 Task: Find connections with filter location Bejucal with filter topic #Designwith filter profile language Spanish with filter current company Uplers with filter school Saintgits College of Engineering (Autonomous) with filter industry Law Practice with filter service category Financial Analysis with filter keywords title Taper
Action: Mouse moved to (661, 79)
Screenshot: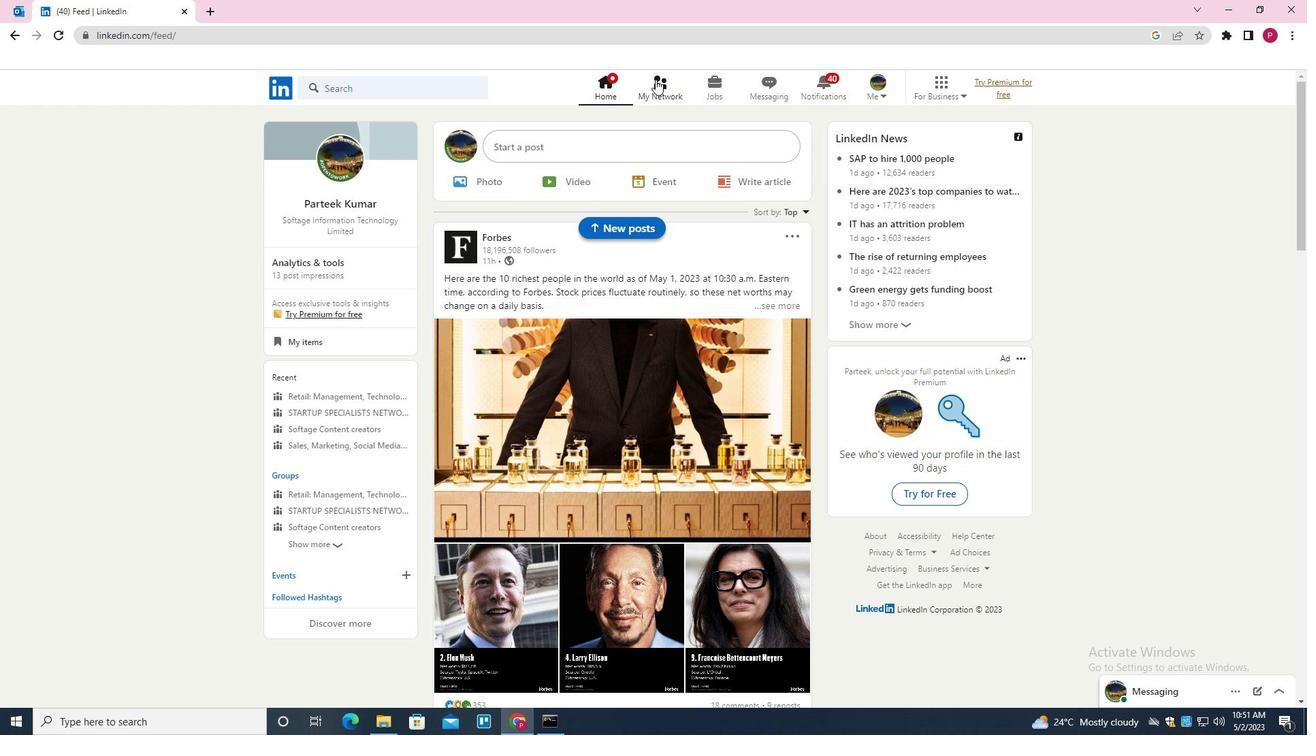 
Action: Mouse pressed left at (661, 79)
Screenshot: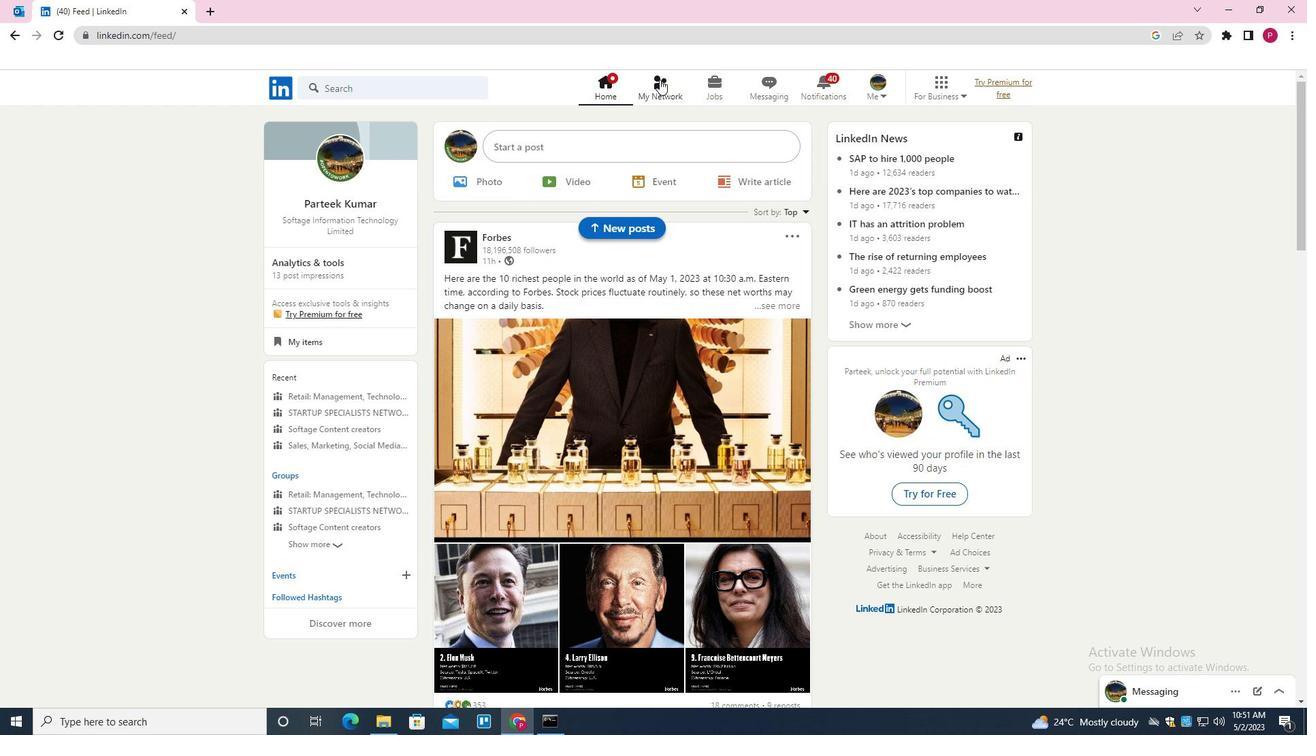 
Action: Mouse moved to (415, 163)
Screenshot: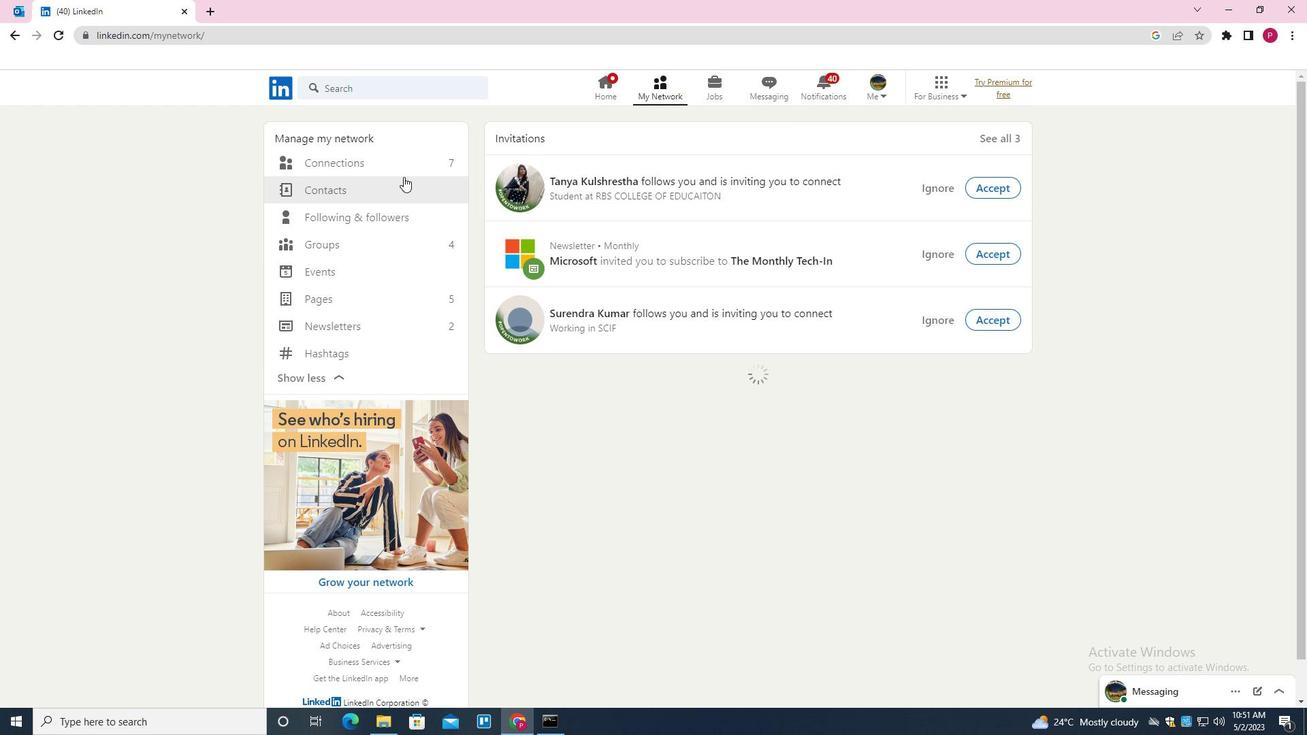 
Action: Mouse pressed left at (415, 163)
Screenshot: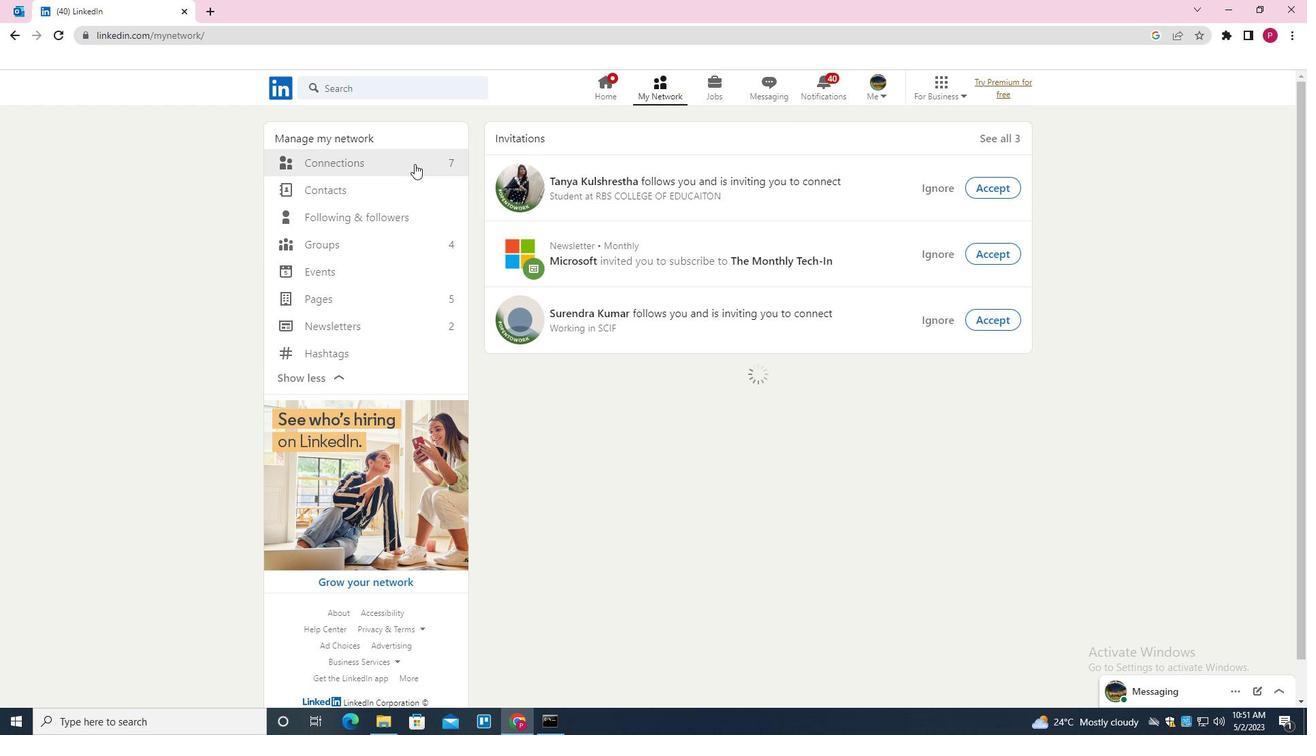 
Action: Mouse moved to (735, 162)
Screenshot: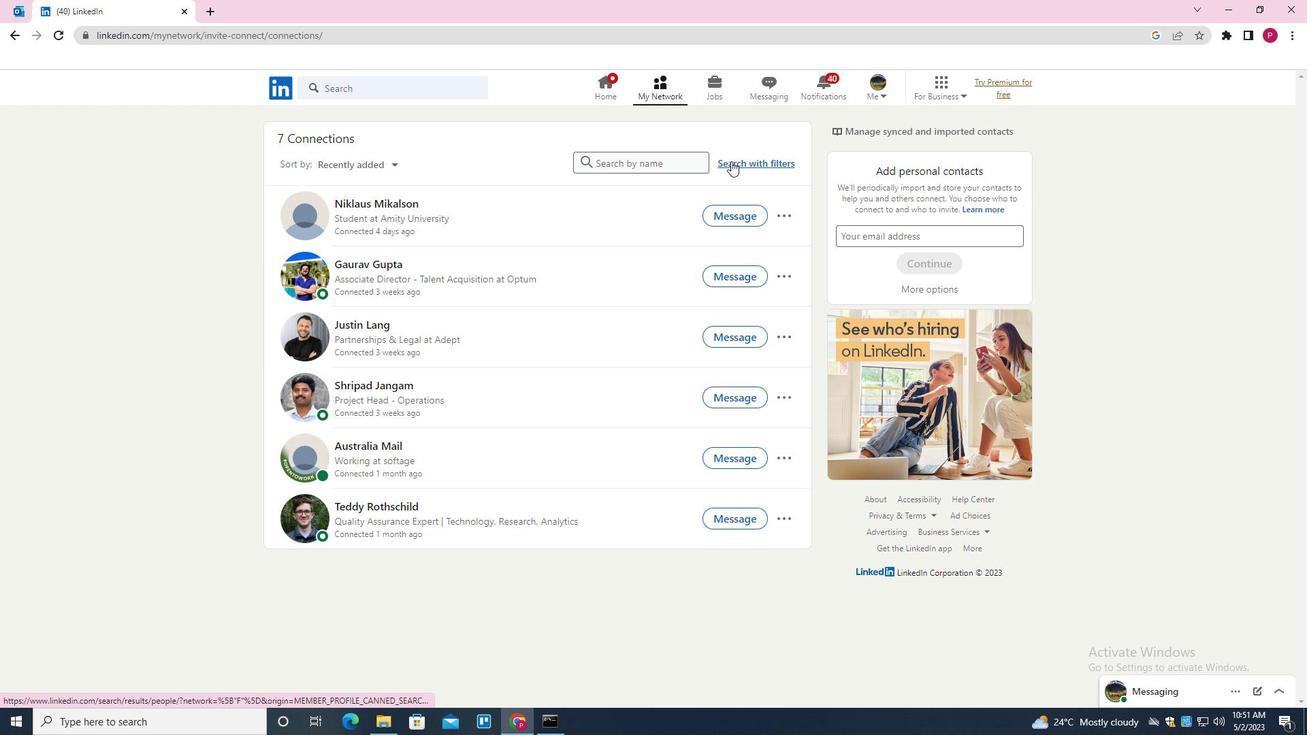 
Action: Mouse pressed left at (735, 162)
Screenshot: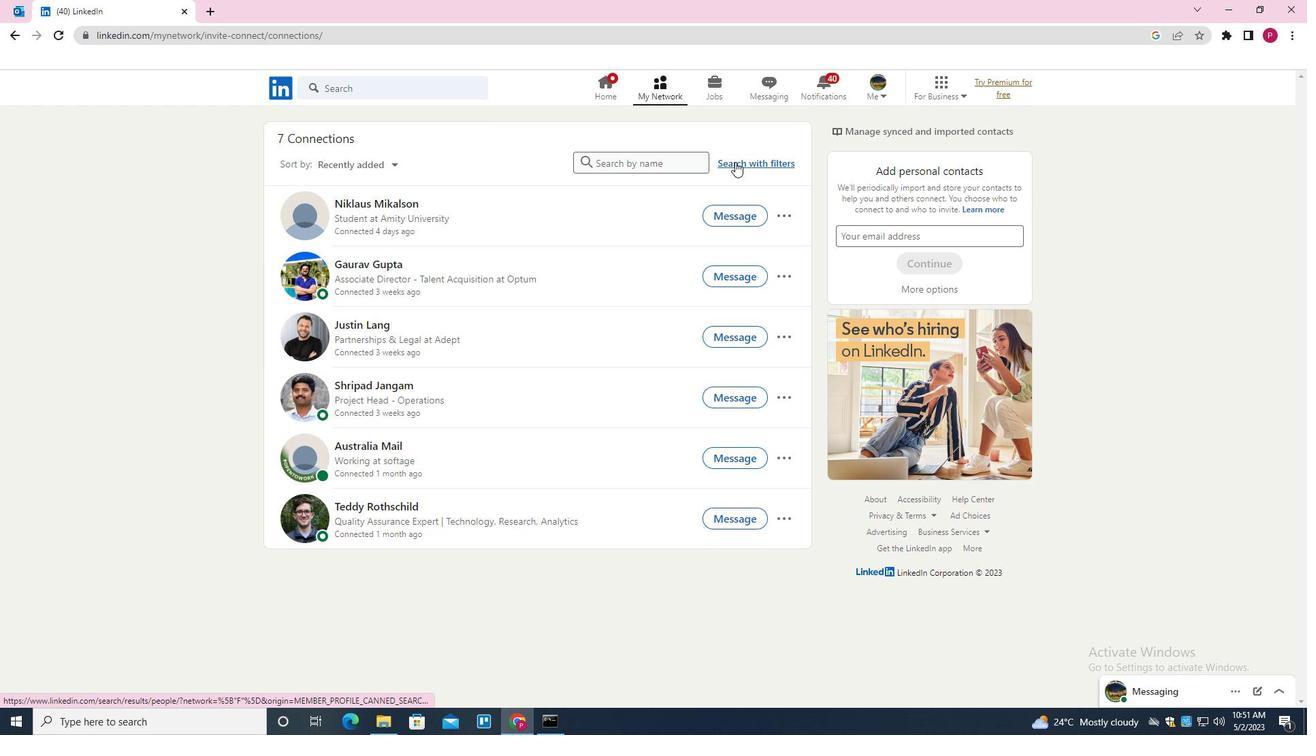 
Action: Mouse moved to (702, 127)
Screenshot: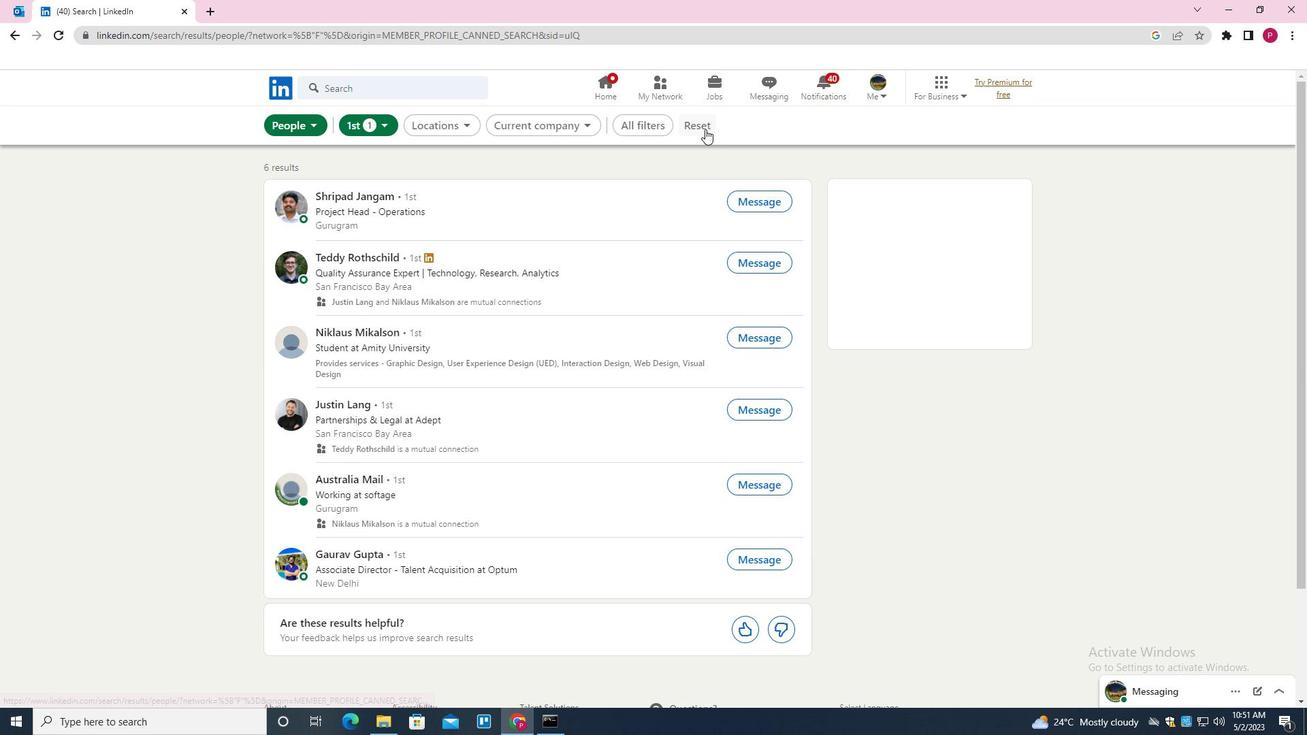 
Action: Mouse pressed left at (702, 127)
Screenshot: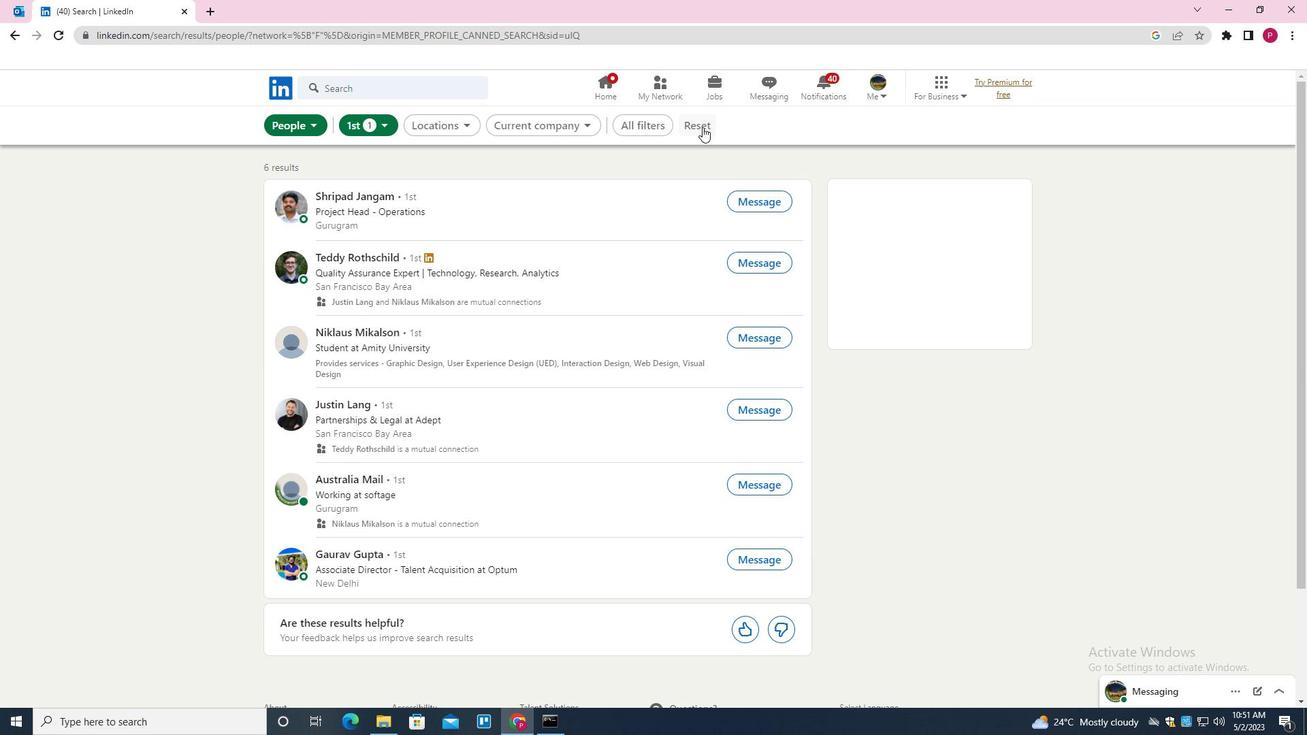 
Action: Mouse moved to (684, 125)
Screenshot: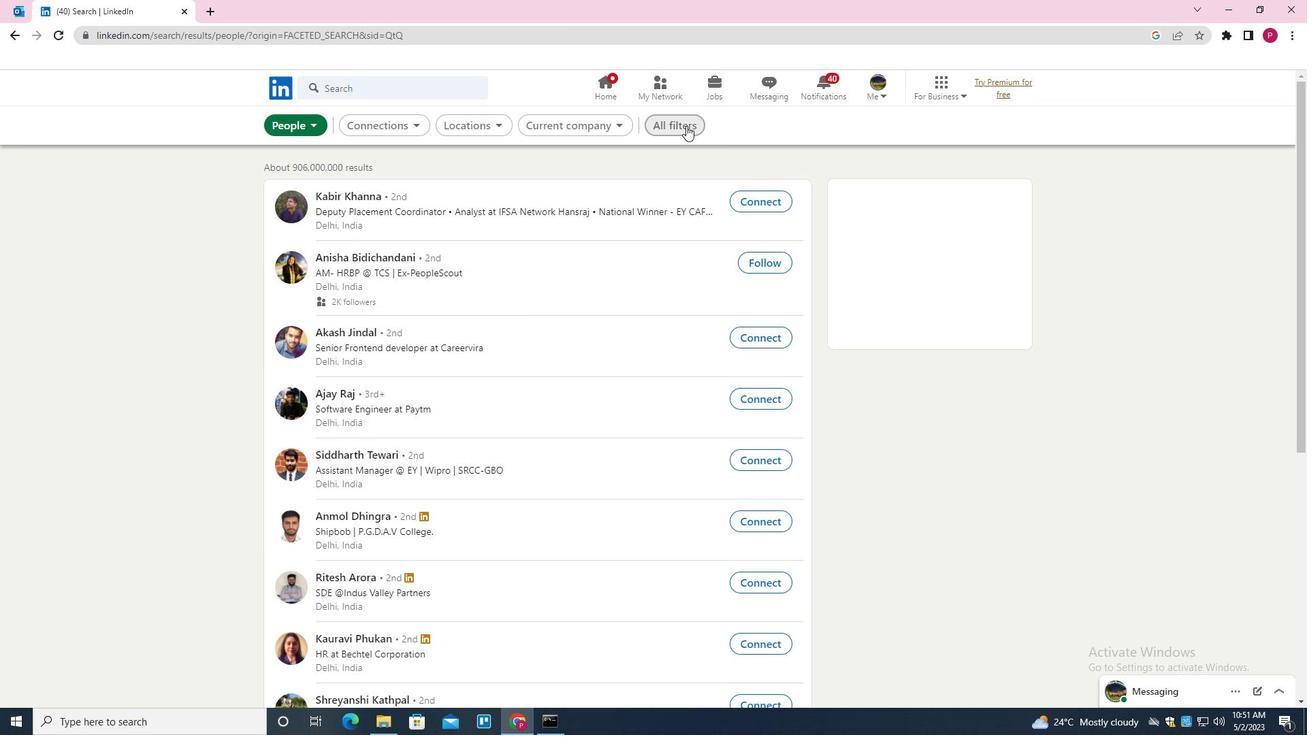 
Action: Mouse pressed left at (684, 125)
Screenshot: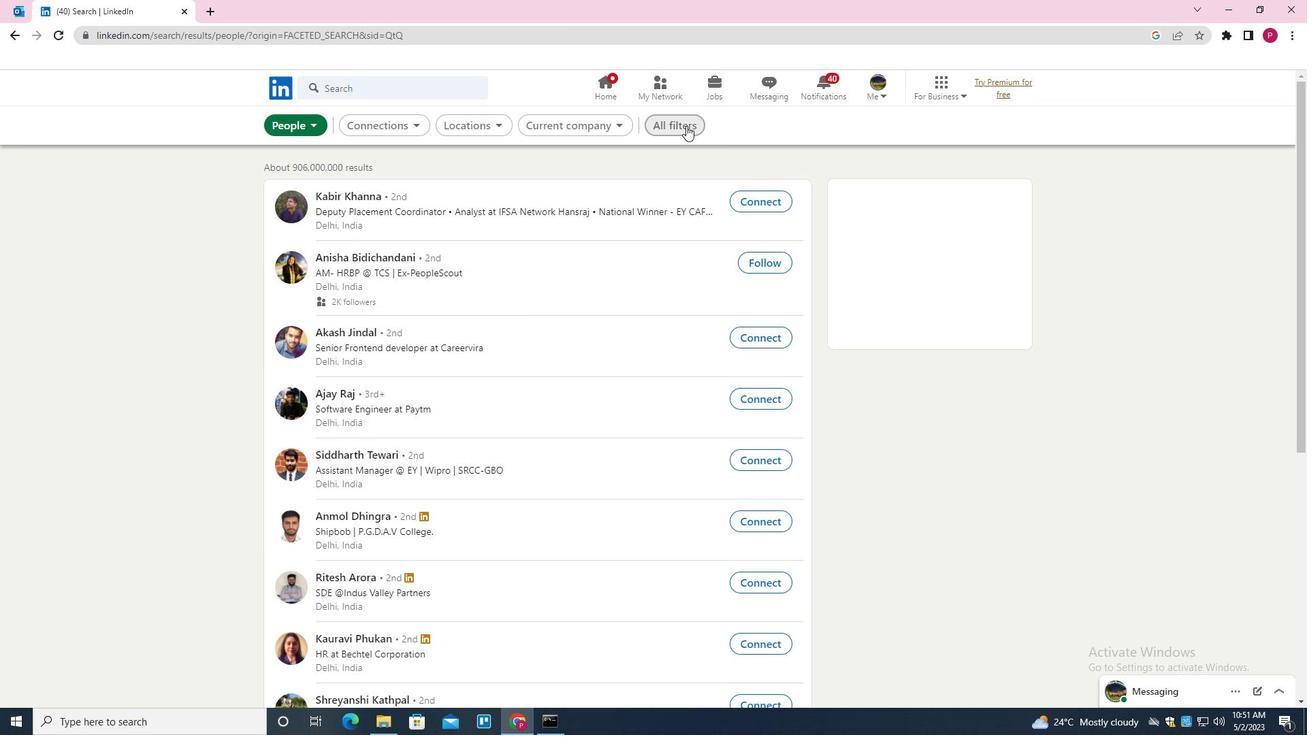 
Action: Mouse moved to (1175, 364)
Screenshot: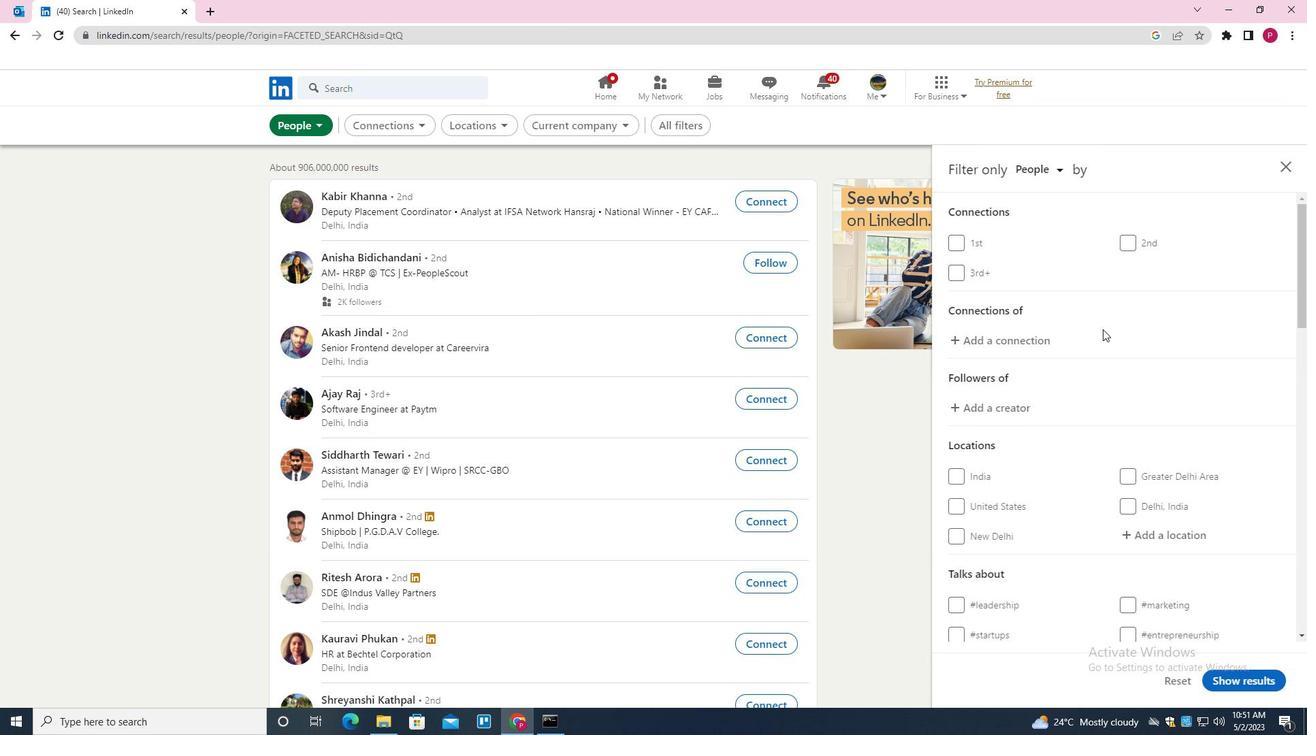 
Action: Mouse scrolled (1175, 364) with delta (0, 0)
Screenshot: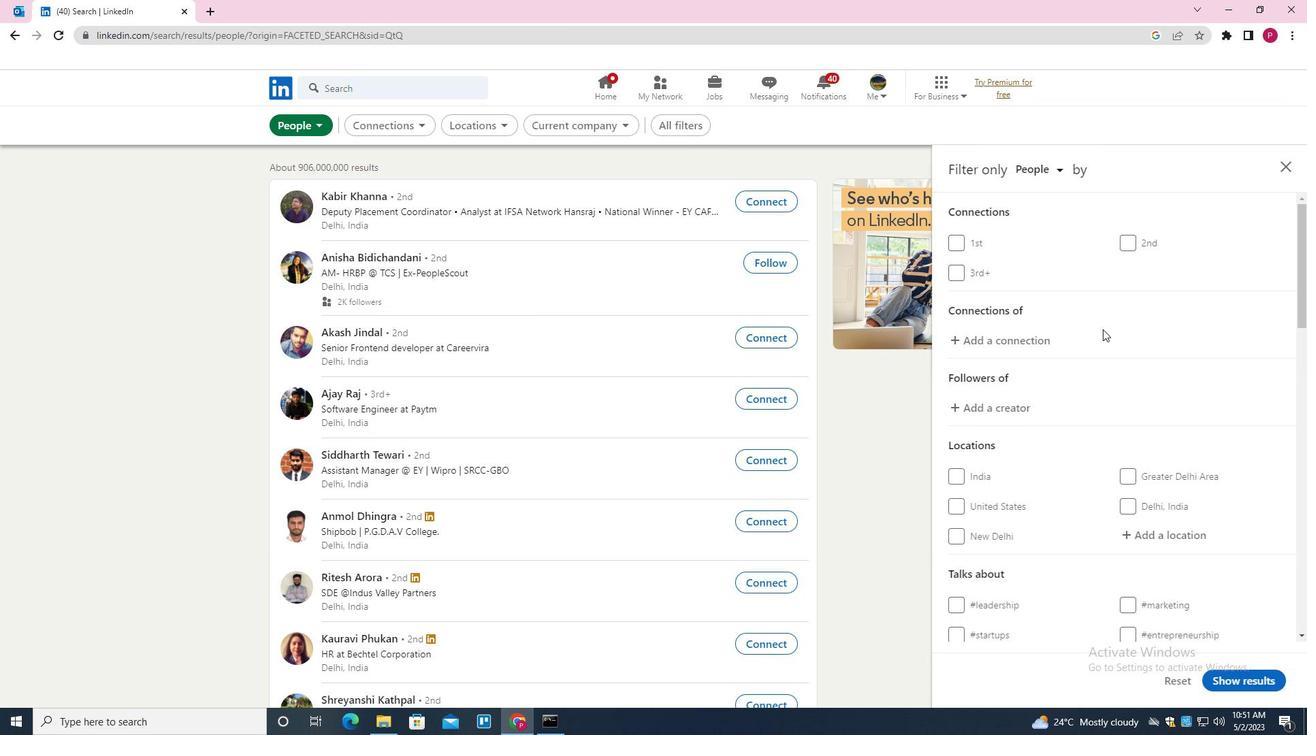
Action: Mouse moved to (1175, 366)
Screenshot: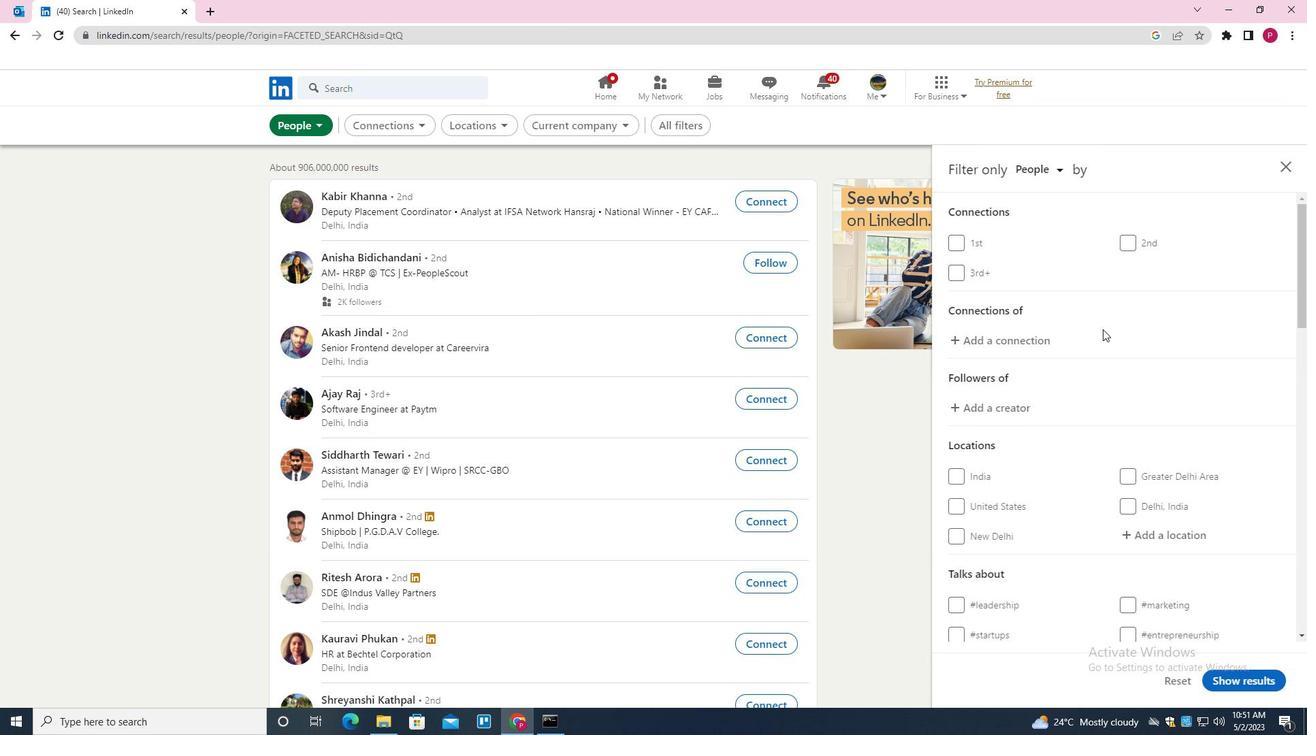 
Action: Mouse scrolled (1175, 365) with delta (0, 0)
Screenshot: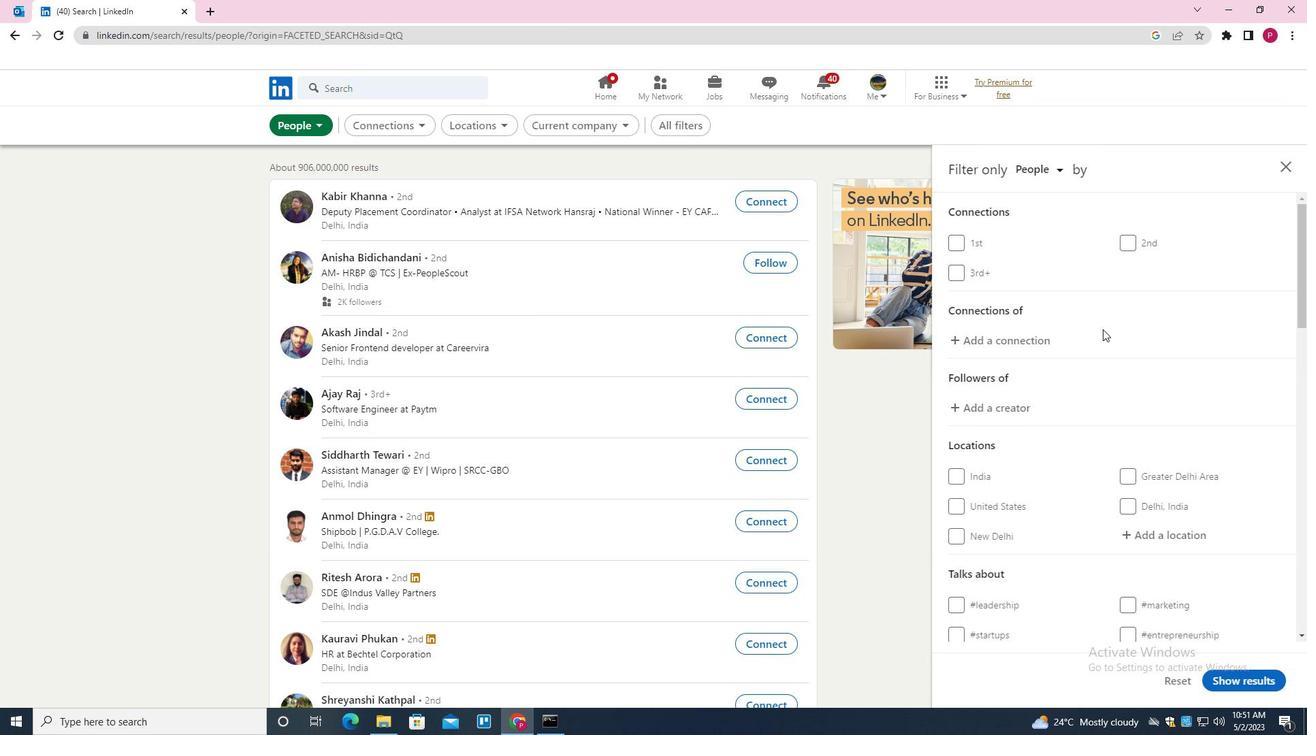 
Action: Mouse moved to (1162, 393)
Screenshot: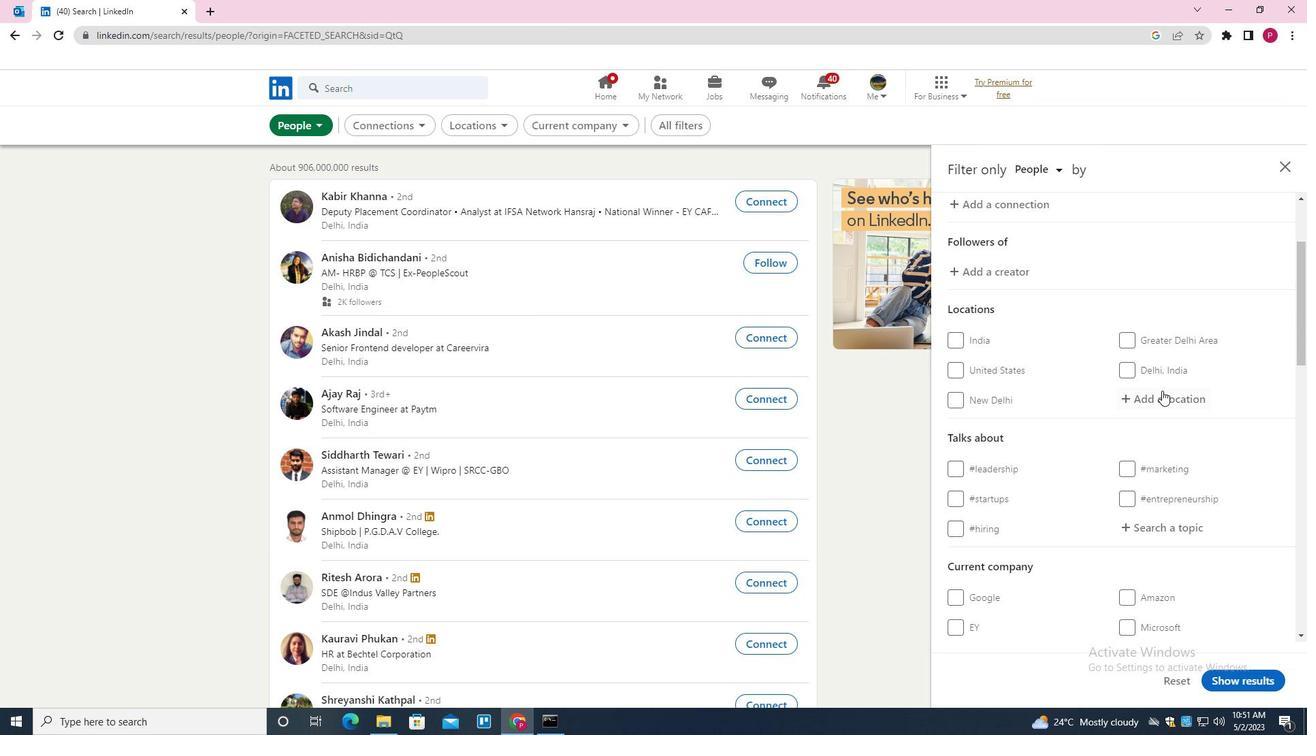 
Action: Mouse pressed left at (1162, 393)
Screenshot: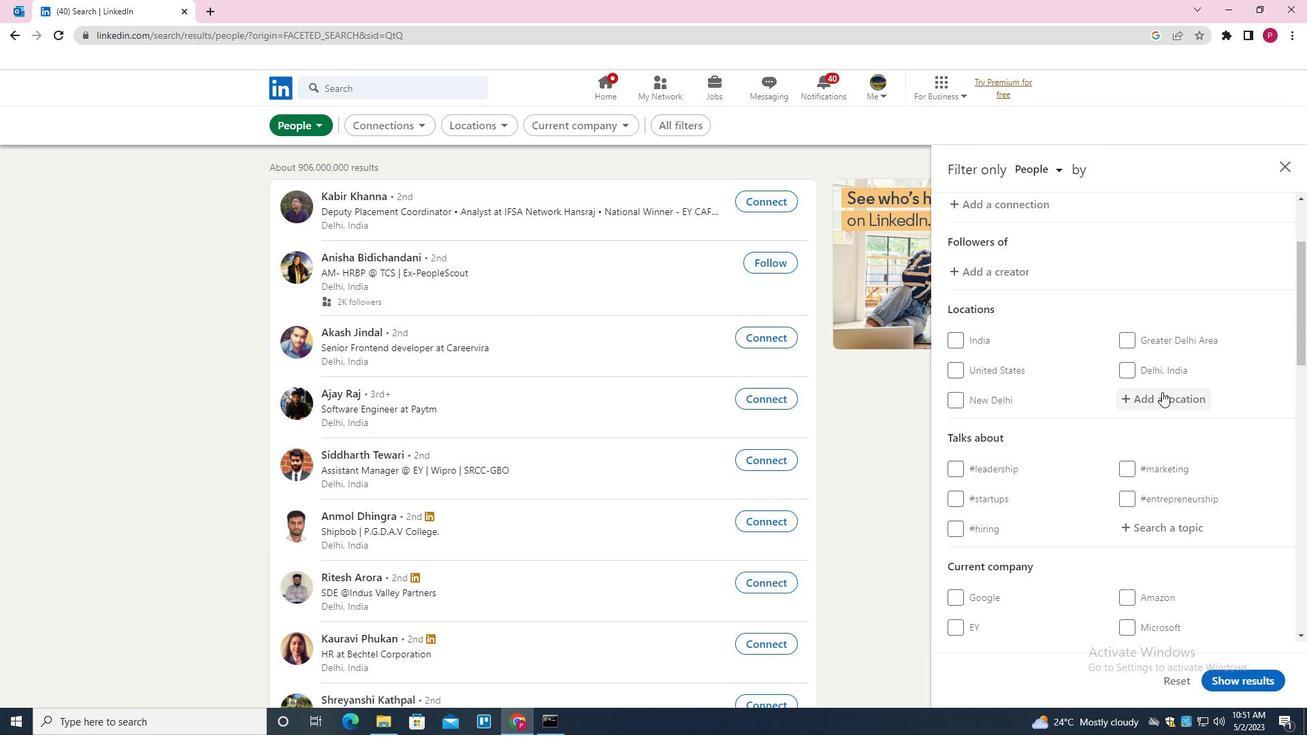 
Action: Mouse moved to (1123, 401)
Screenshot: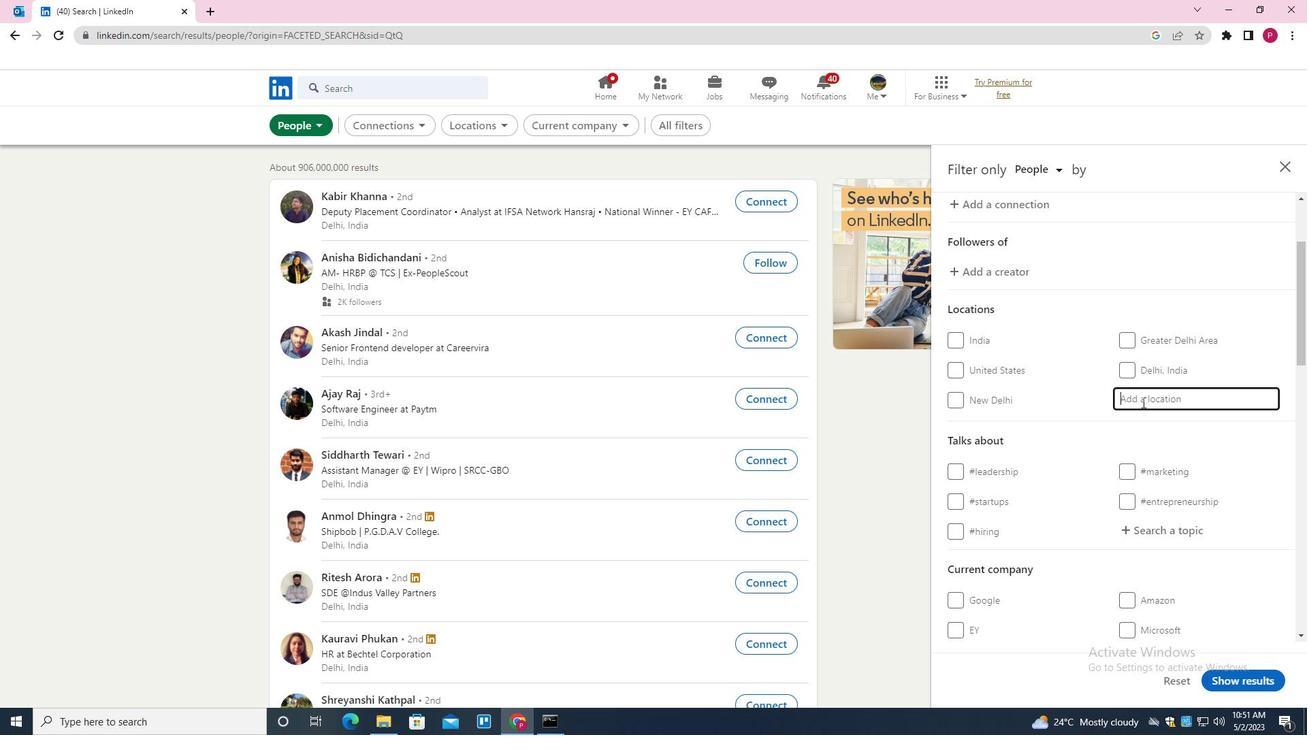 
Action: Key pressed <Key.shift>BEJI<Key.backspace>U
Screenshot: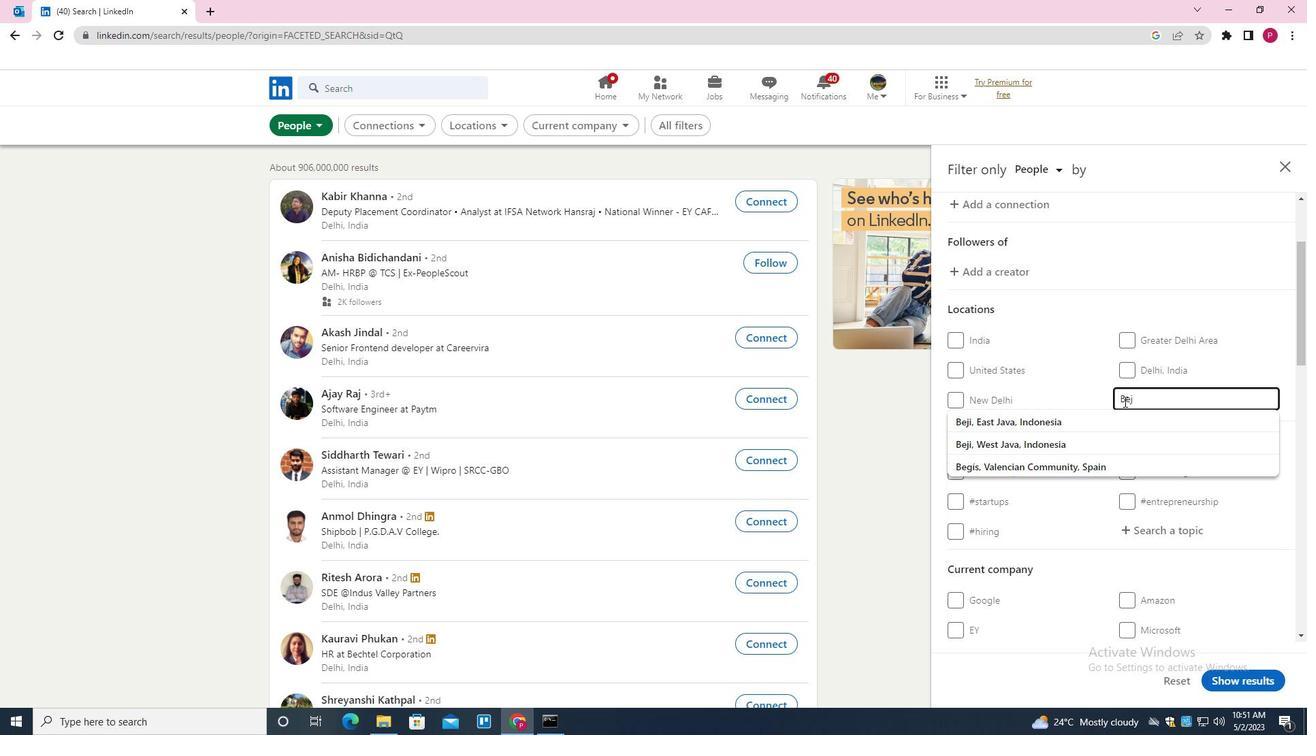 
Action: Mouse moved to (1123, 401)
Screenshot: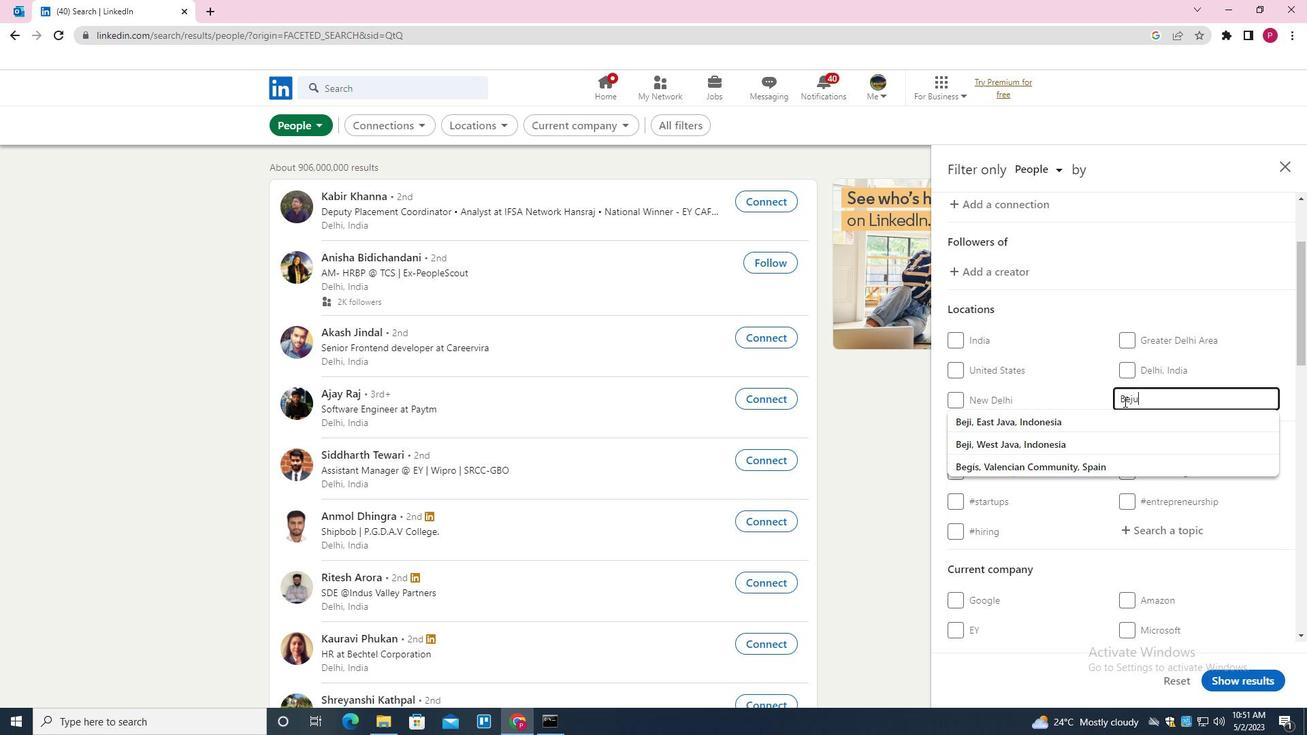 
Action: Key pressed CAL<Key.down><Key.enter>
Screenshot: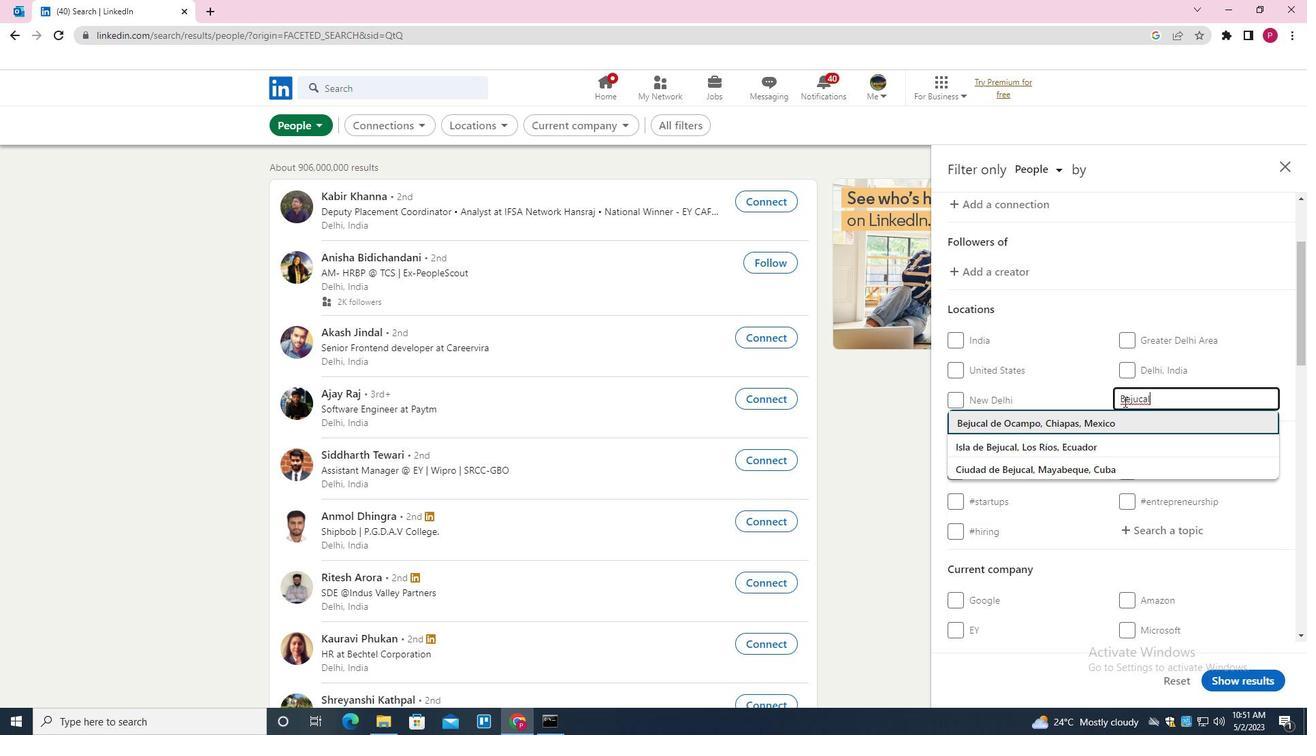 
Action: Mouse moved to (1106, 412)
Screenshot: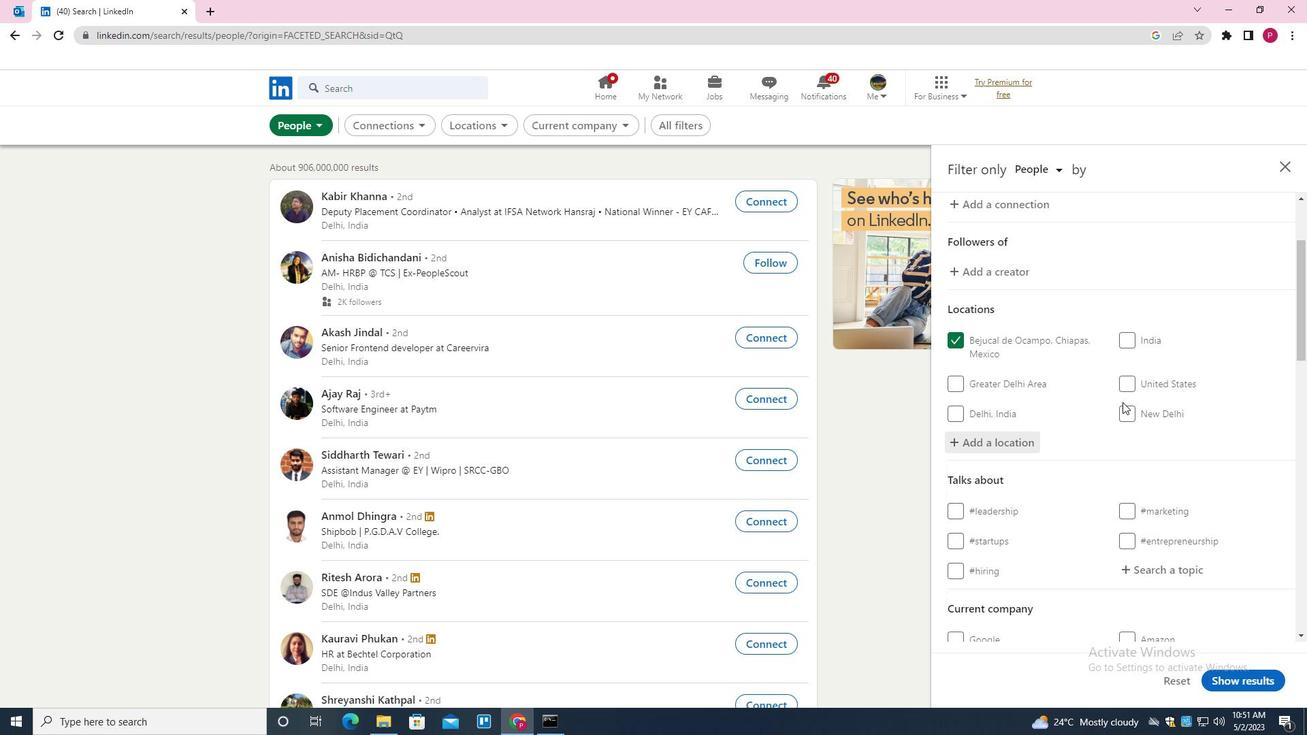 
Action: Mouse scrolled (1106, 411) with delta (0, 0)
Screenshot: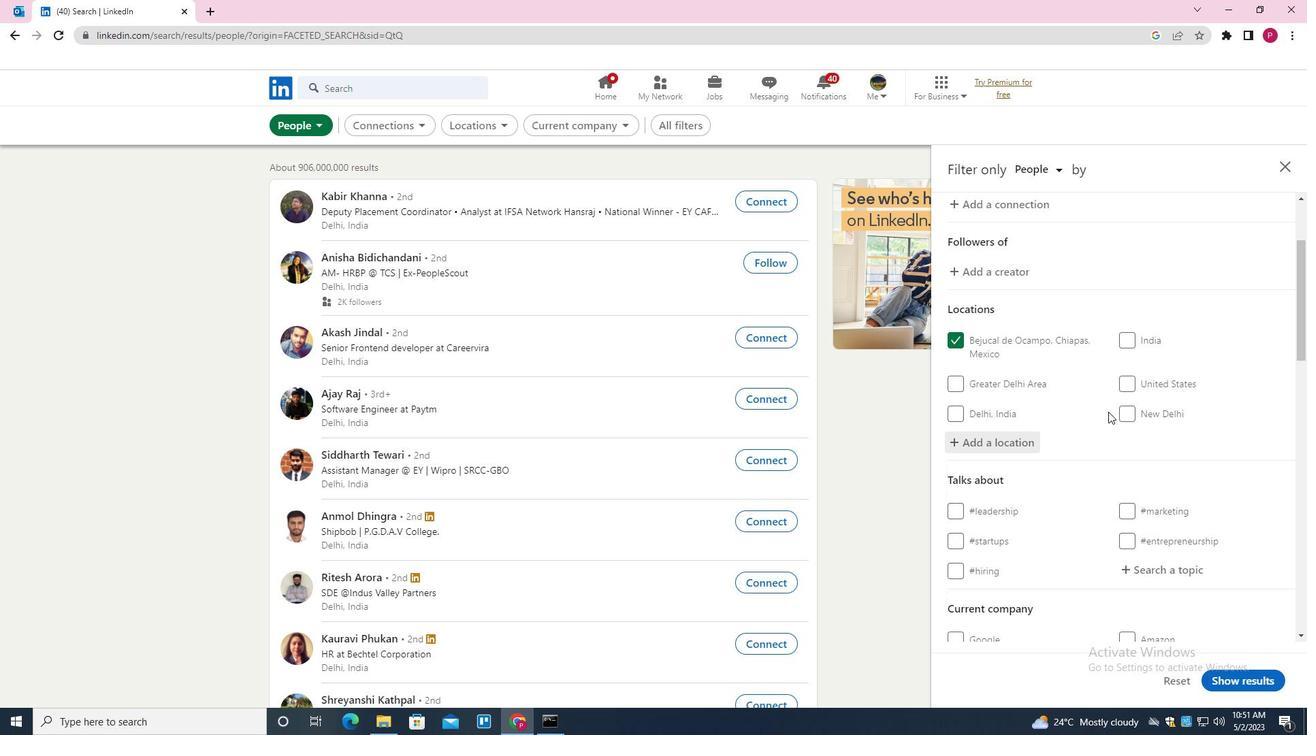 
Action: Mouse scrolled (1106, 411) with delta (0, 0)
Screenshot: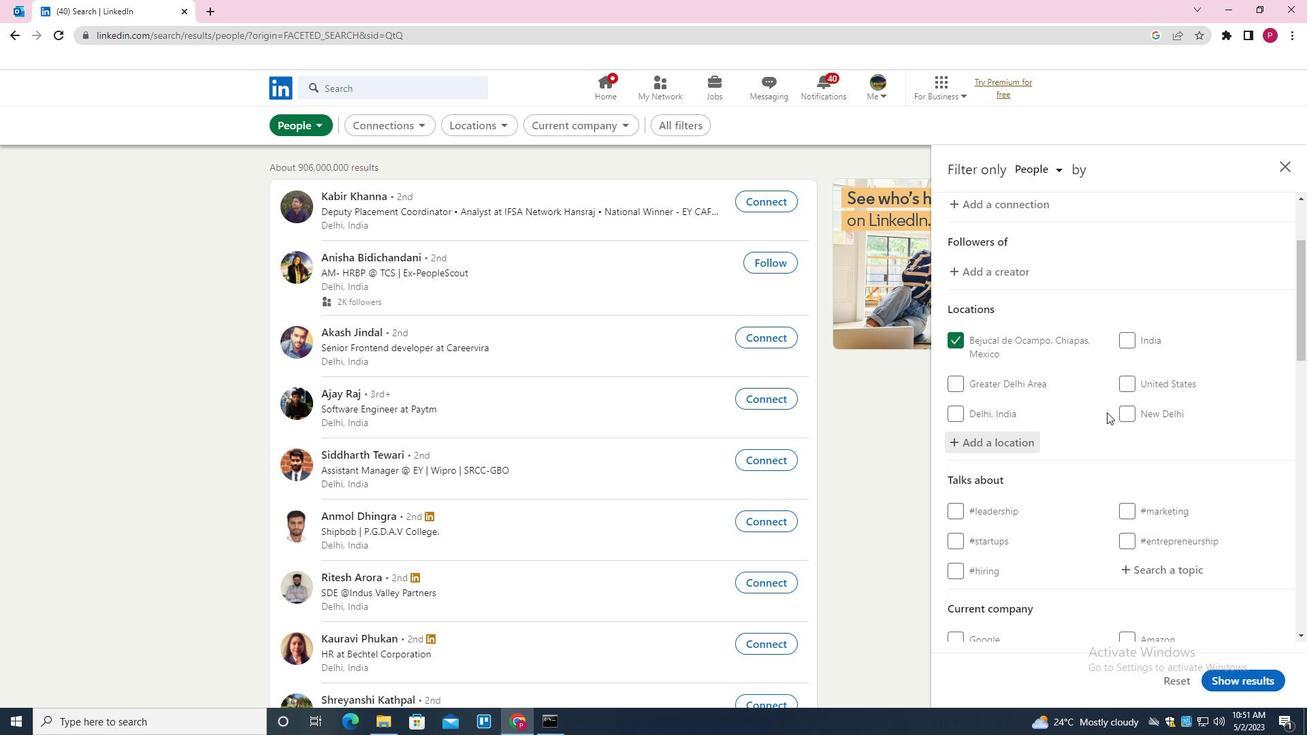 
Action: Mouse scrolled (1106, 411) with delta (0, 0)
Screenshot: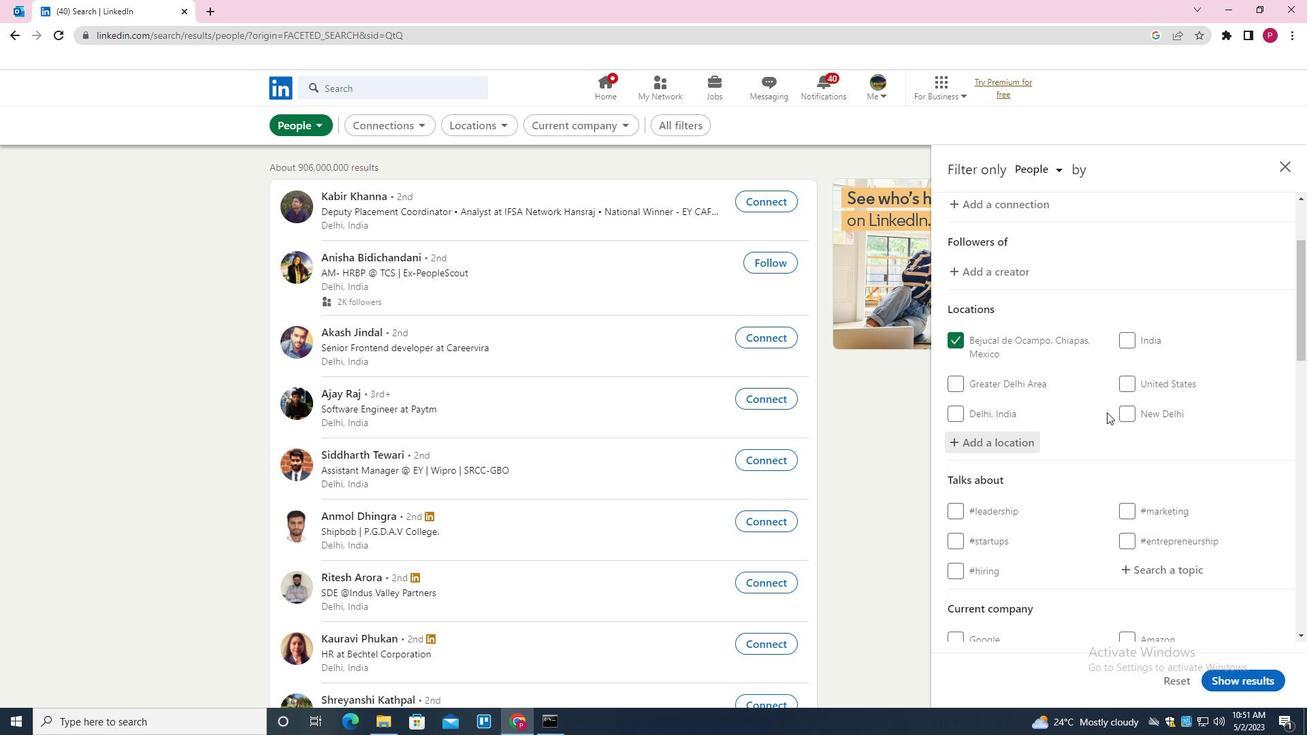 
Action: Mouse moved to (1185, 360)
Screenshot: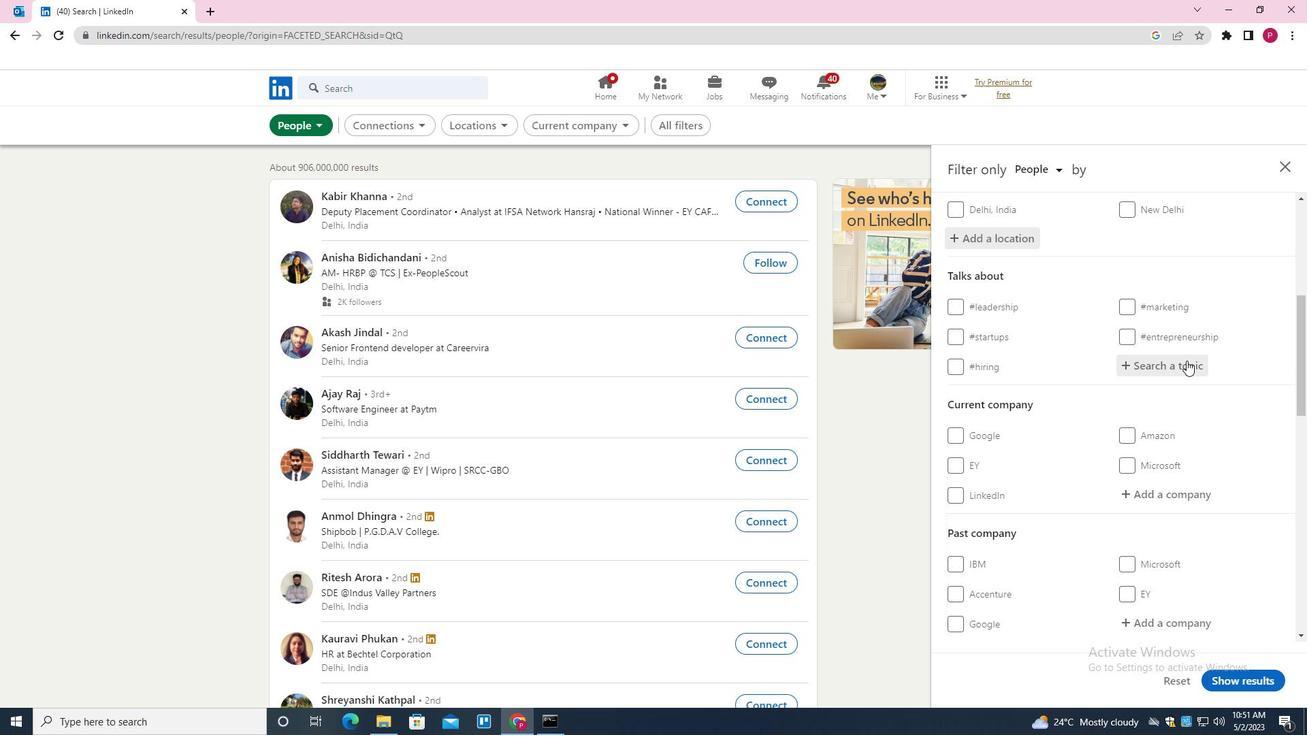 
Action: Mouse pressed left at (1185, 360)
Screenshot: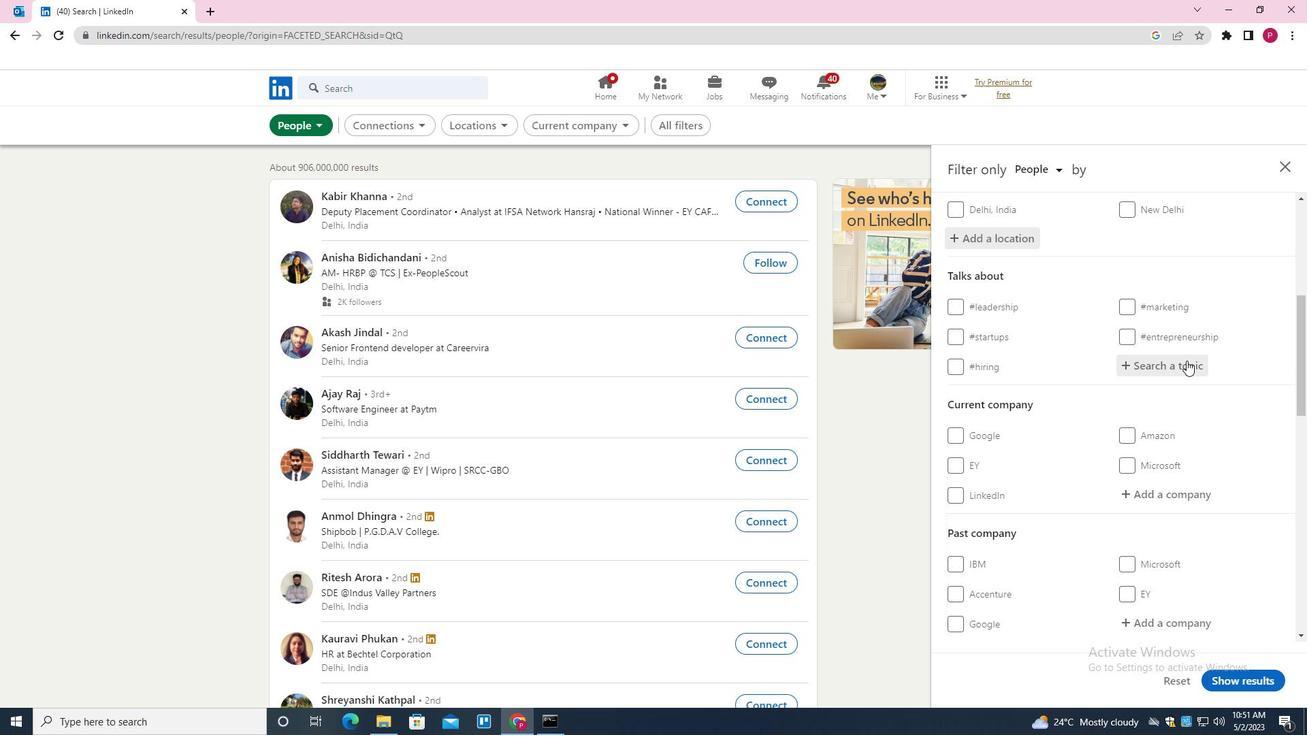 
Action: Mouse moved to (1169, 368)
Screenshot: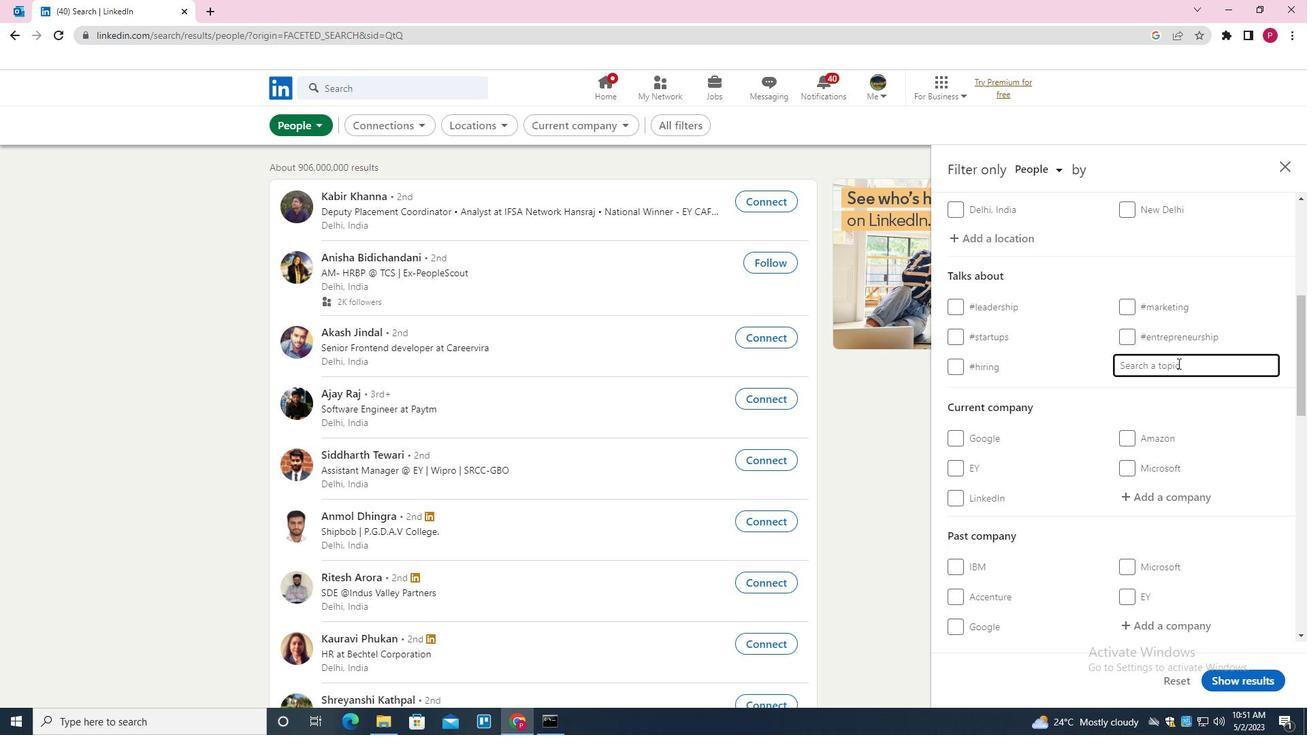 
Action: Key pressed DESIGN<Key.down><Key.enter>
Screenshot: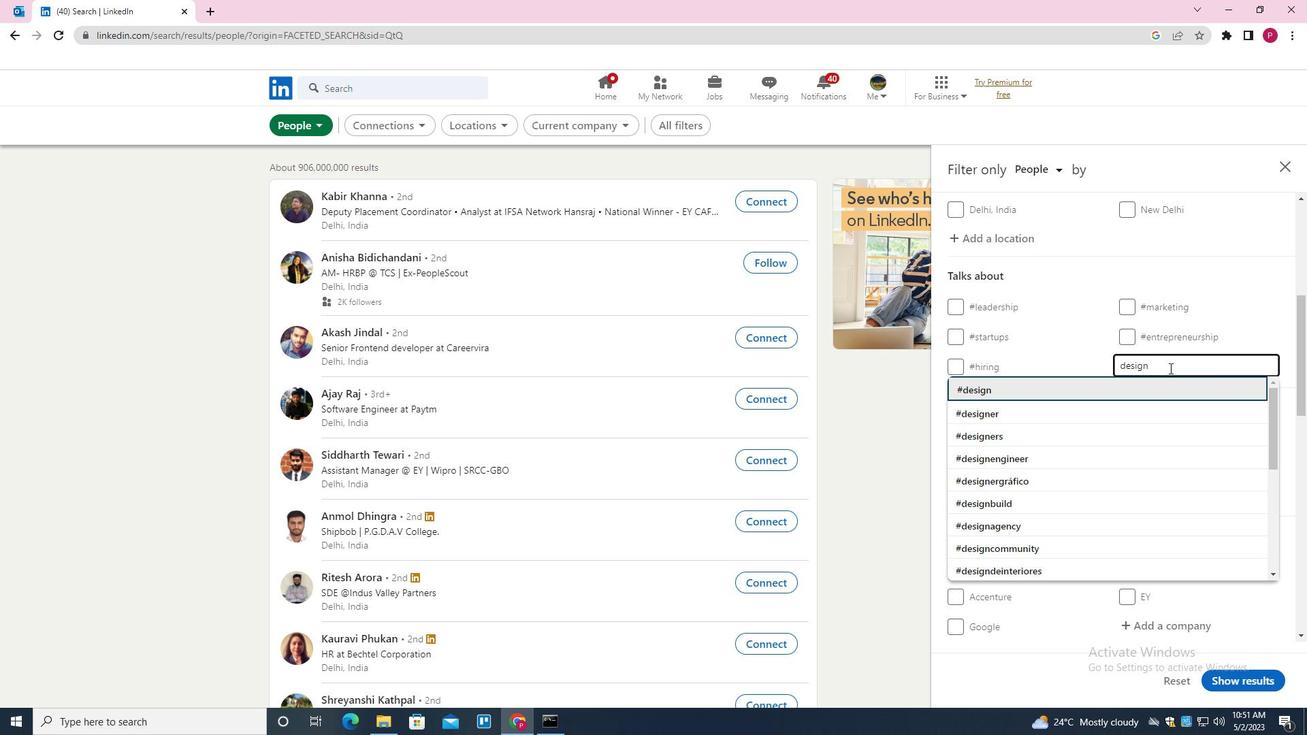 
Action: Mouse moved to (1153, 378)
Screenshot: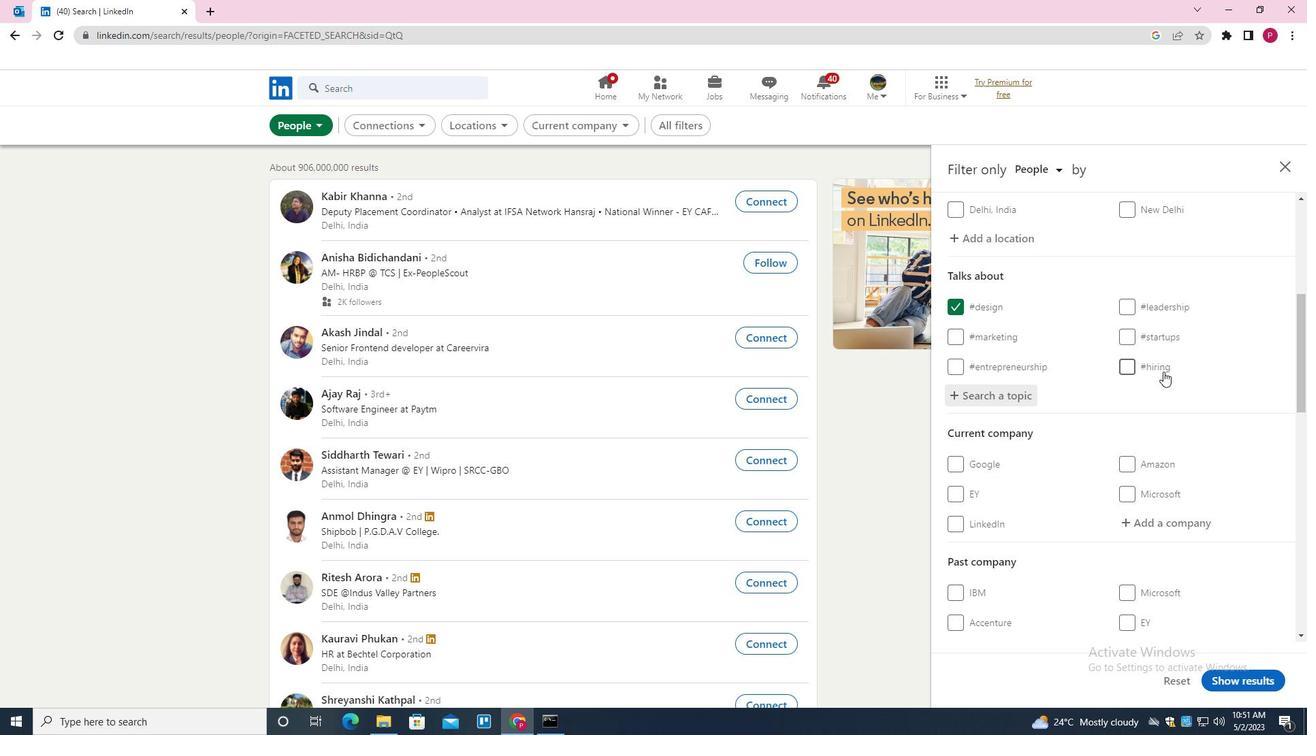 
Action: Mouse scrolled (1153, 377) with delta (0, 0)
Screenshot: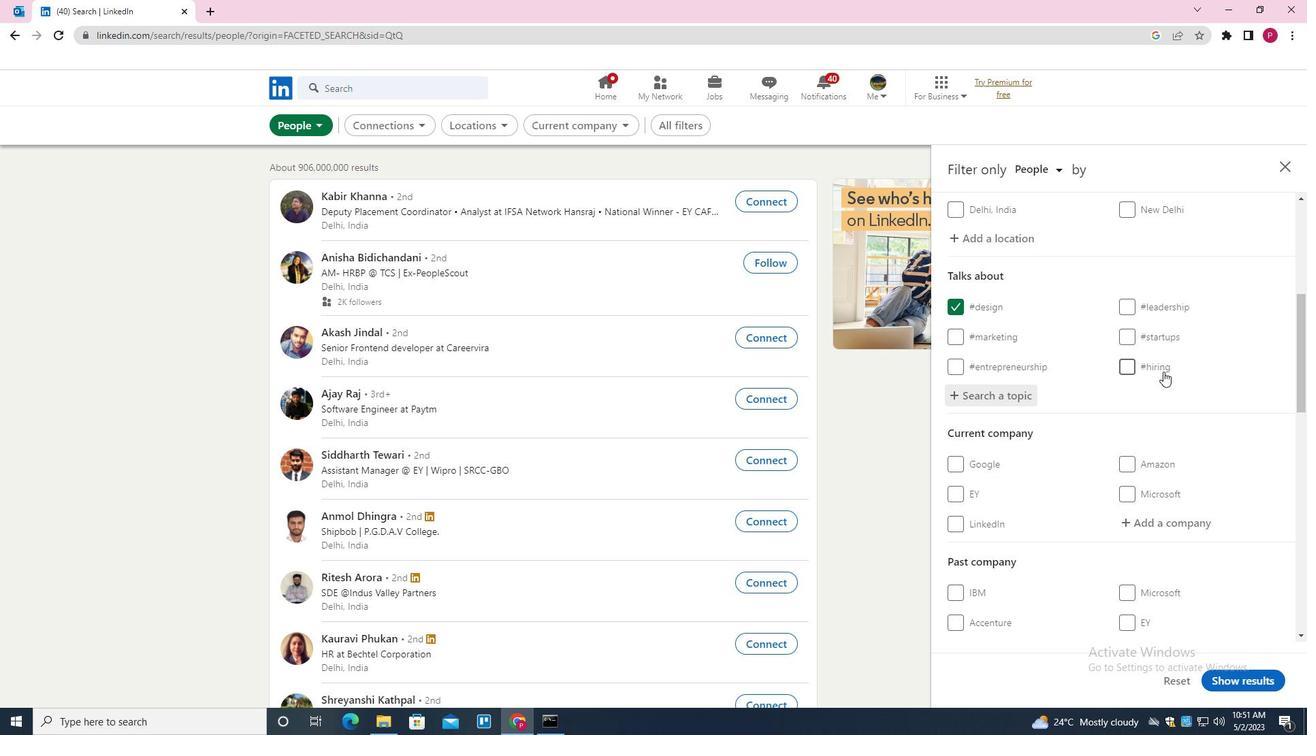 
Action: Mouse moved to (1153, 379)
Screenshot: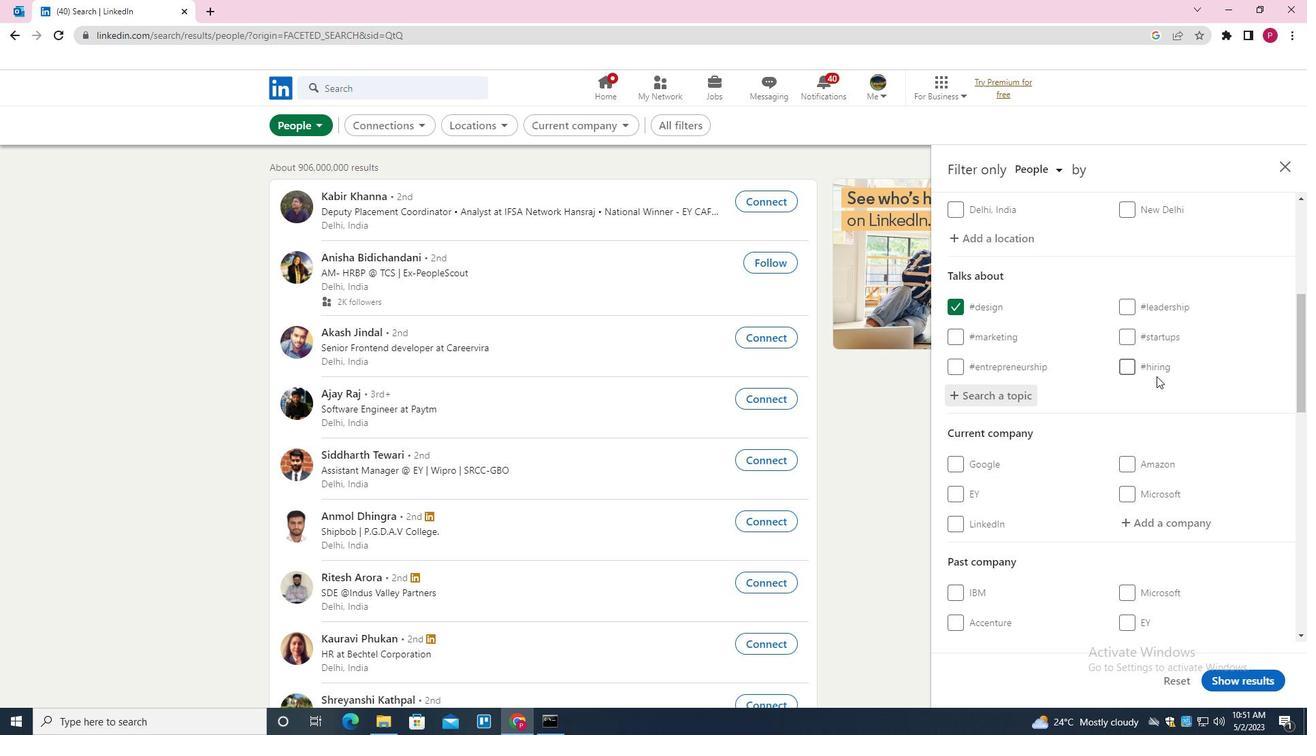 
Action: Mouse scrolled (1153, 378) with delta (0, 0)
Screenshot: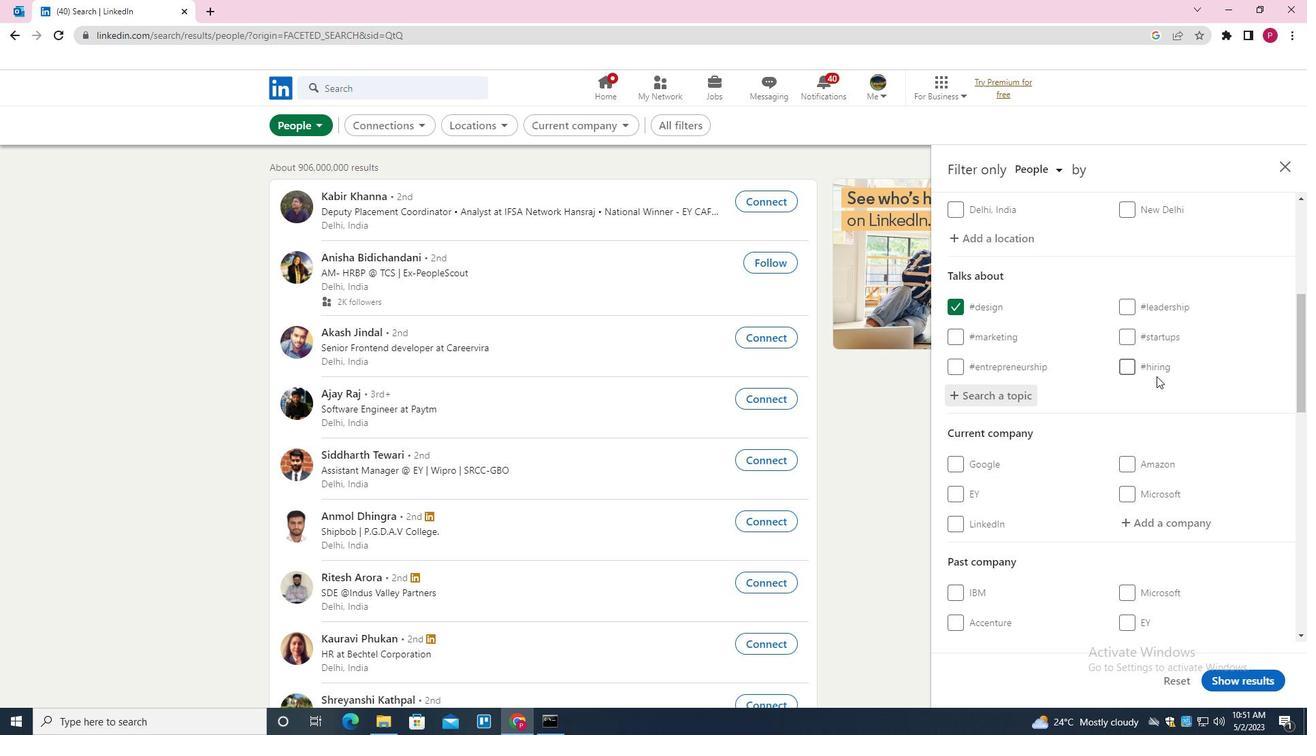 
Action: Mouse scrolled (1153, 378) with delta (0, 0)
Screenshot: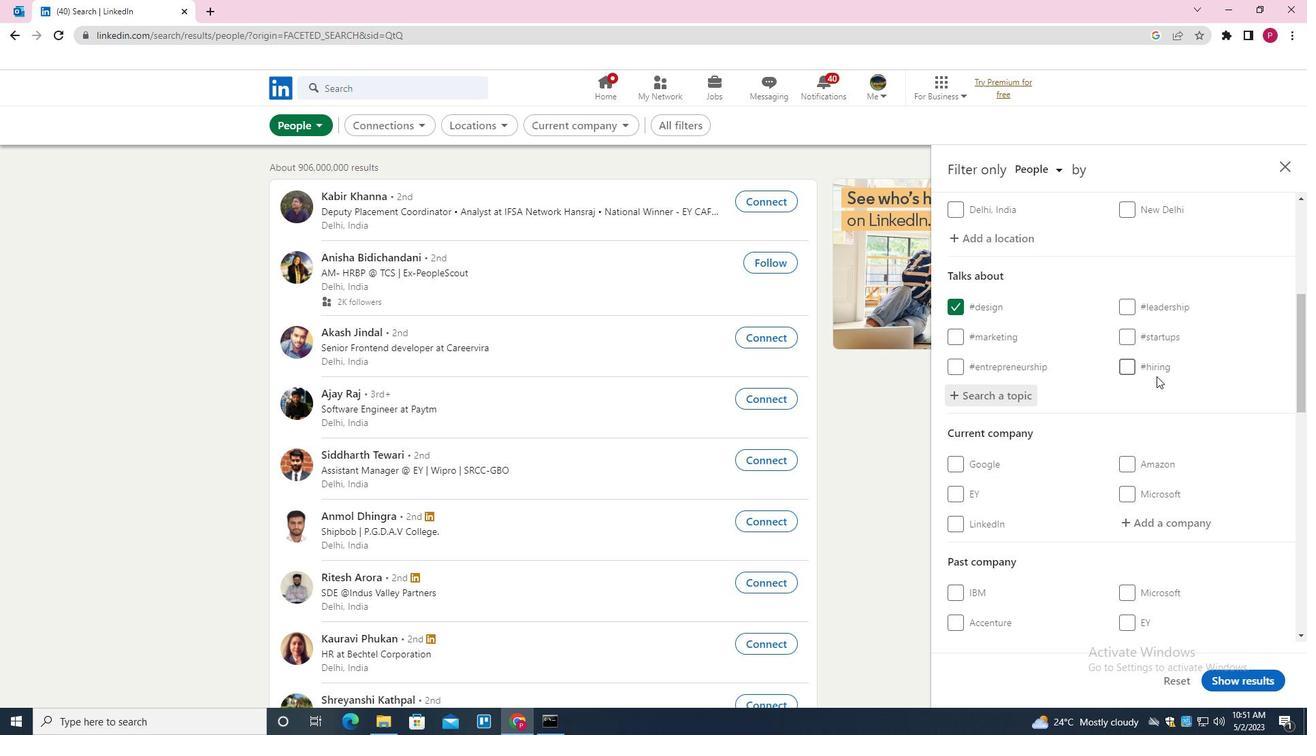 
Action: Mouse moved to (1153, 379)
Screenshot: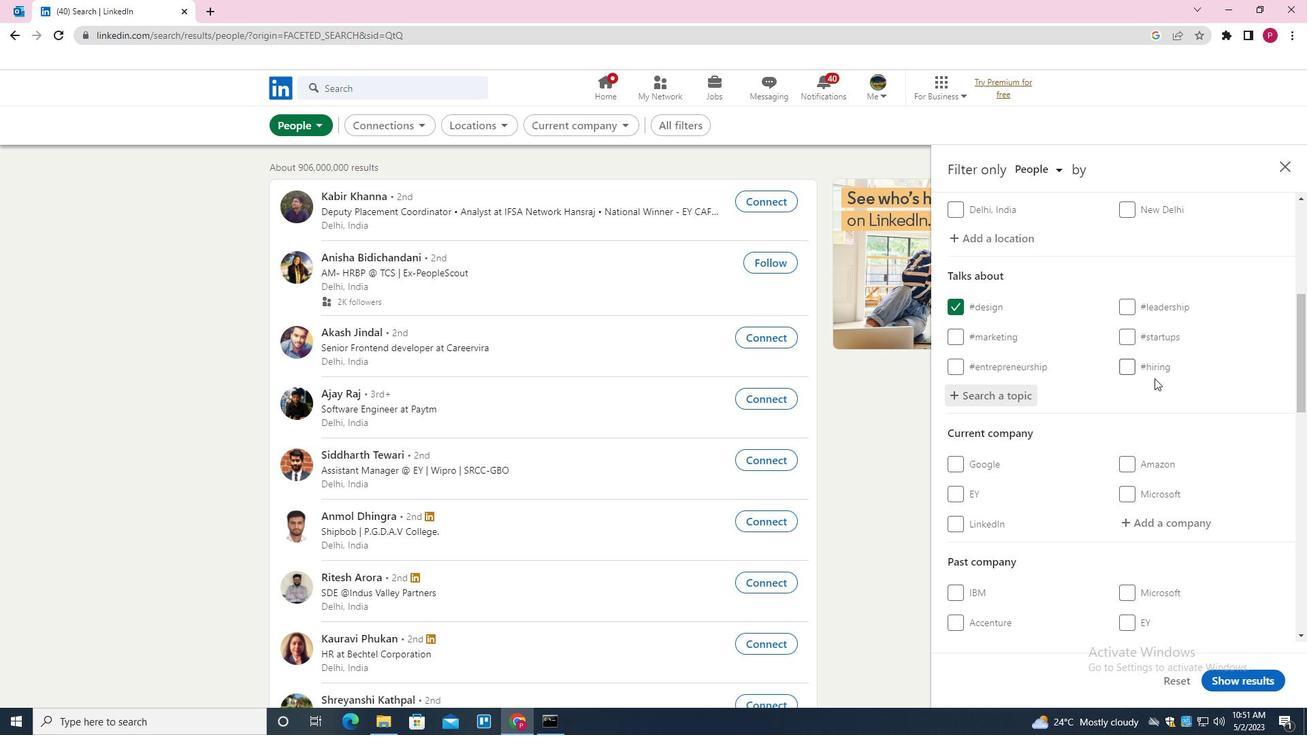 
Action: Mouse scrolled (1153, 378) with delta (0, 0)
Screenshot: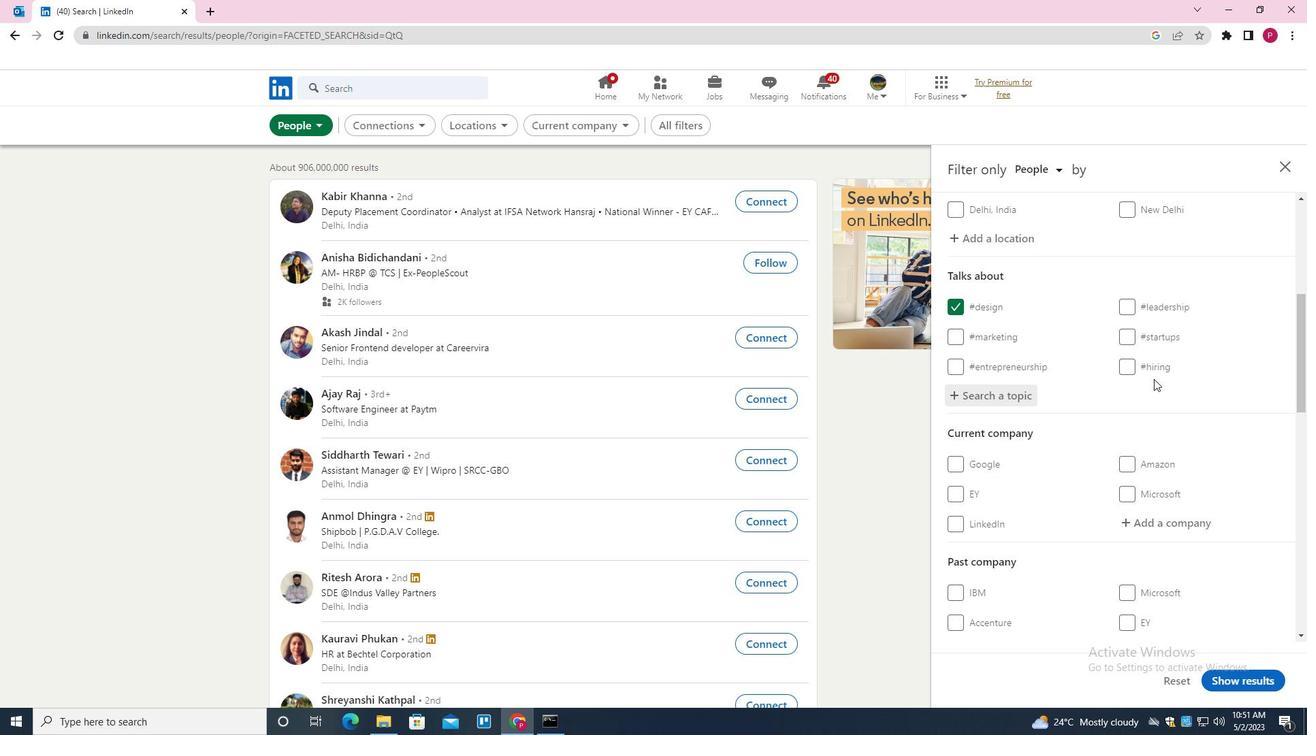 
Action: Mouse moved to (1015, 408)
Screenshot: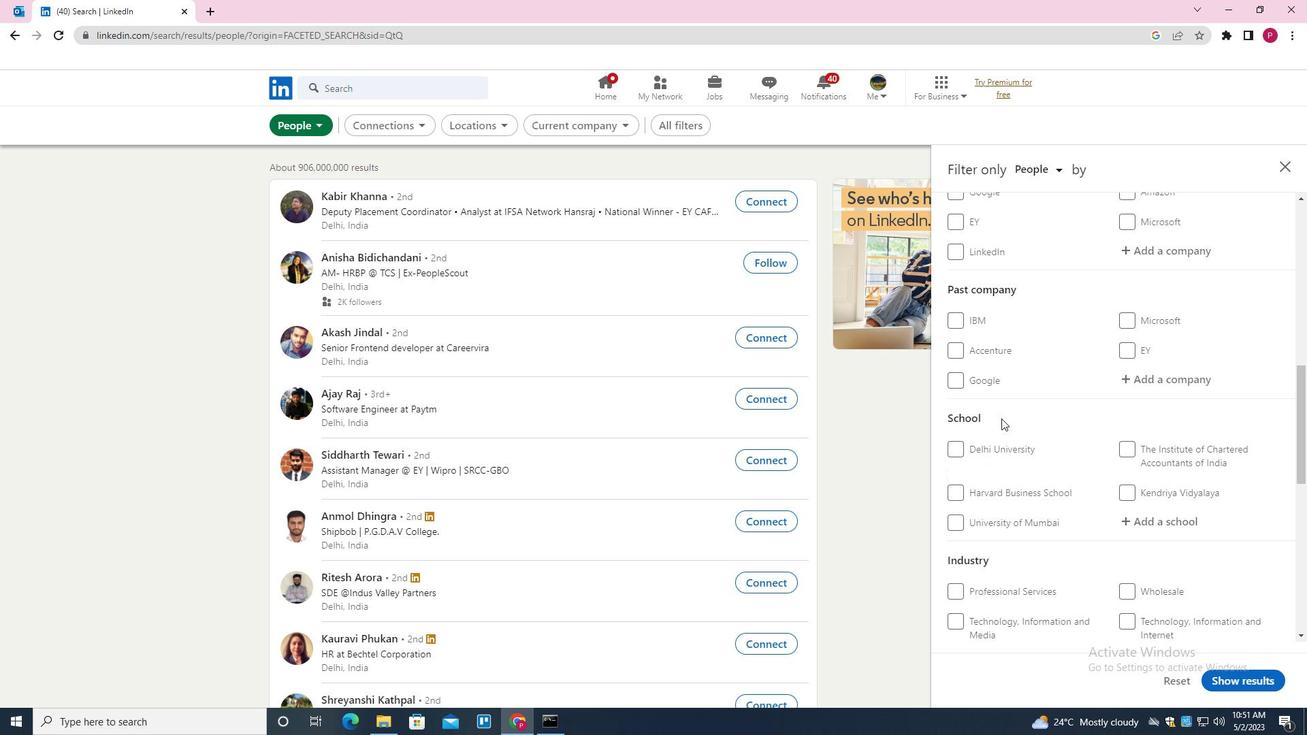 
Action: Mouse scrolled (1015, 407) with delta (0, 0)
Screenshot: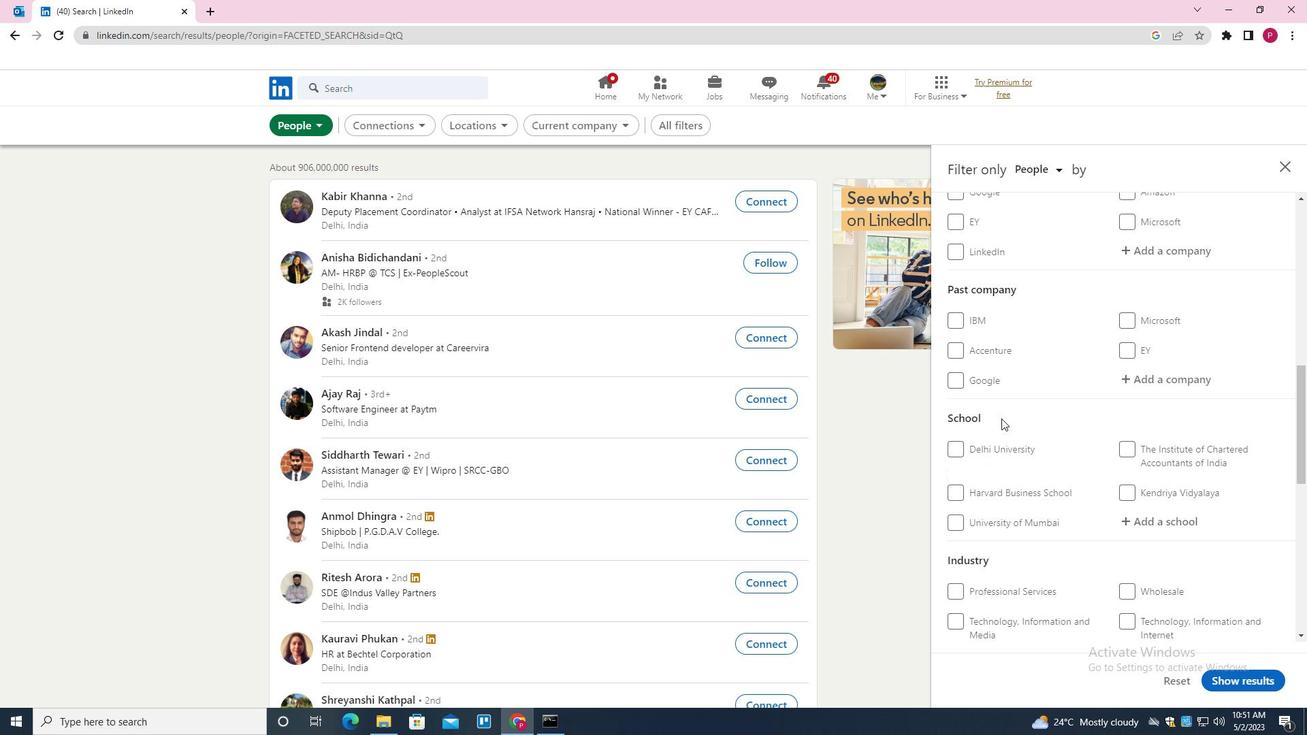 
Action: Mouse moved to (1017, 406)
Screenshot: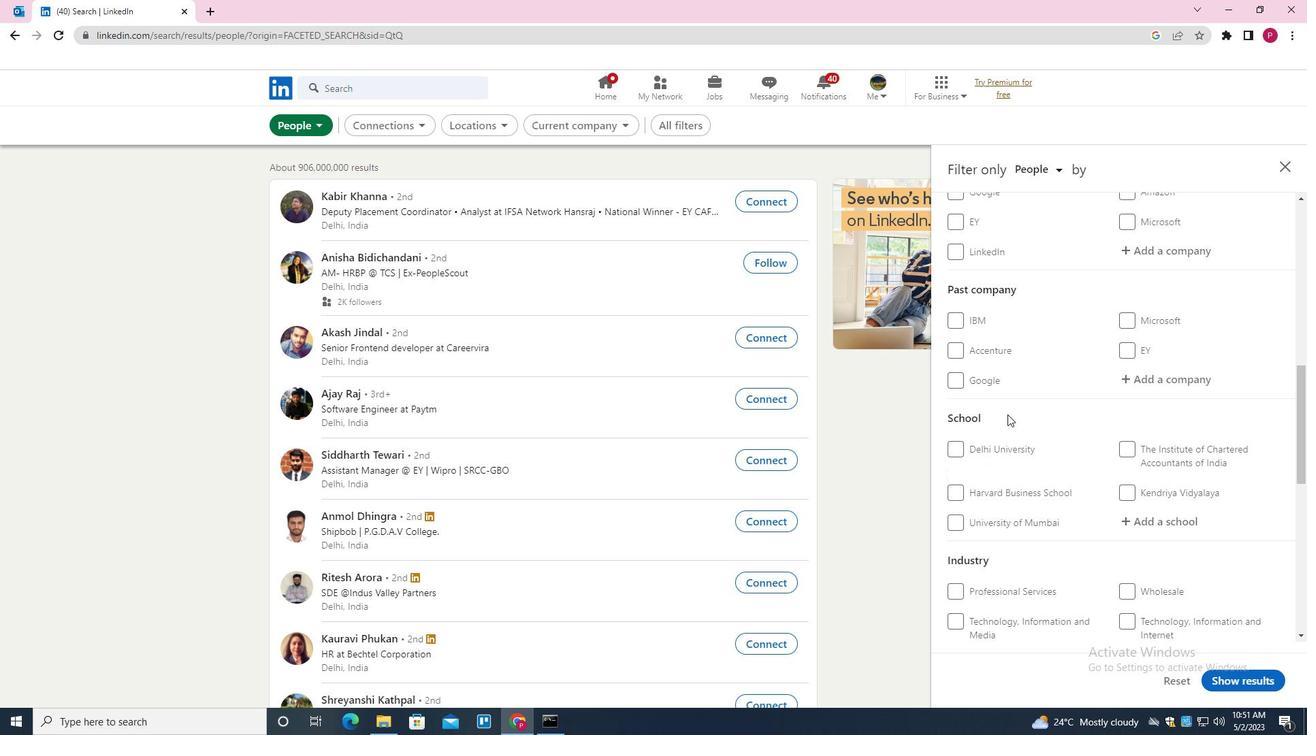 
Action: Mouse scrolled (1017, 405) with delta (0, 0)
Screenshot: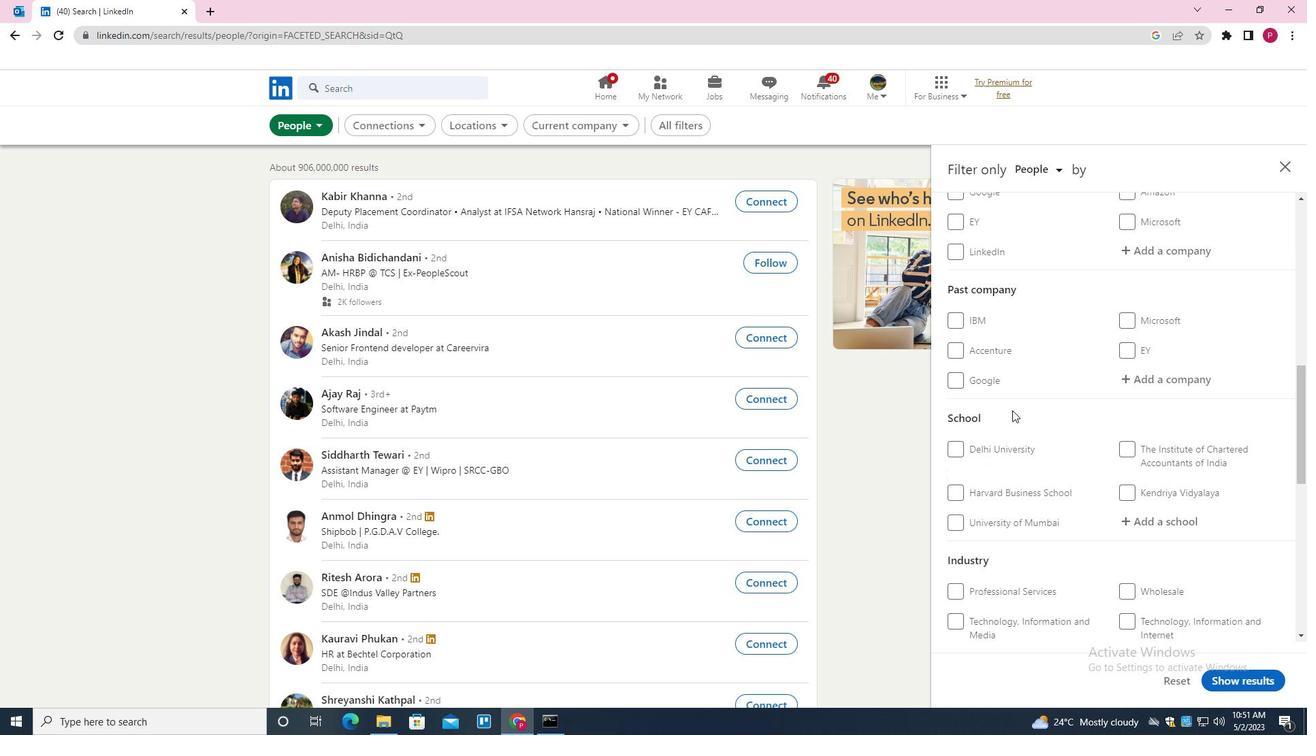 
Action: Mouse moved to (1019, 405)
Screenshot: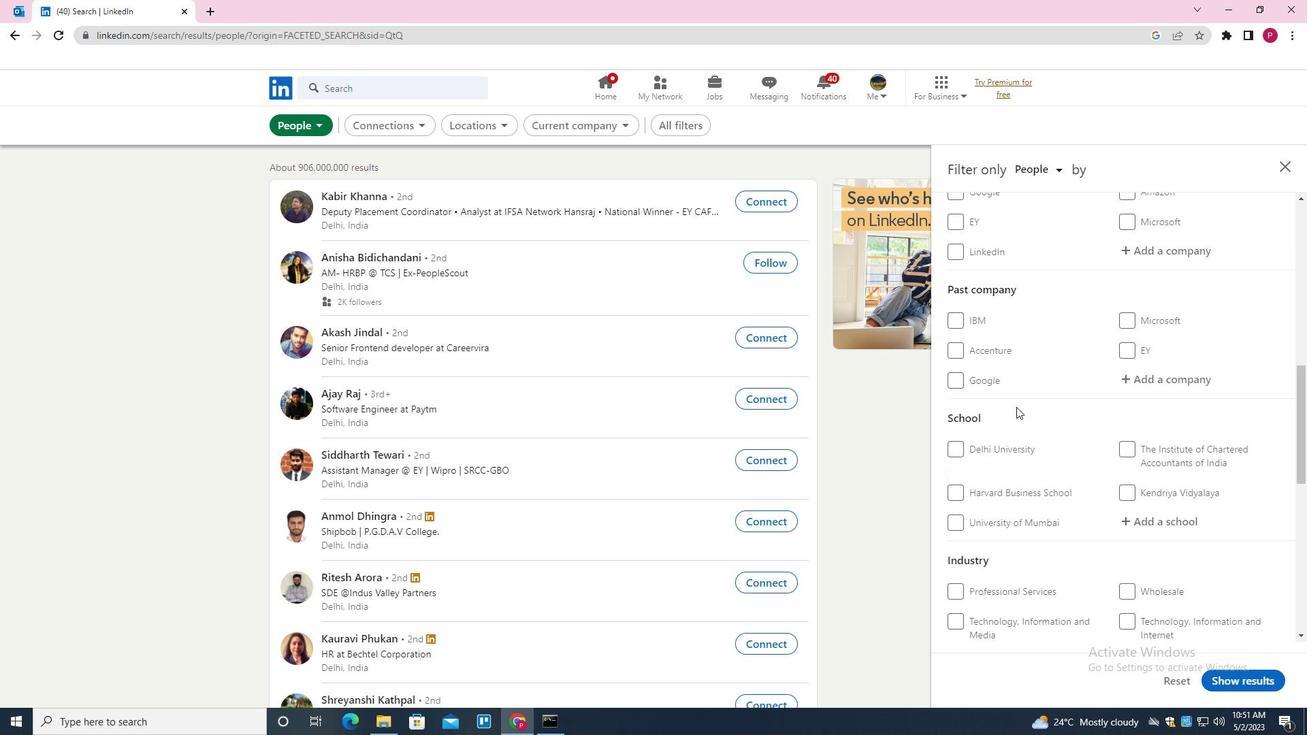 
Action: Mouse scrolled (1019, 405) with delta (0, 0)
Screenshot: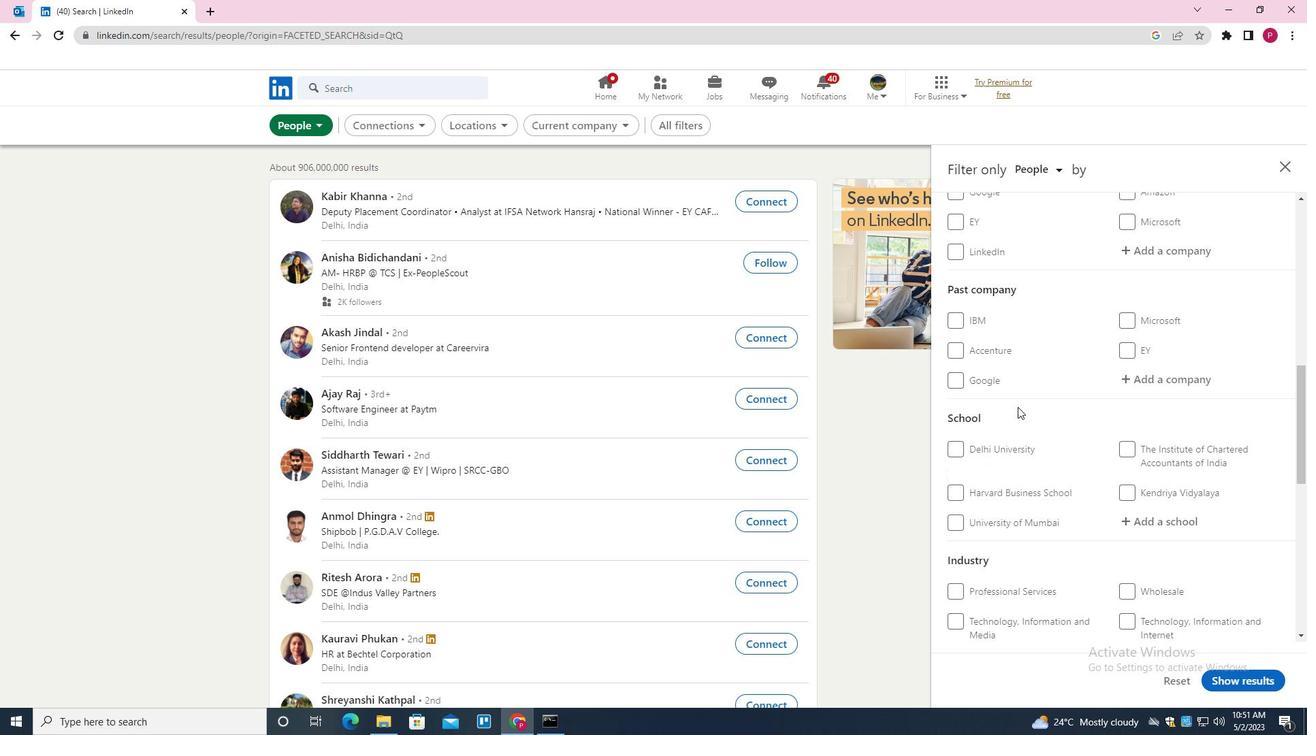 
Action: Mouse moved to (1023, 402)
Screenshot: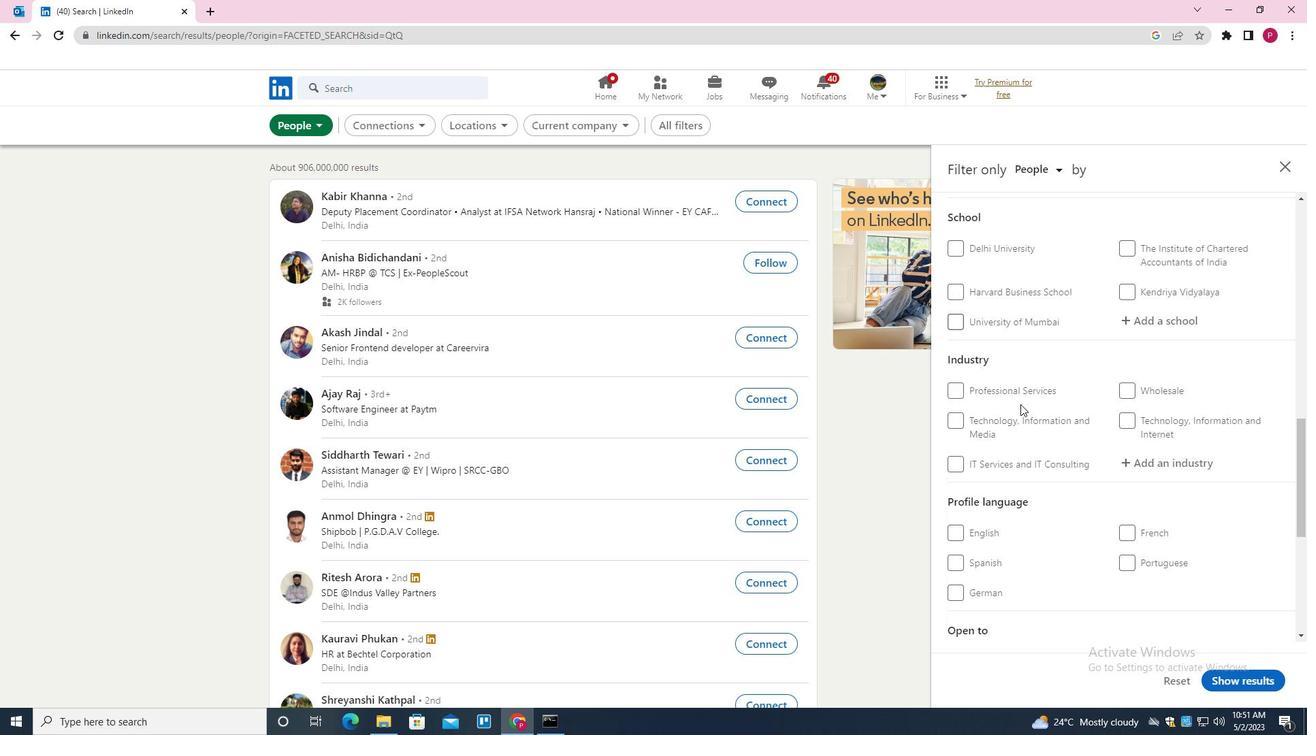 
Action: Mouse scrolled (1023, 401) with delta (0, 0)
Screenshot: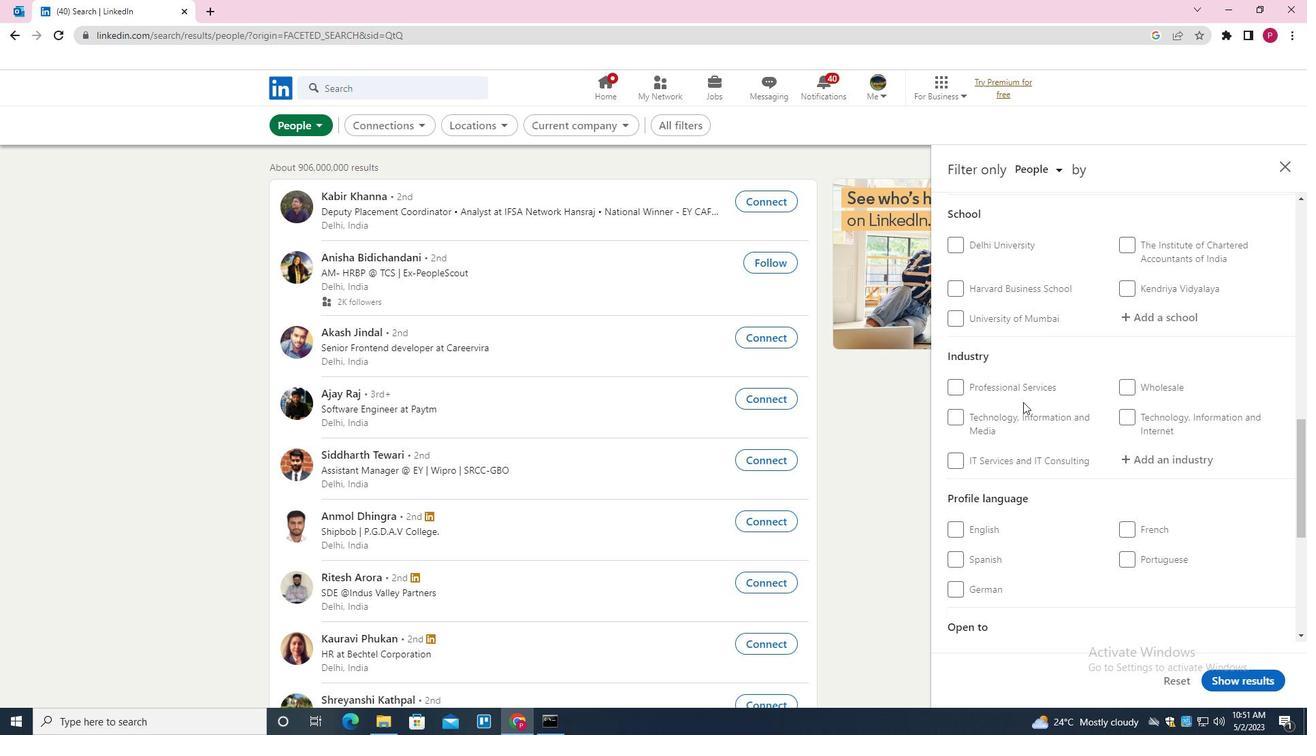 
Action: Mouse scrolled (1023, 401) with delta (0, 0)
Screenshot: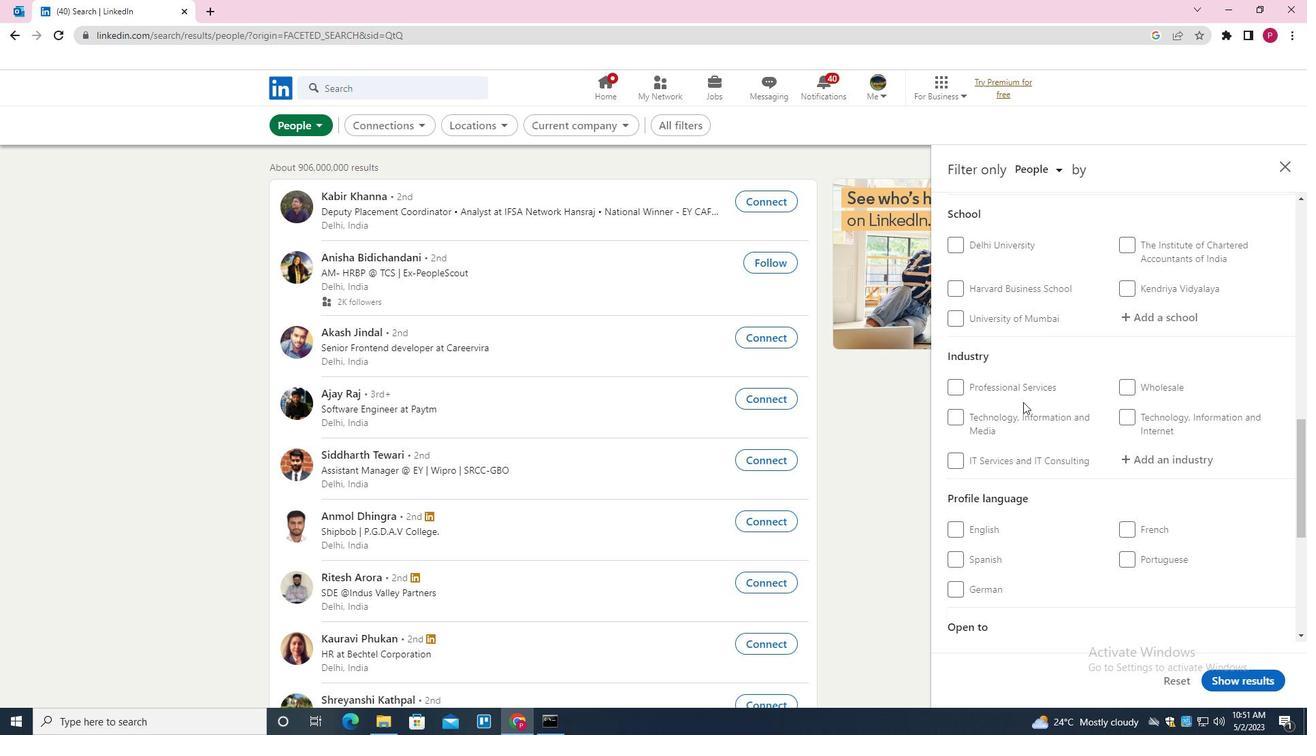 
Action: Mouse scrolled (1023, 401) with delta (0, 0)
Screenshot: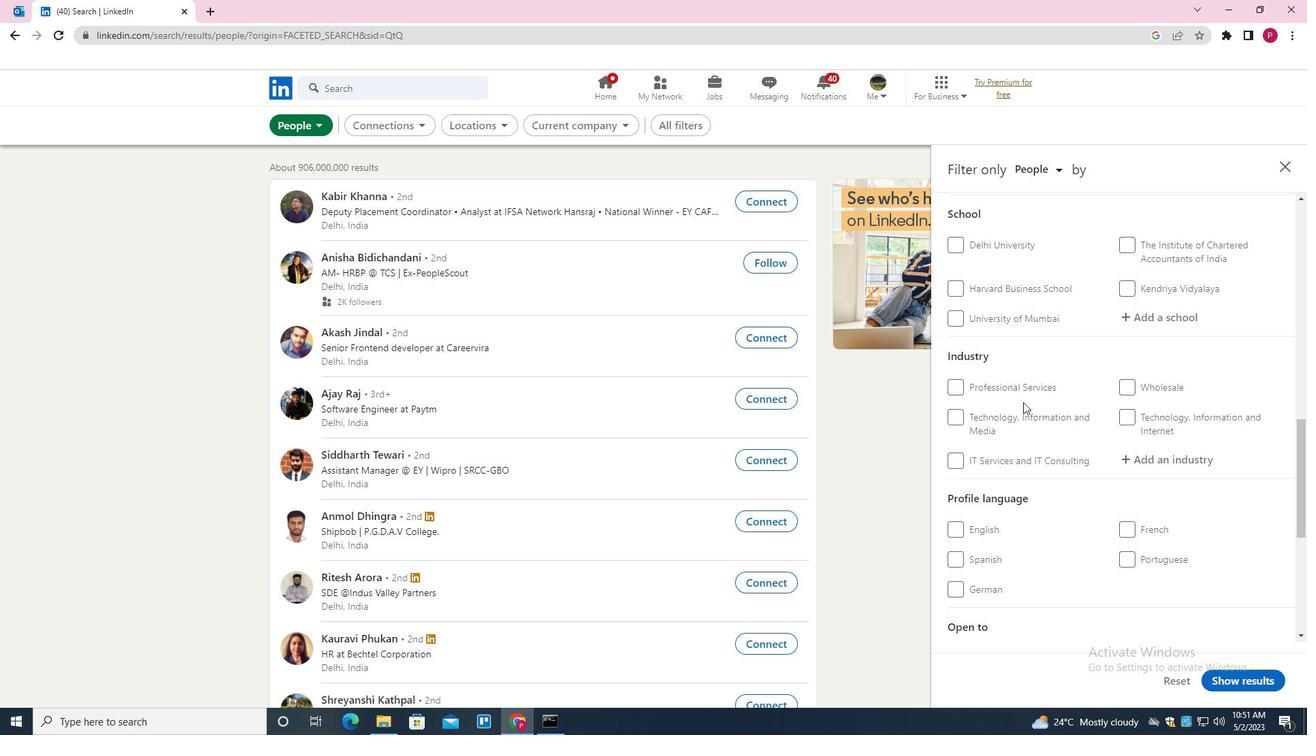 
Action: Mouse scrolled (1023, 401) with delta (0, 0)
Screenshot: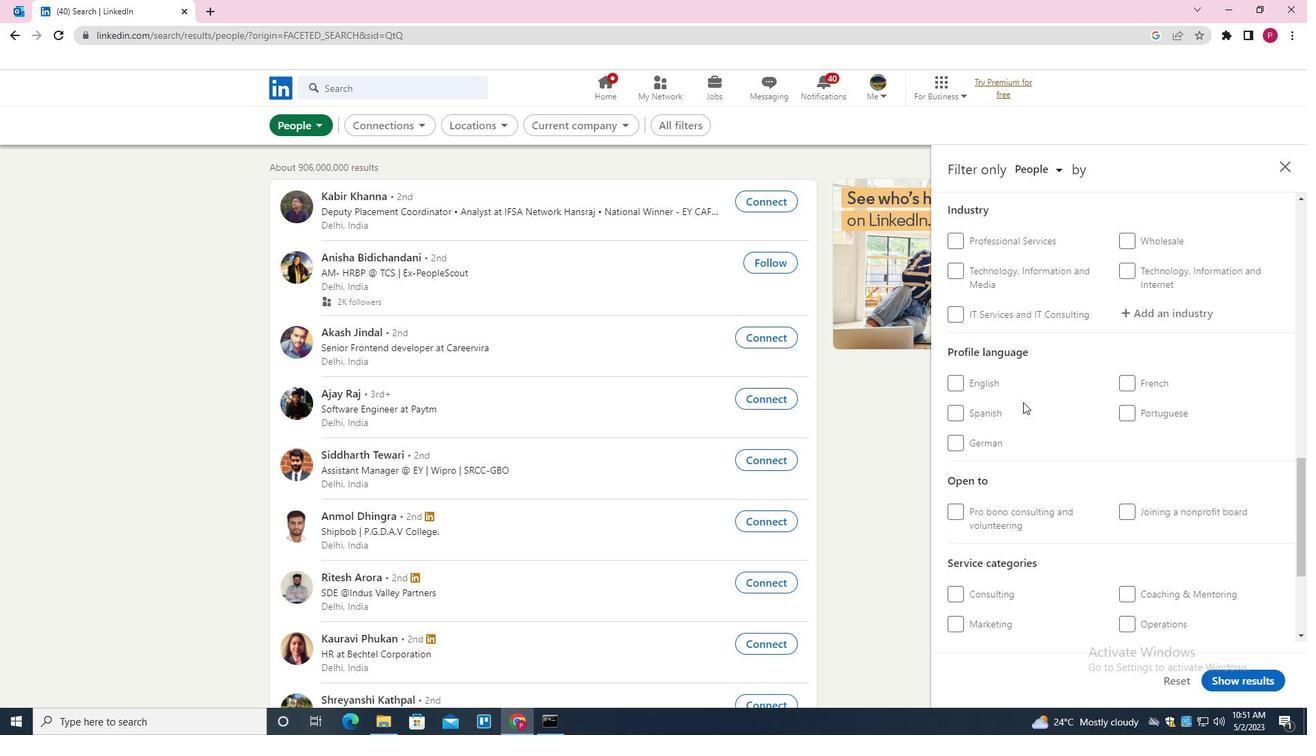 
Action: Mouse moved to (993, 287)
Screenshot: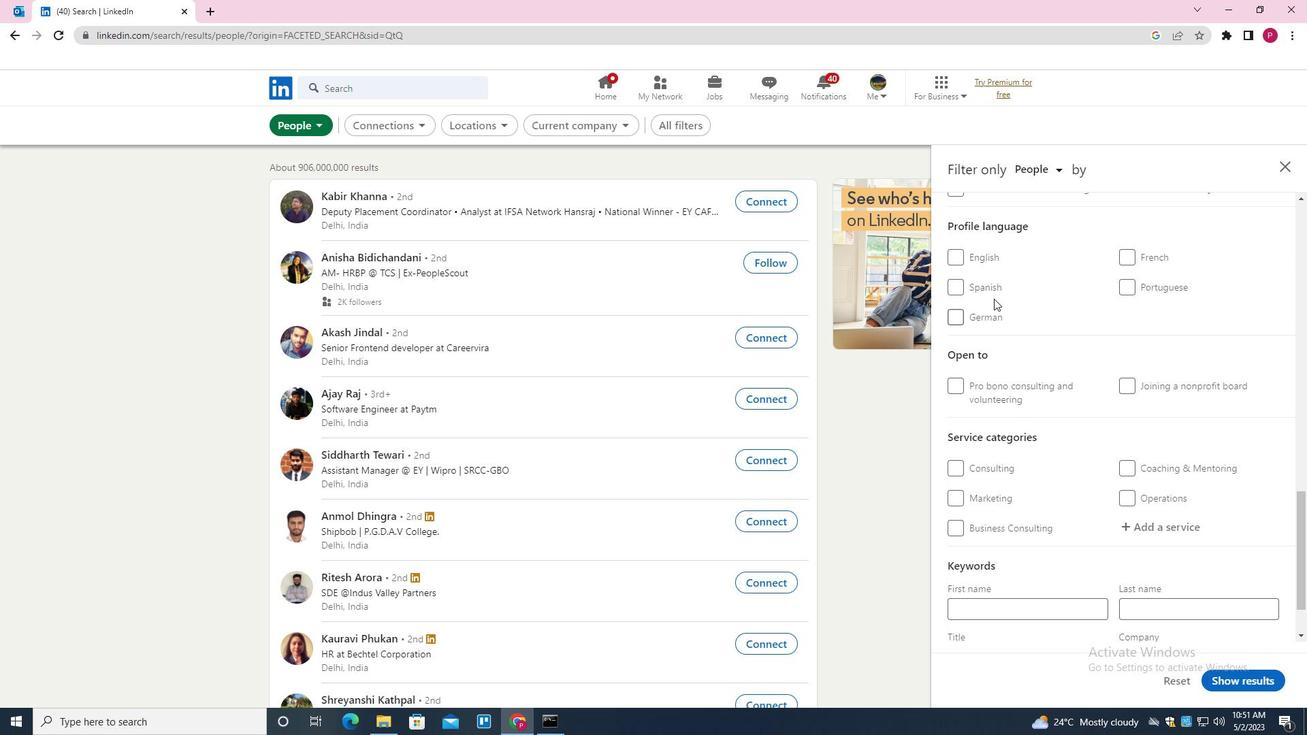 
Action: Mouse pressed left at (993, 287)
Screenshot: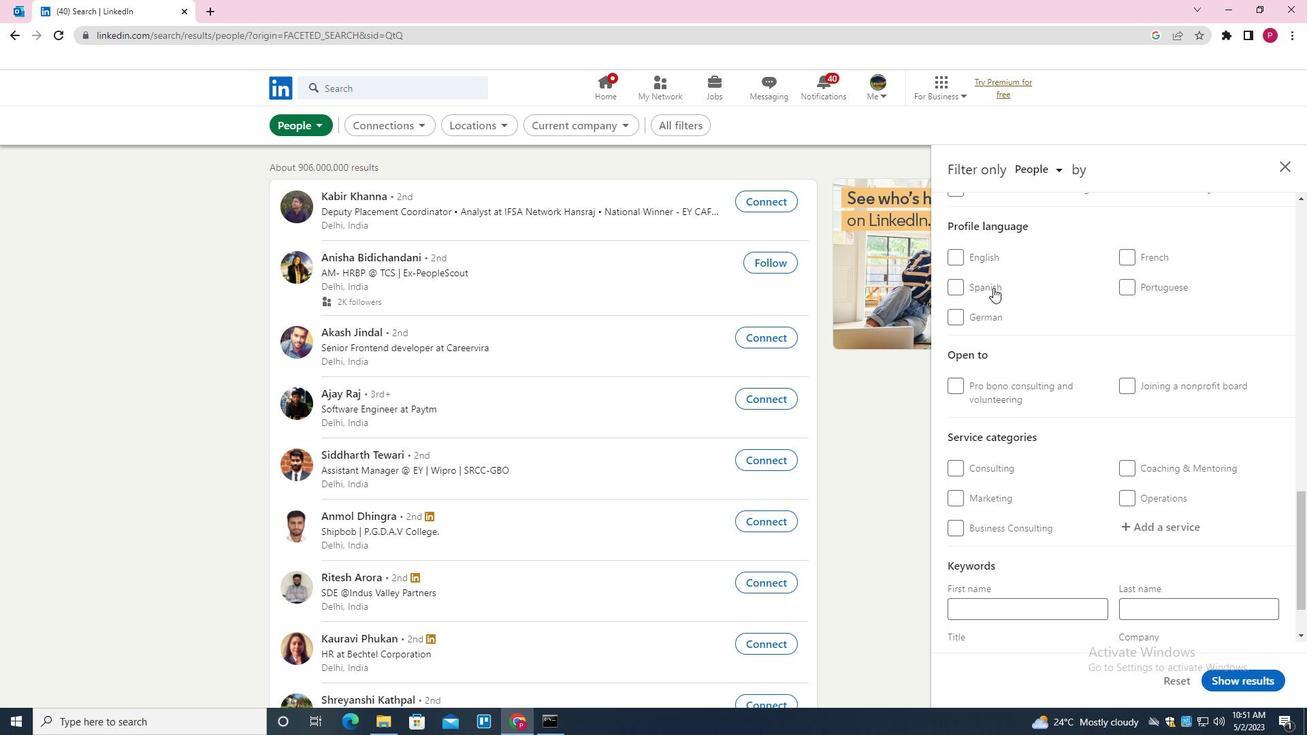 
Action: Mouse moved to (1003, 328)
Screenshot: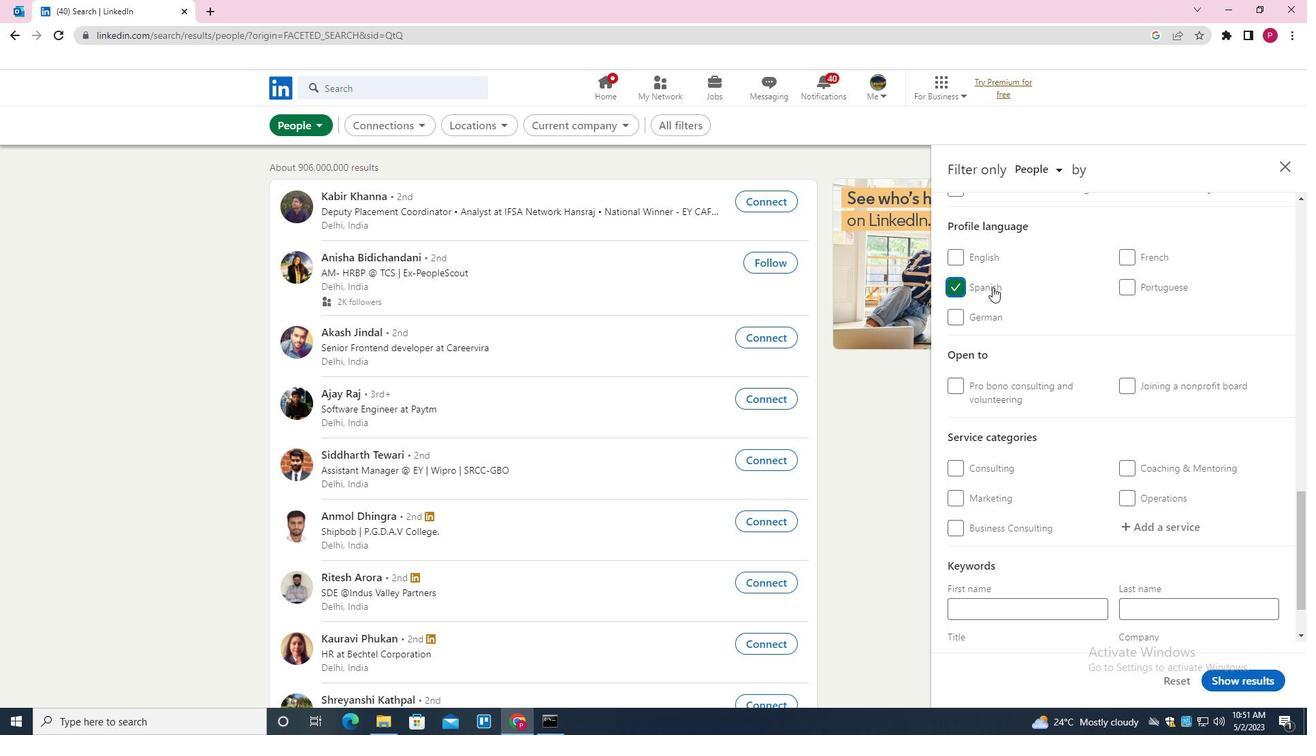 
Action: Mouse scrolled (1003, 329) with delta (0, 0)
Screenshot: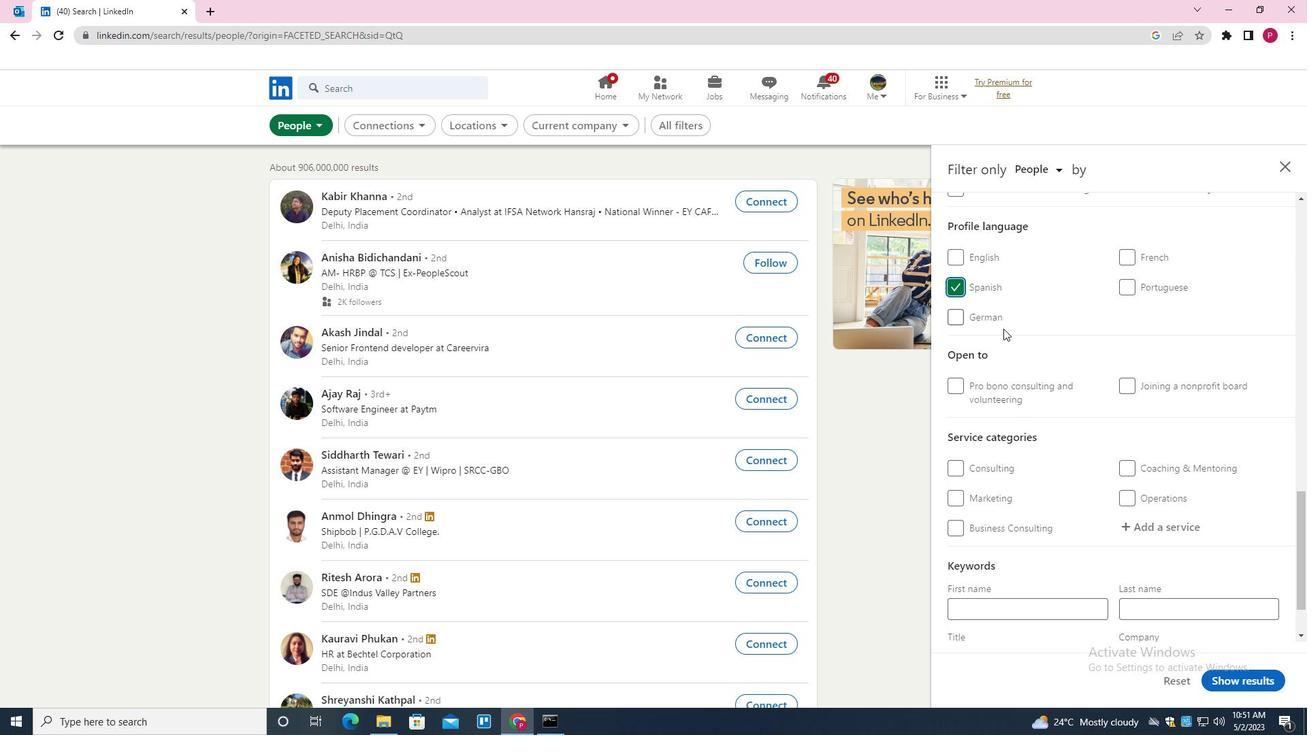 
Action: Mouse scrolled (1003, 329) with delta (0, 0)
Screenshot: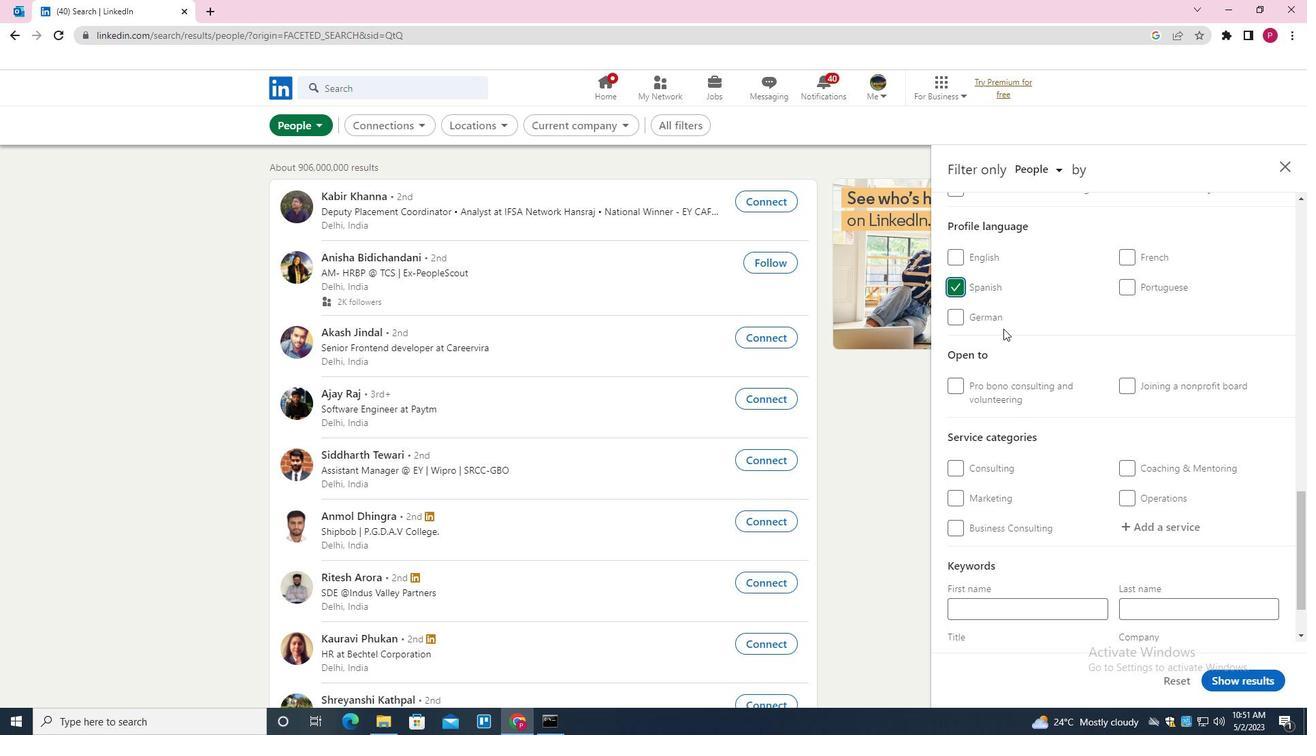 
Action: Mouse scrolled (1003, 329) with delta (0, 0)
Screenshot: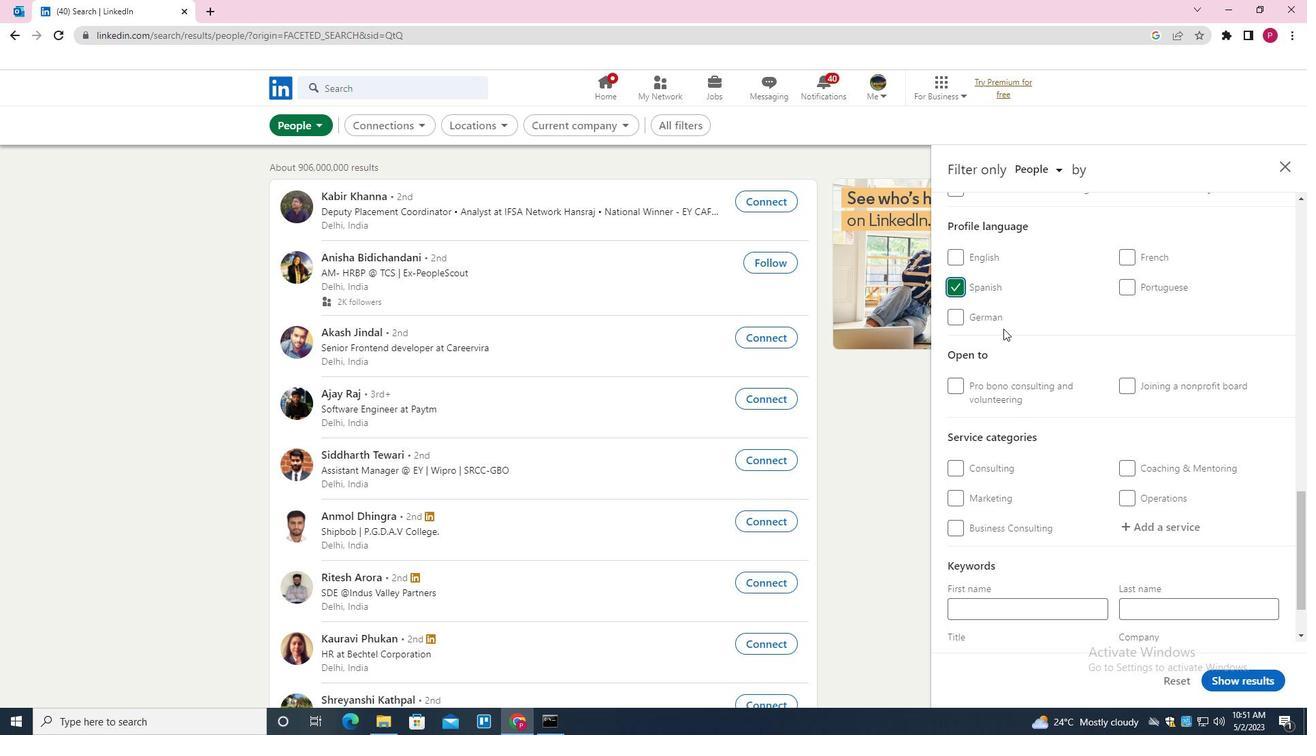 
Action: Mouse scrolled (1003, 329) with delta (0, 0)
Screenshot: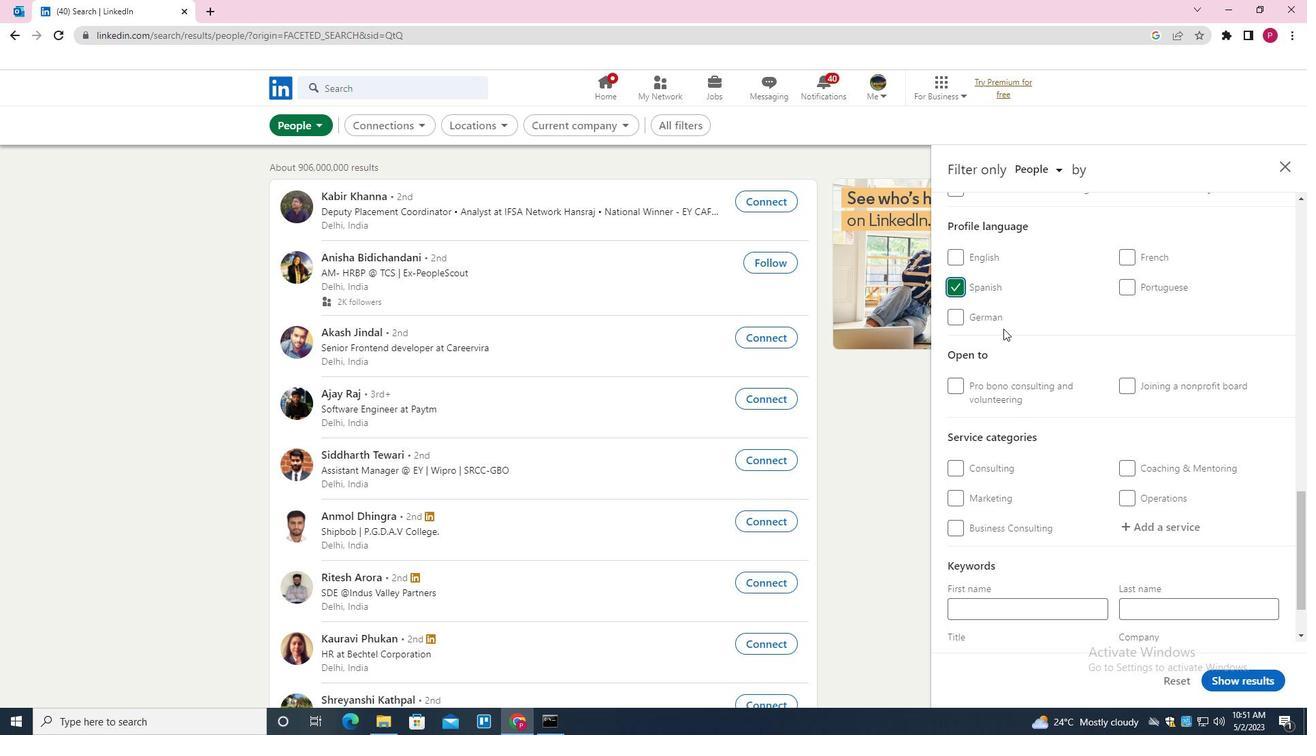 
Action: Mouse scrolled (1003, 329) with delta (0, 0)
Screenshot: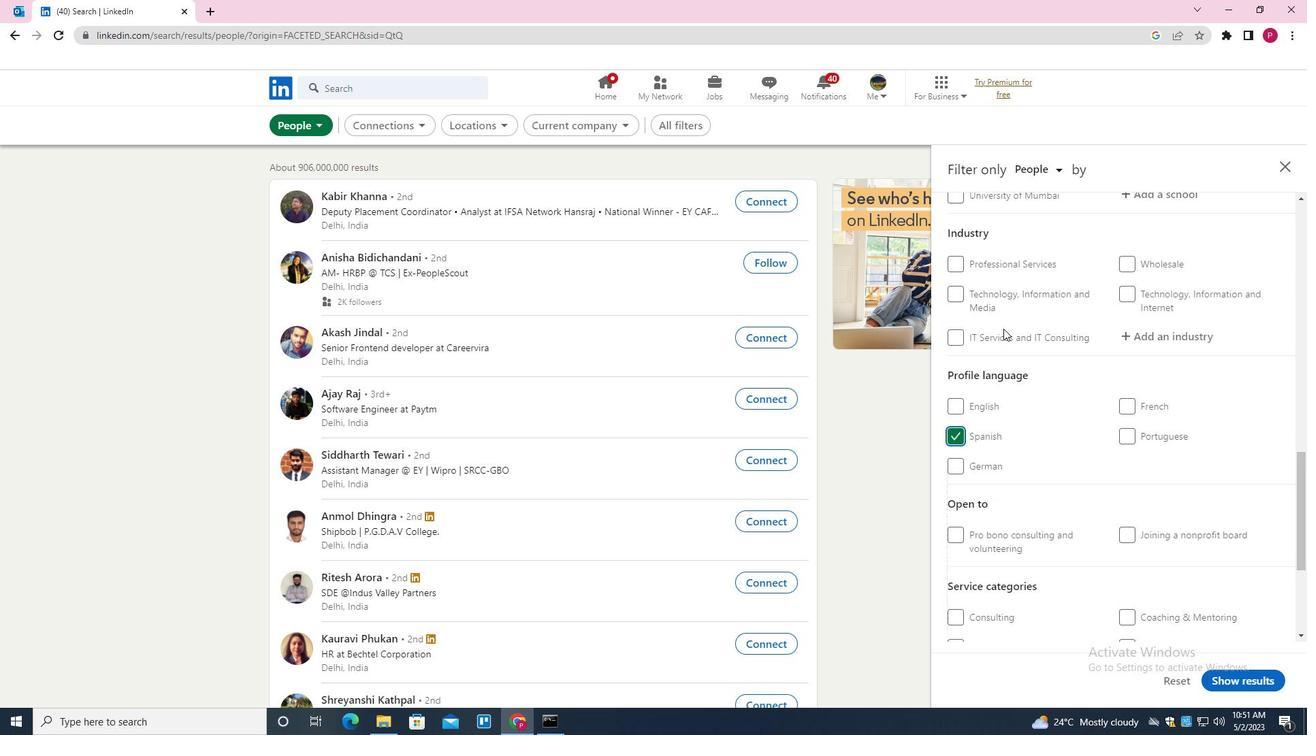 
Action: Mouse scrolled (1003, 329) with delta (0, 0)
Screenshot: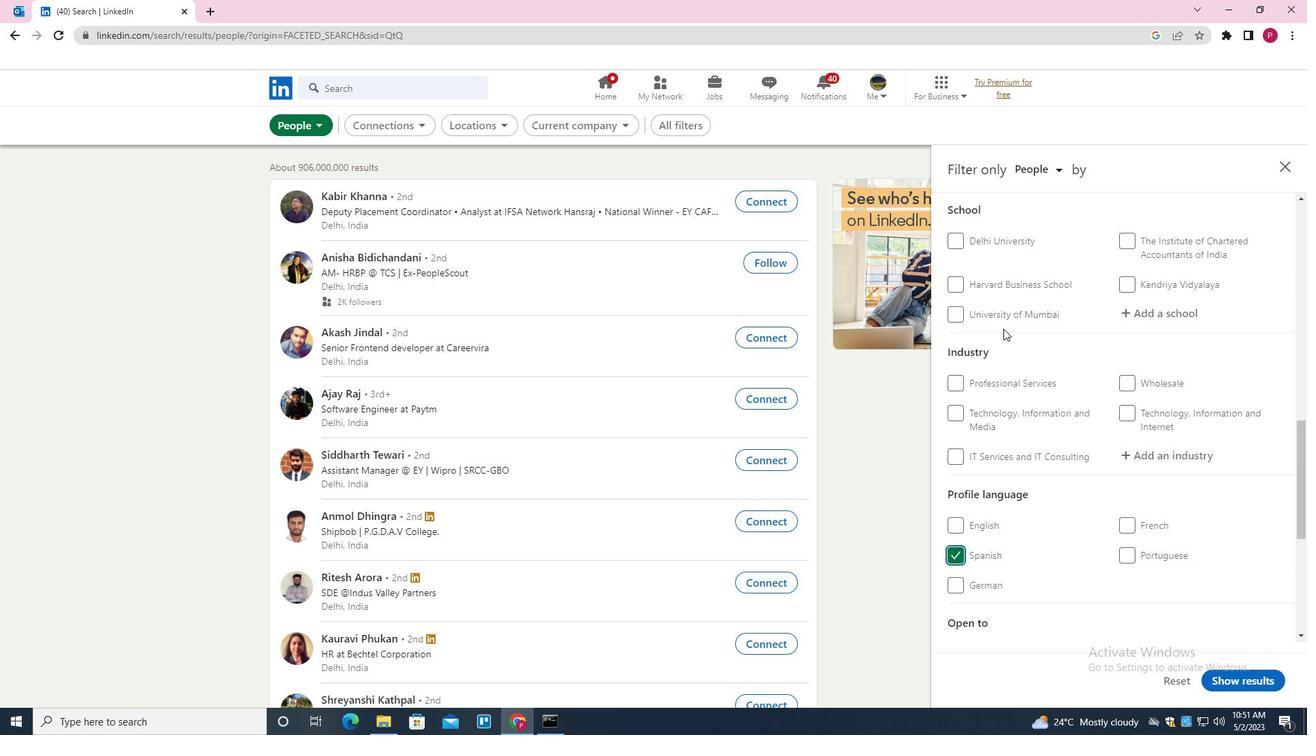 
Action: Mouse scrolled (1003, 329) with delta (0, 0)
Screenshot: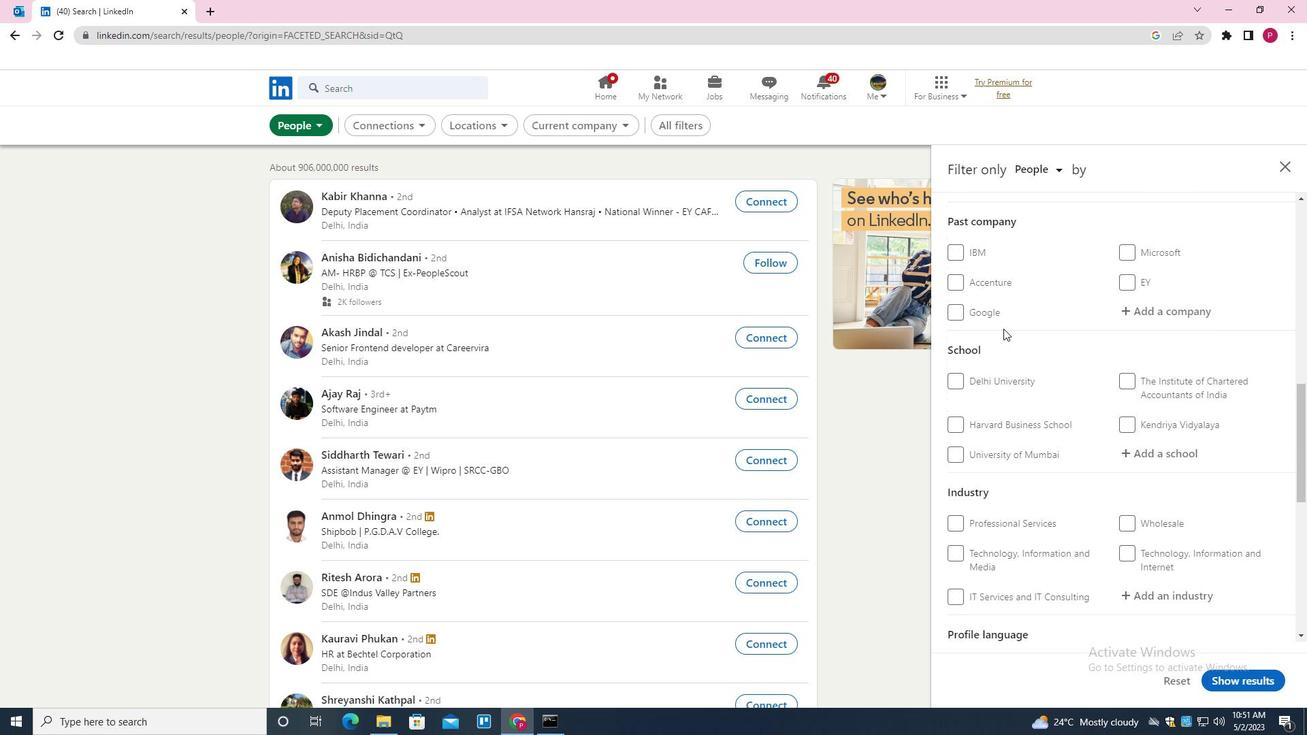 
Action: Mouse moved to (1197, 249)
Screenshot: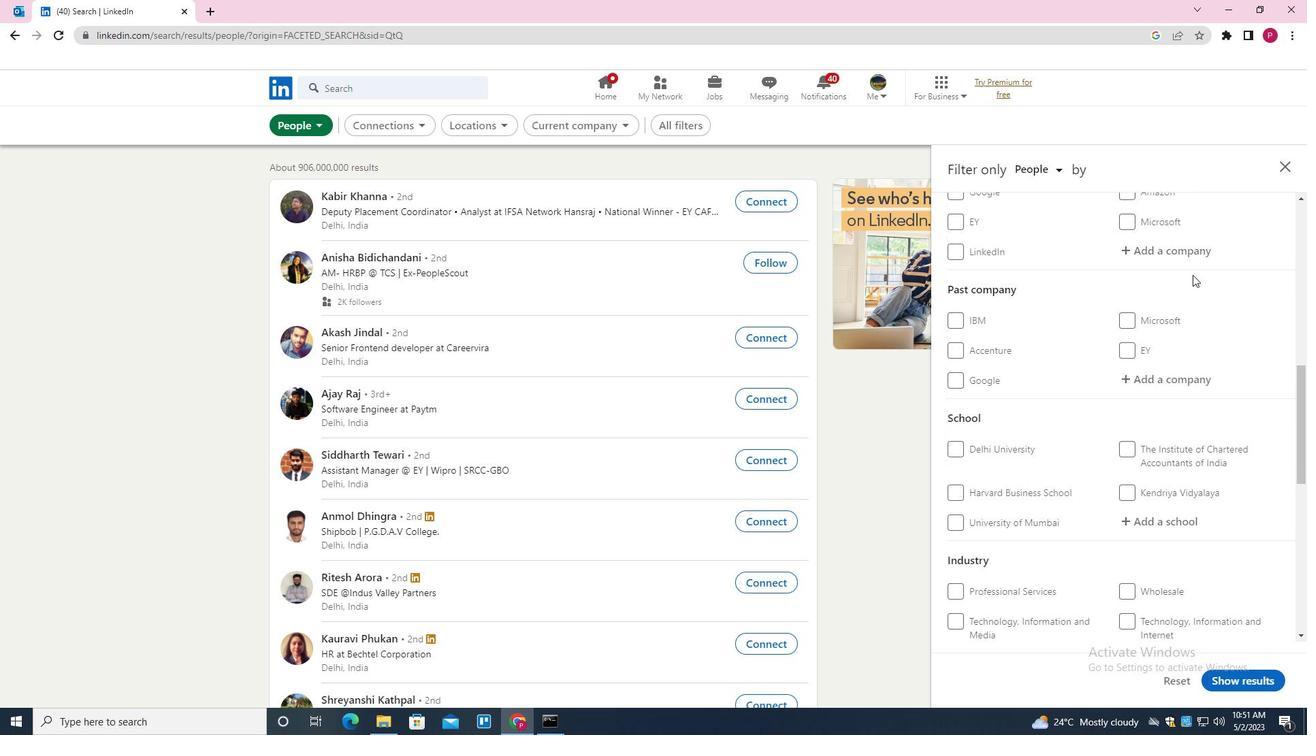 
Action: Mouse pressed left at (1197, 249)
Screenshot: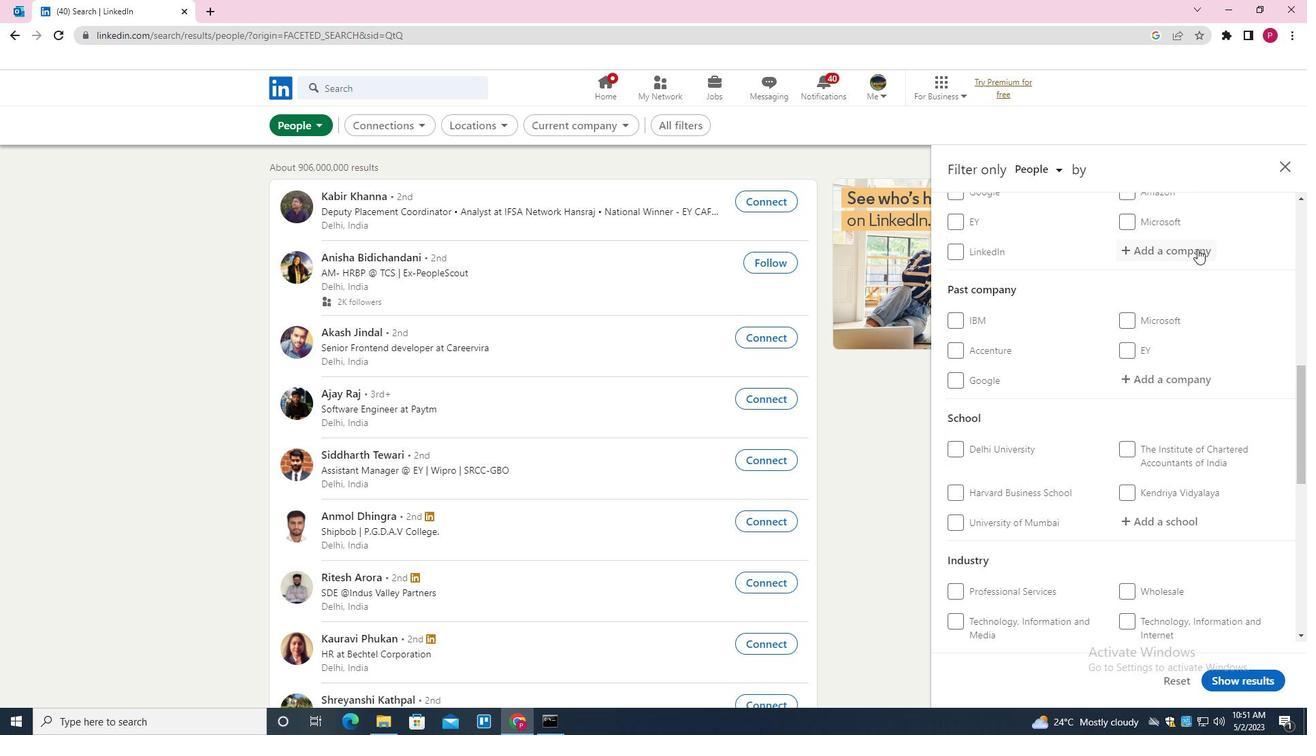 
Action: Mouse moved to (1170, 266)
Screenshot: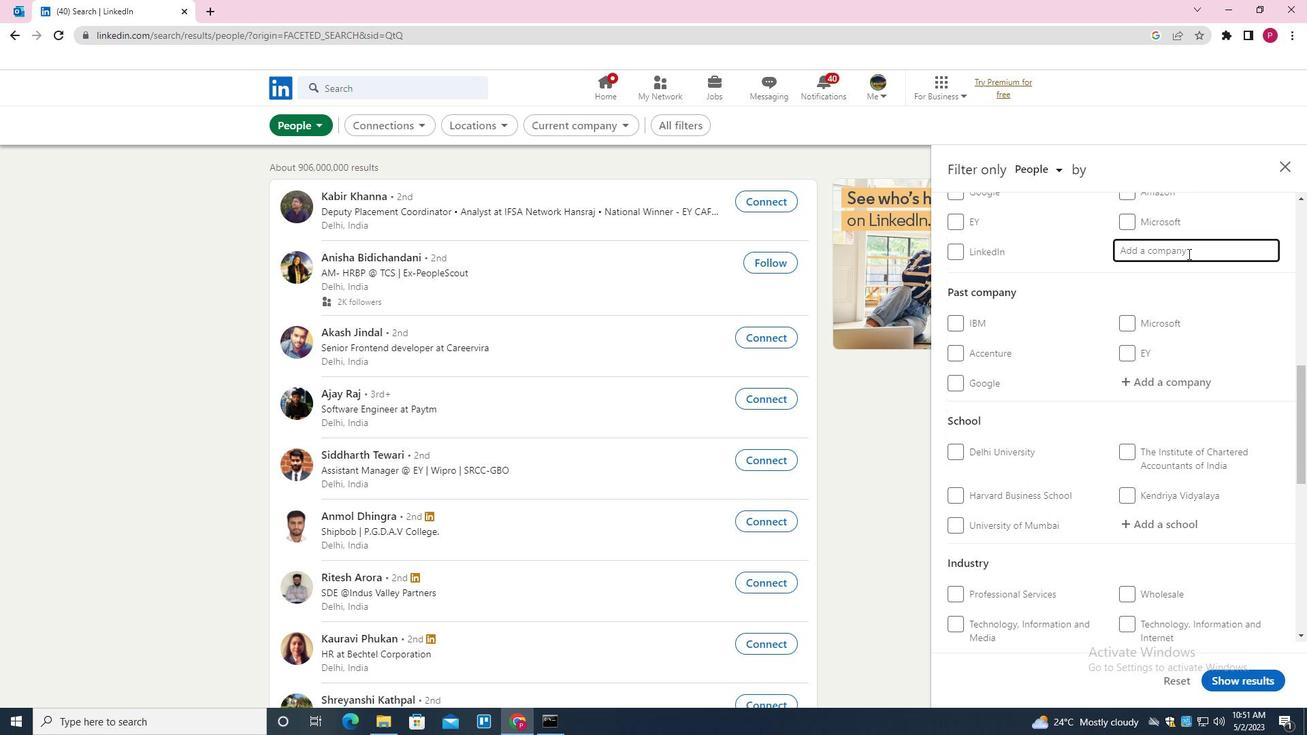 
Action: Key pressed <Key.shift><Key.shift><Key.shift>I<Key.backspace><Key.shift>UPLERS<Key.down><Key.enter>
Screenshot: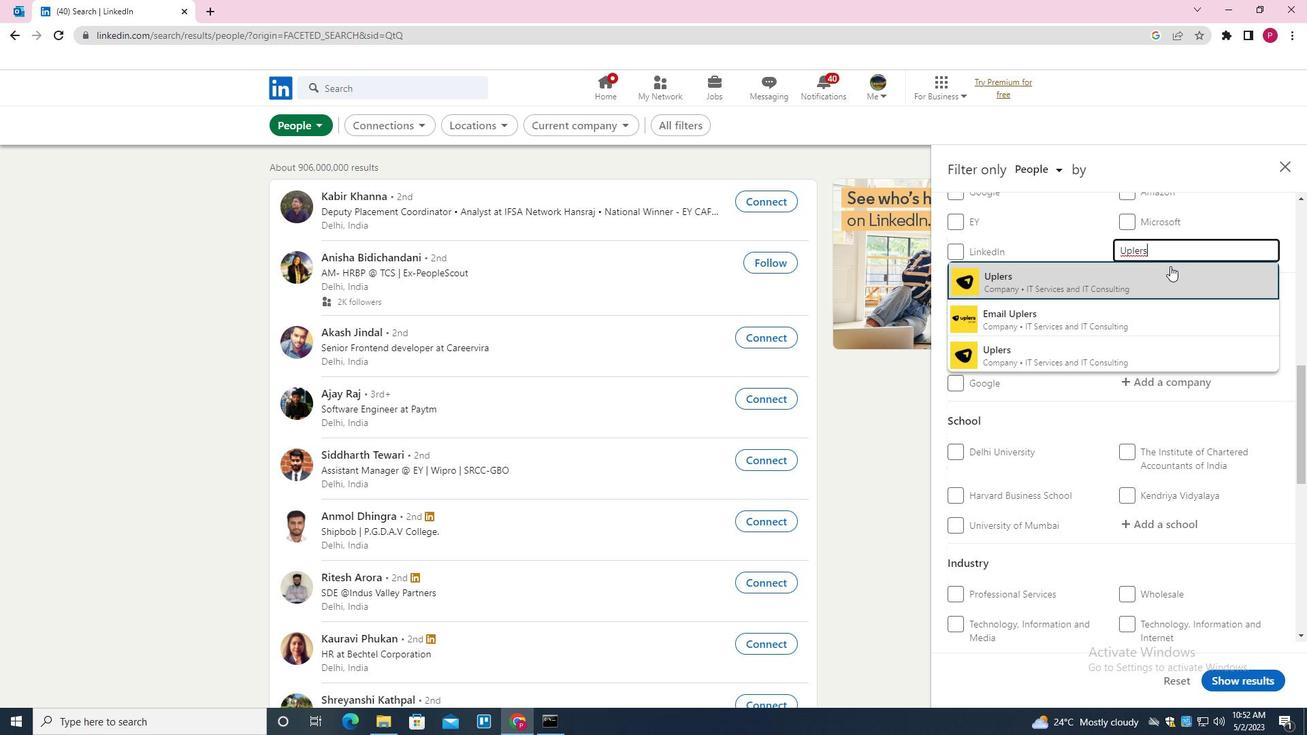 
Action: Mouse moved to (1103, 314)
Screenshot: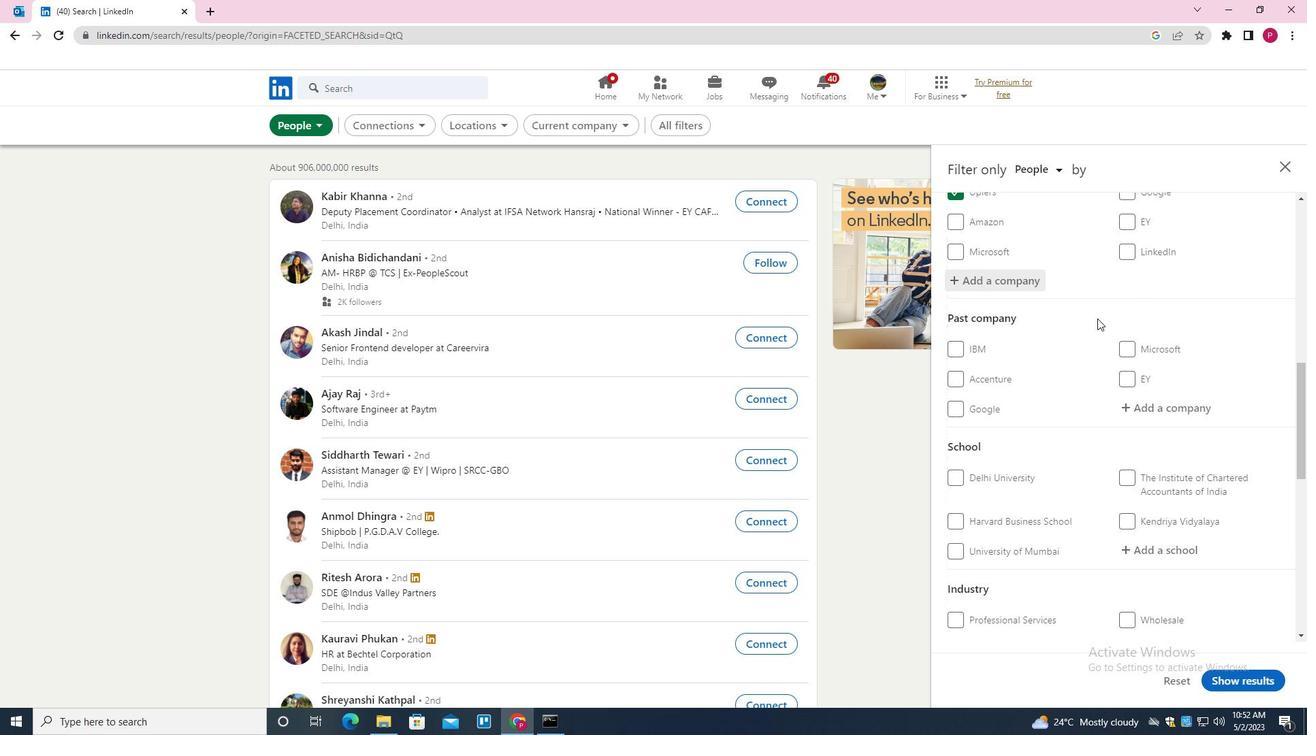 
Action: Mouse scrolled (1103, 313) with delta (0, 0)
Screenshot: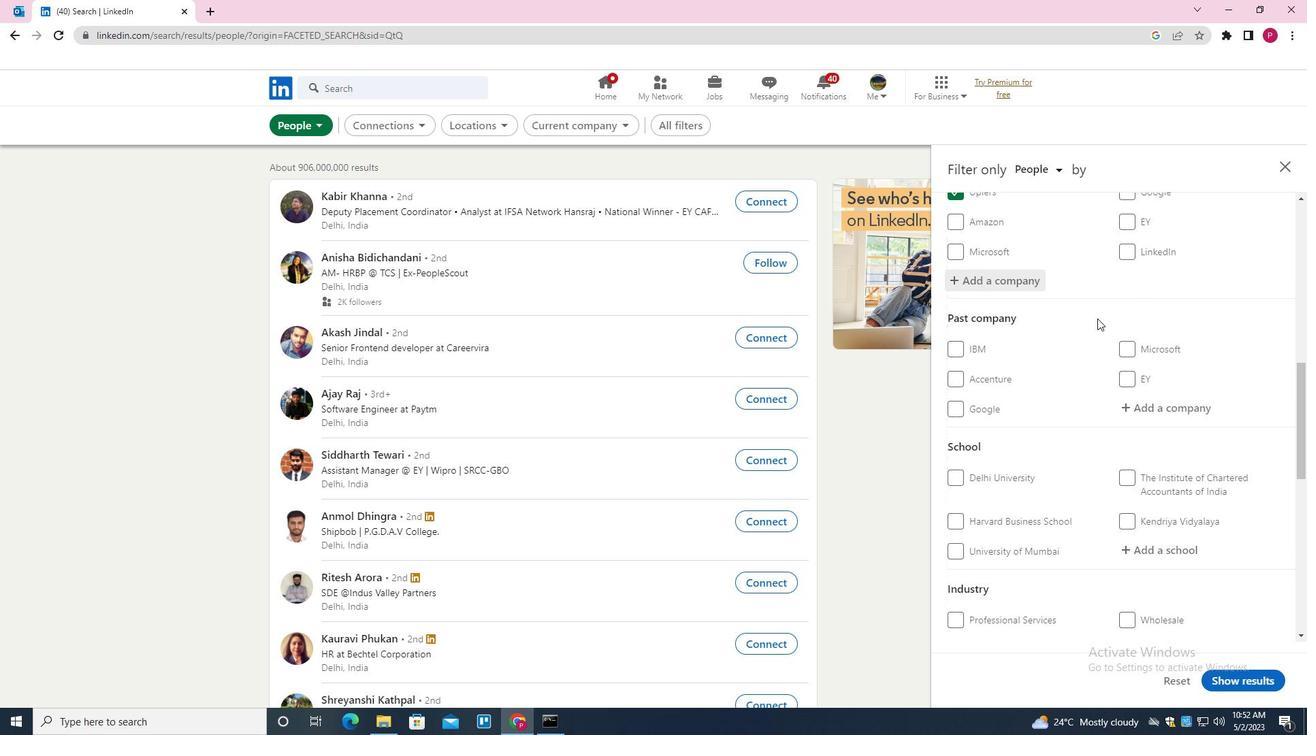 
Action: Mouse moved to (1118, 304)
Screenshot: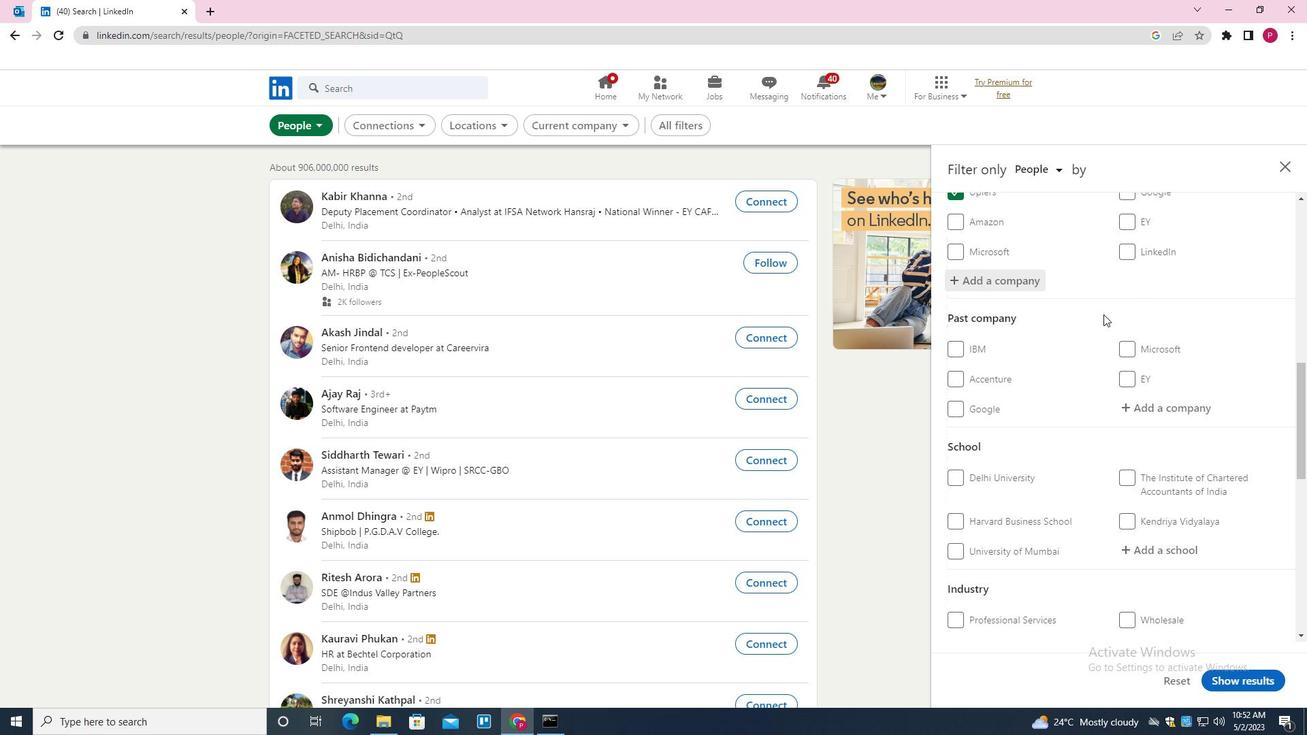 
Action: Mouse scrolled (1118, 304) with delta (0, 0)
Screenshot: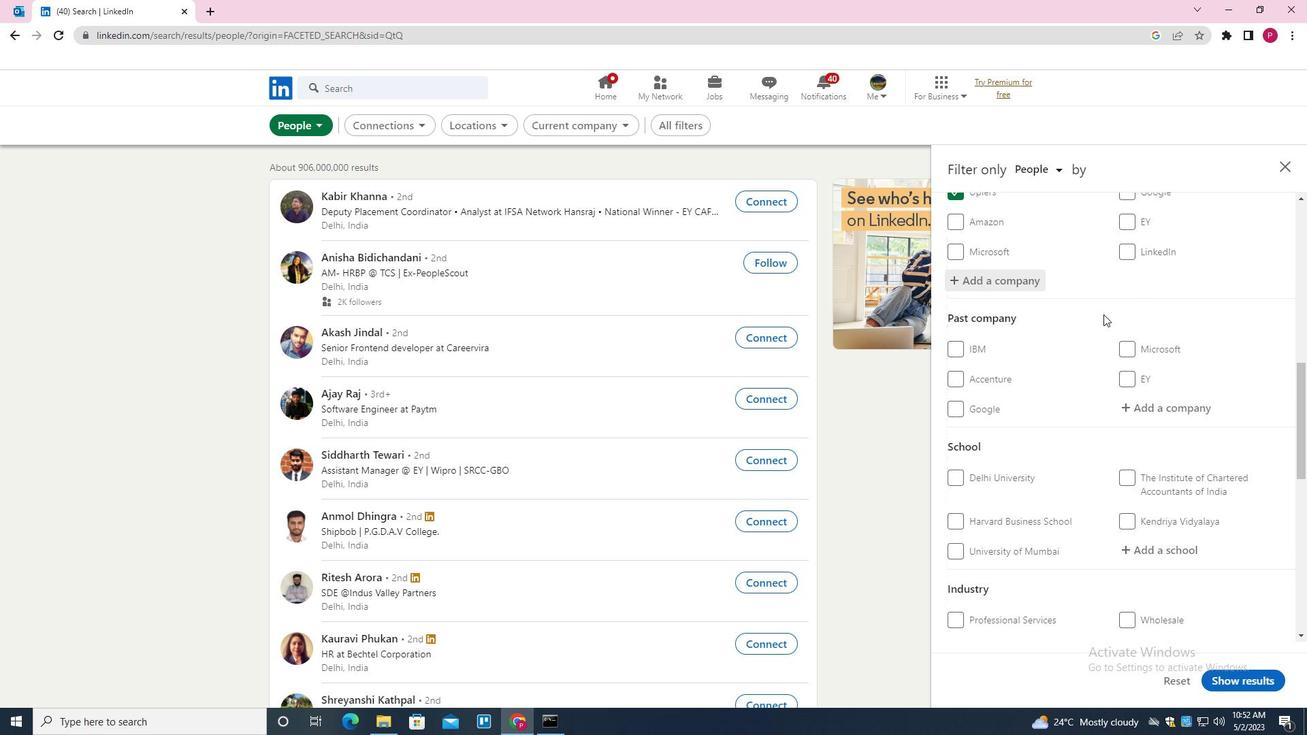
Action: Mouse moved to (1120, 302)
Screenshot: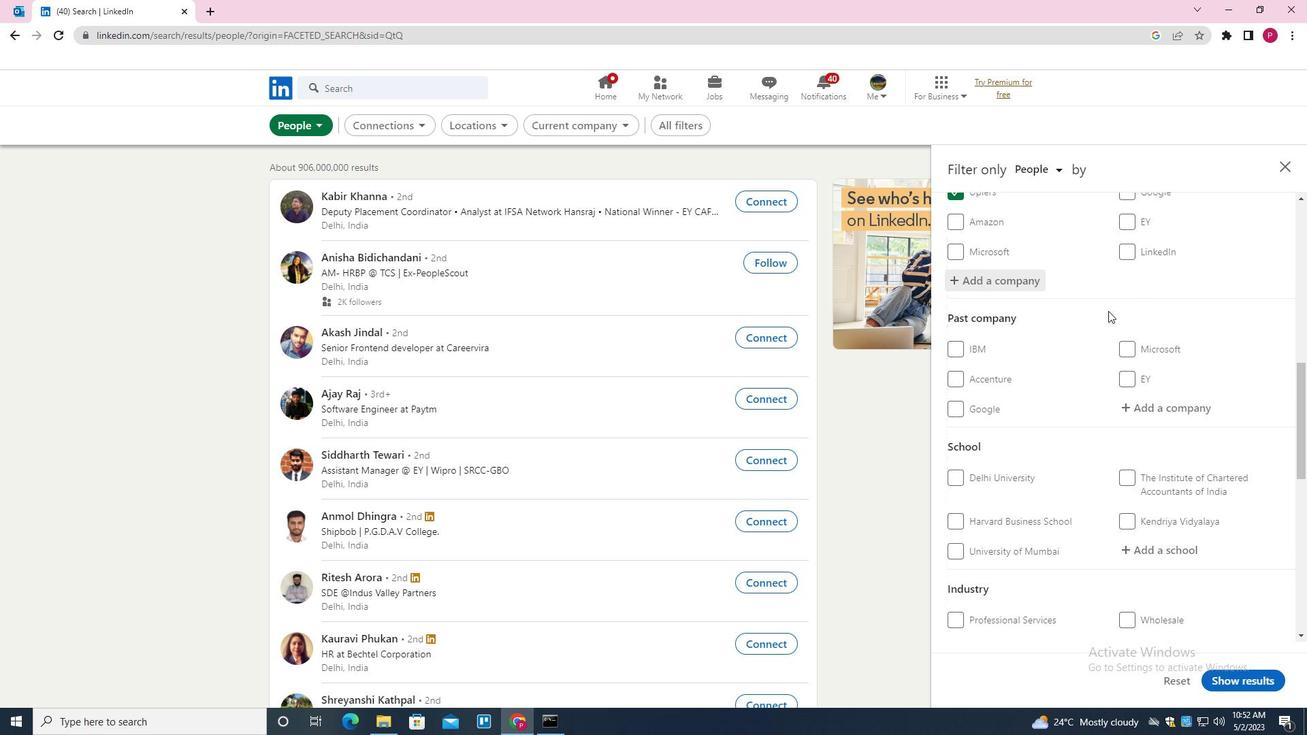 
Action: Mouse scrolled (1120, 302) with delta (0, 0)
Screenshot: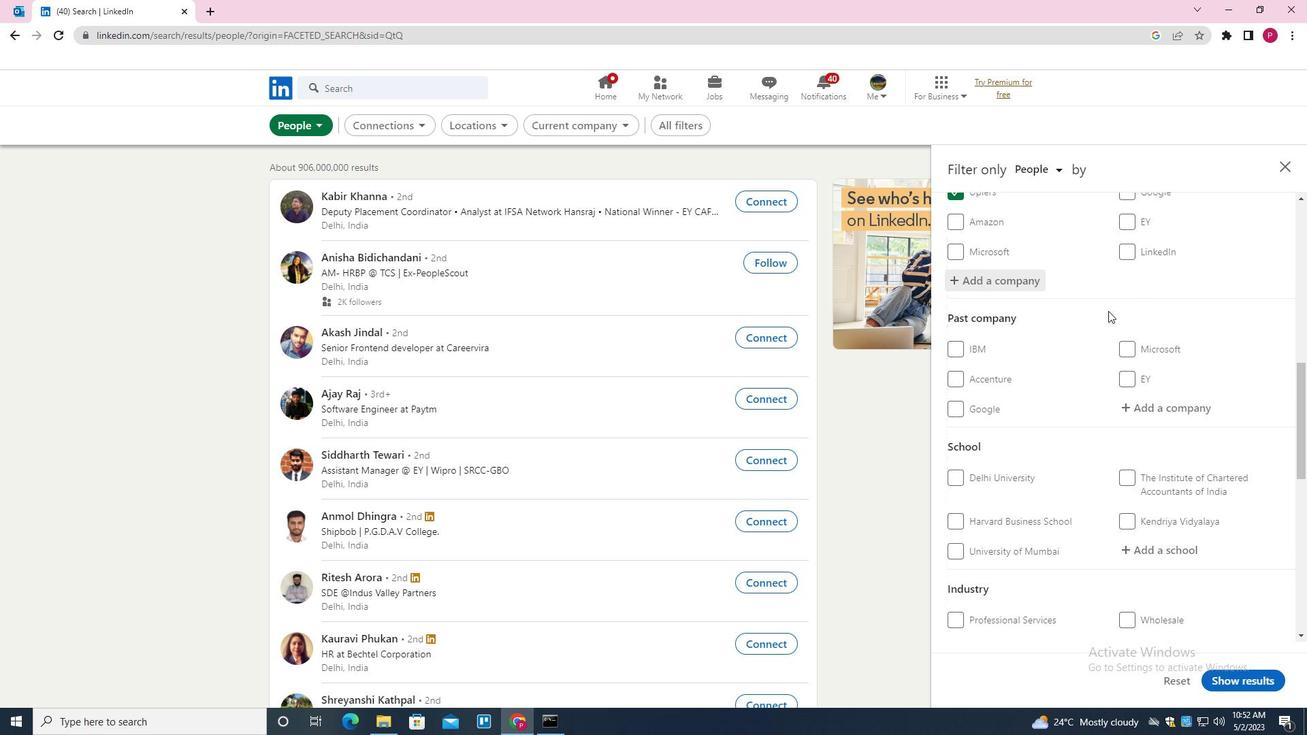 
Action: Mouse moved to (1129, 296)
Screenshot: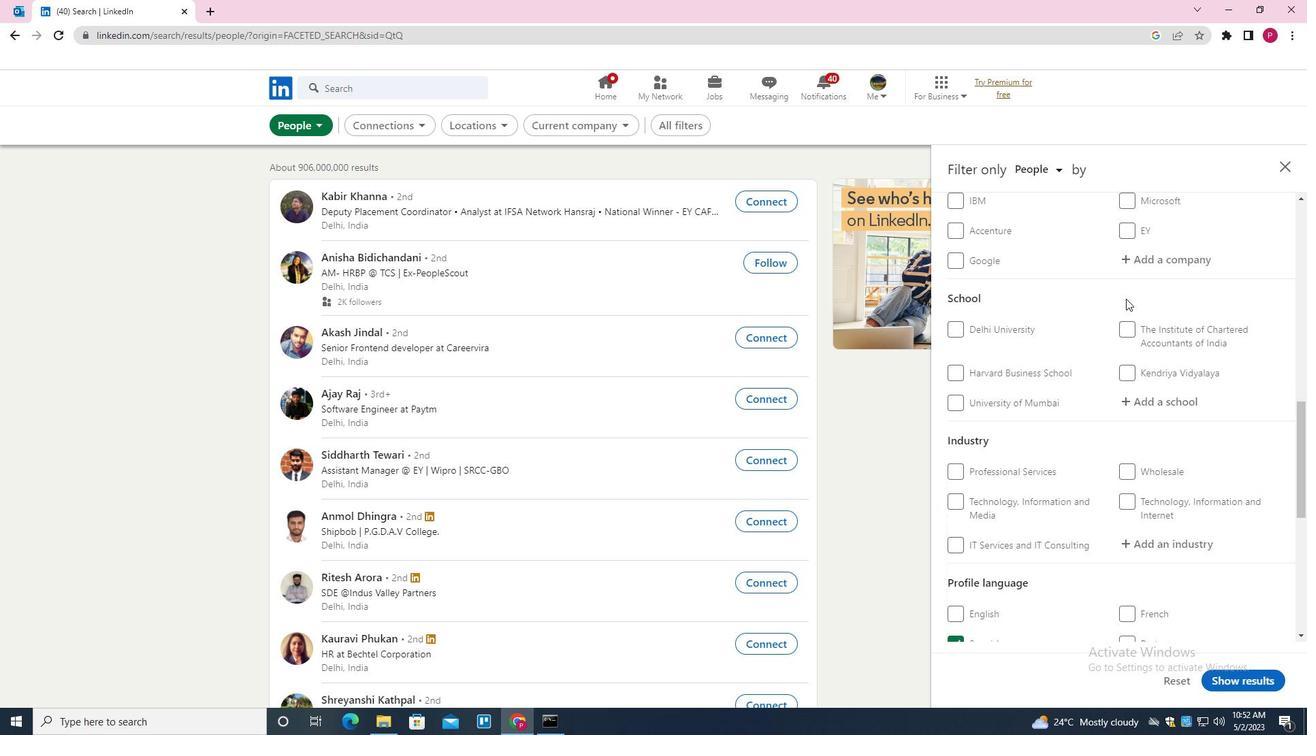 
Action: Mouse scrolled (1129, 296) with delta (0, 0)
Screenshot: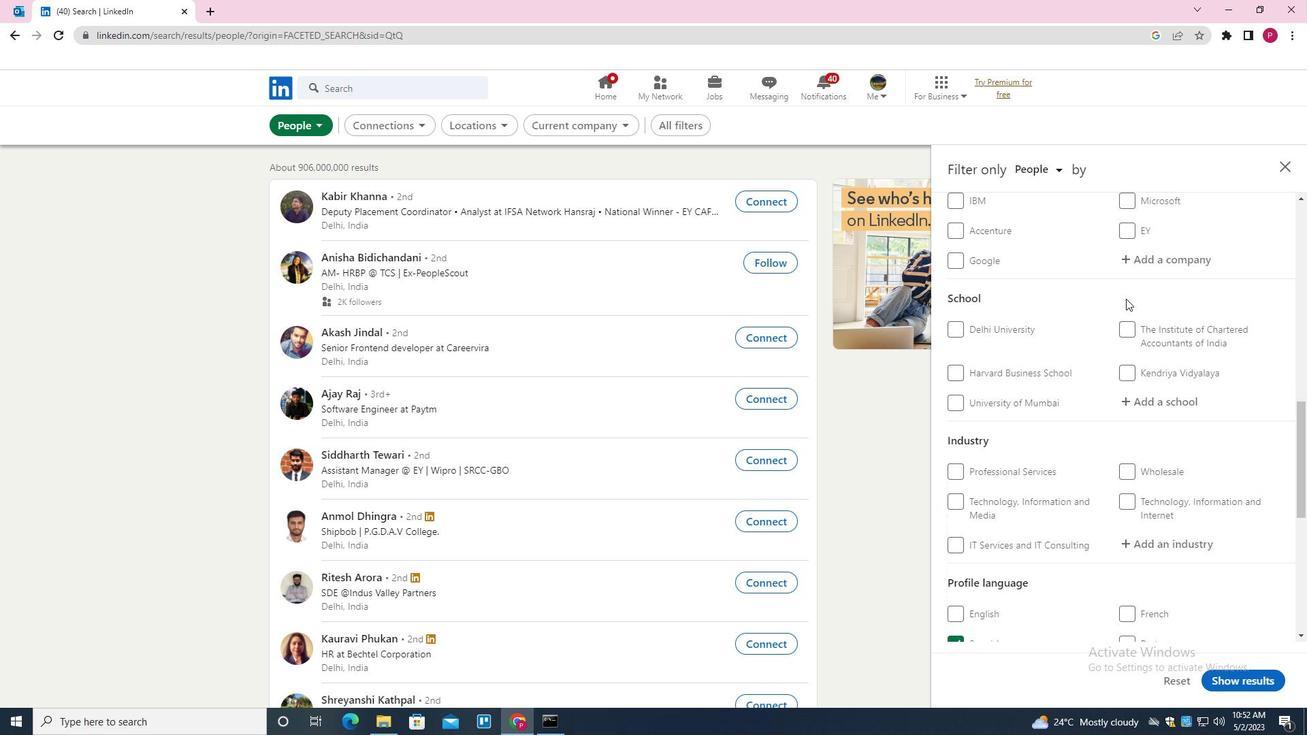 
Action: Mouse moved to (1155, 272)
Screenshot: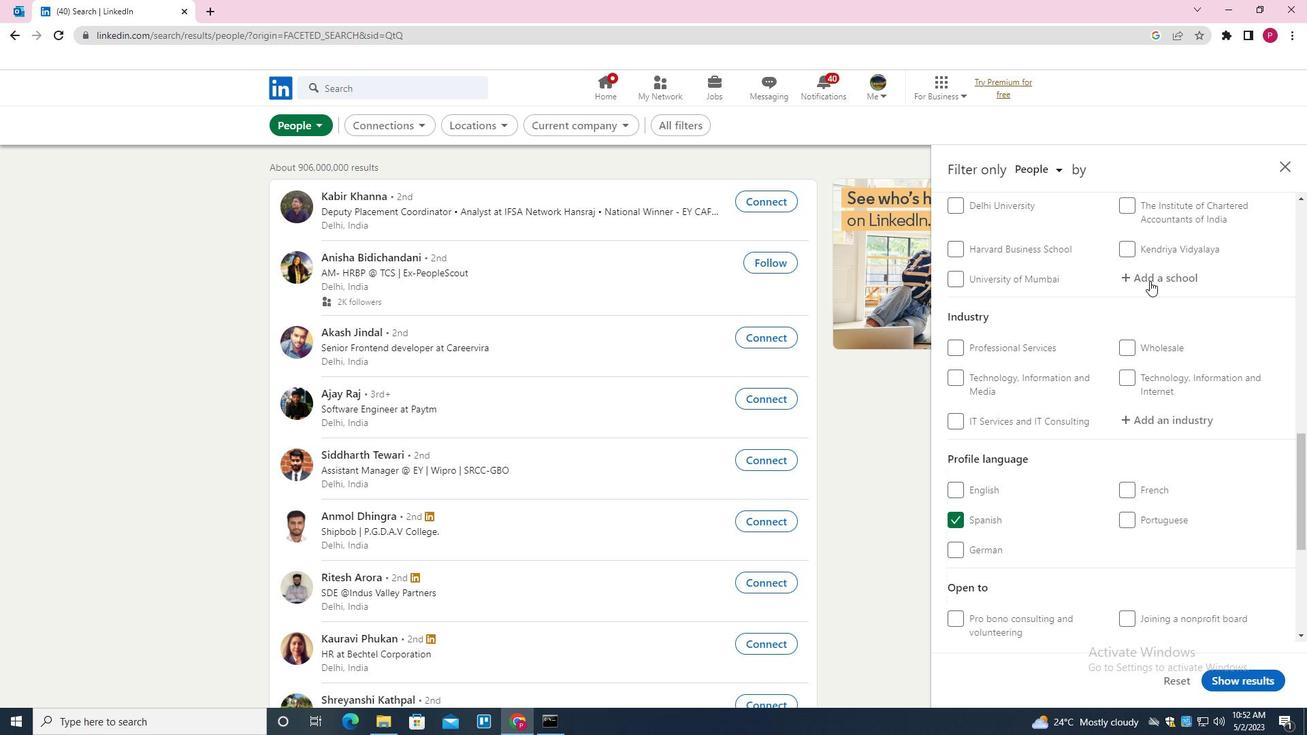 
Action: Mouse pressed left at (1155, 272)
Screenshot: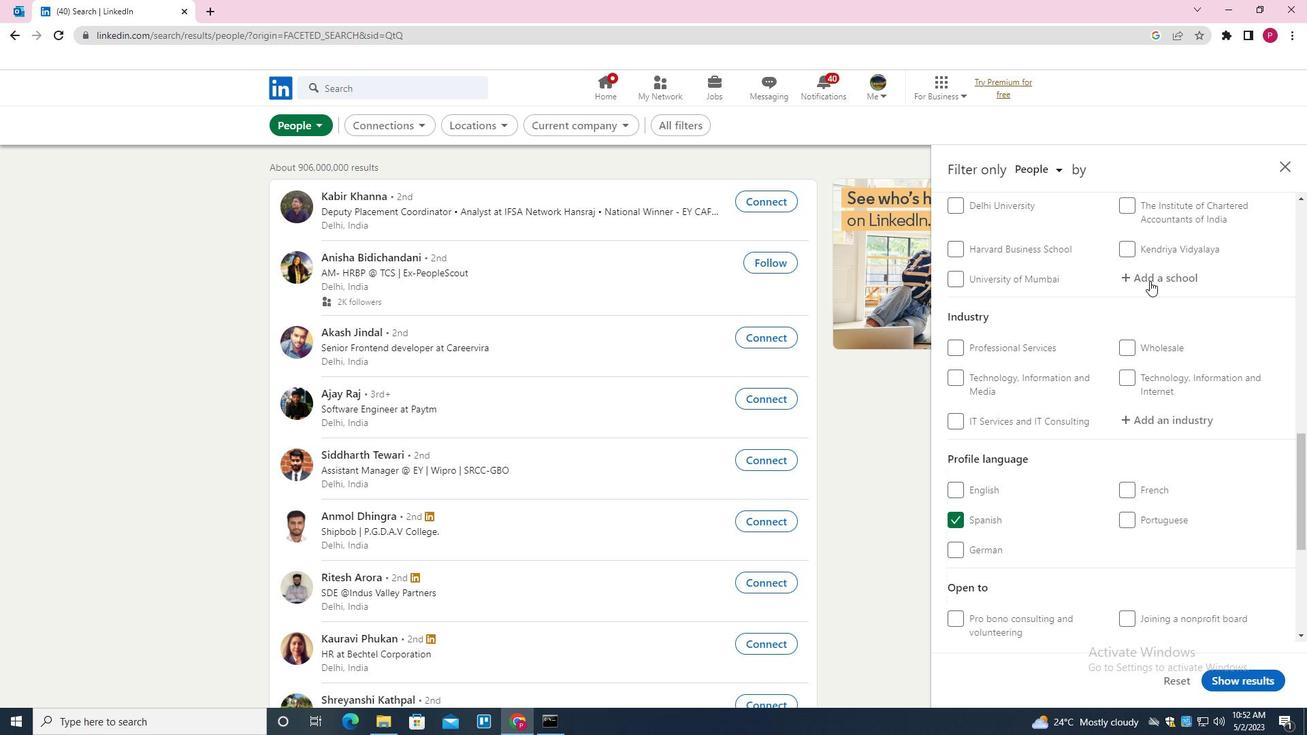 
Action: Mouse moved to (1143, 279)
Screenshot: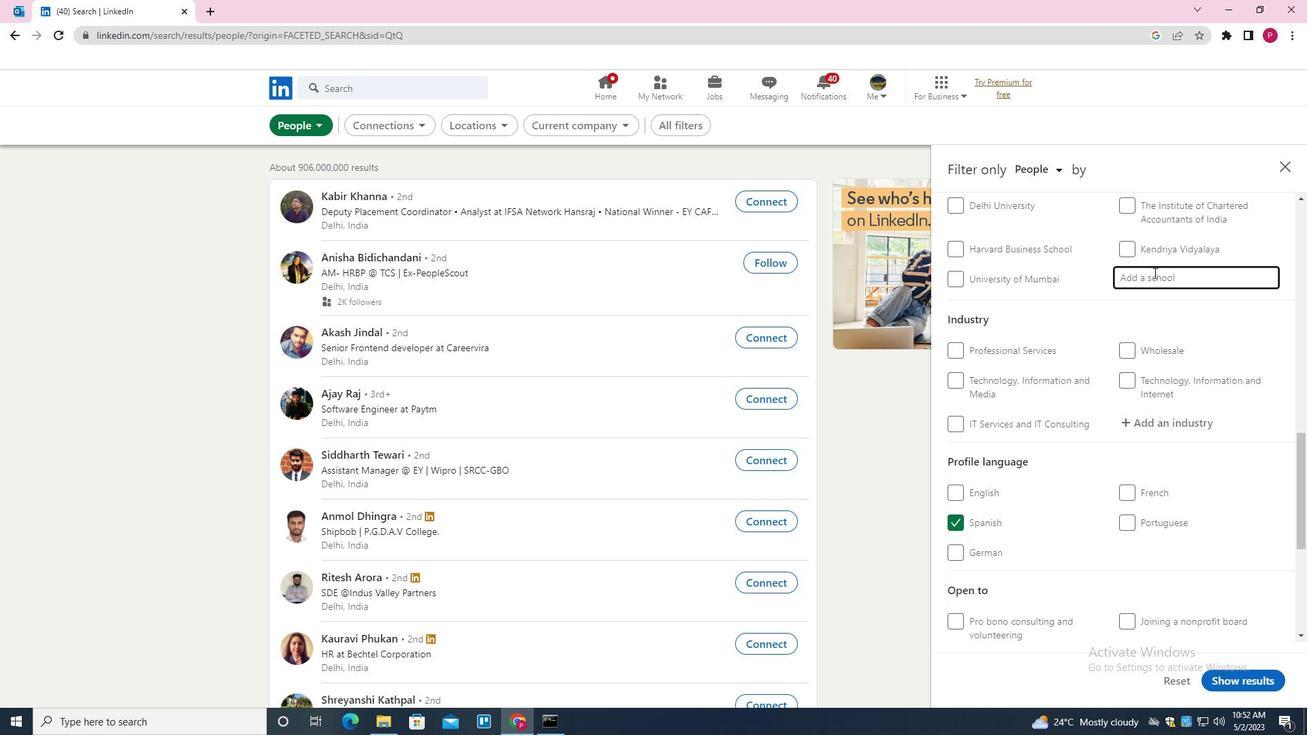 
Action: Key pressed <Key.shift><Key.shift>SAINTGITS<Key.down><Key.enter>
Screenshot: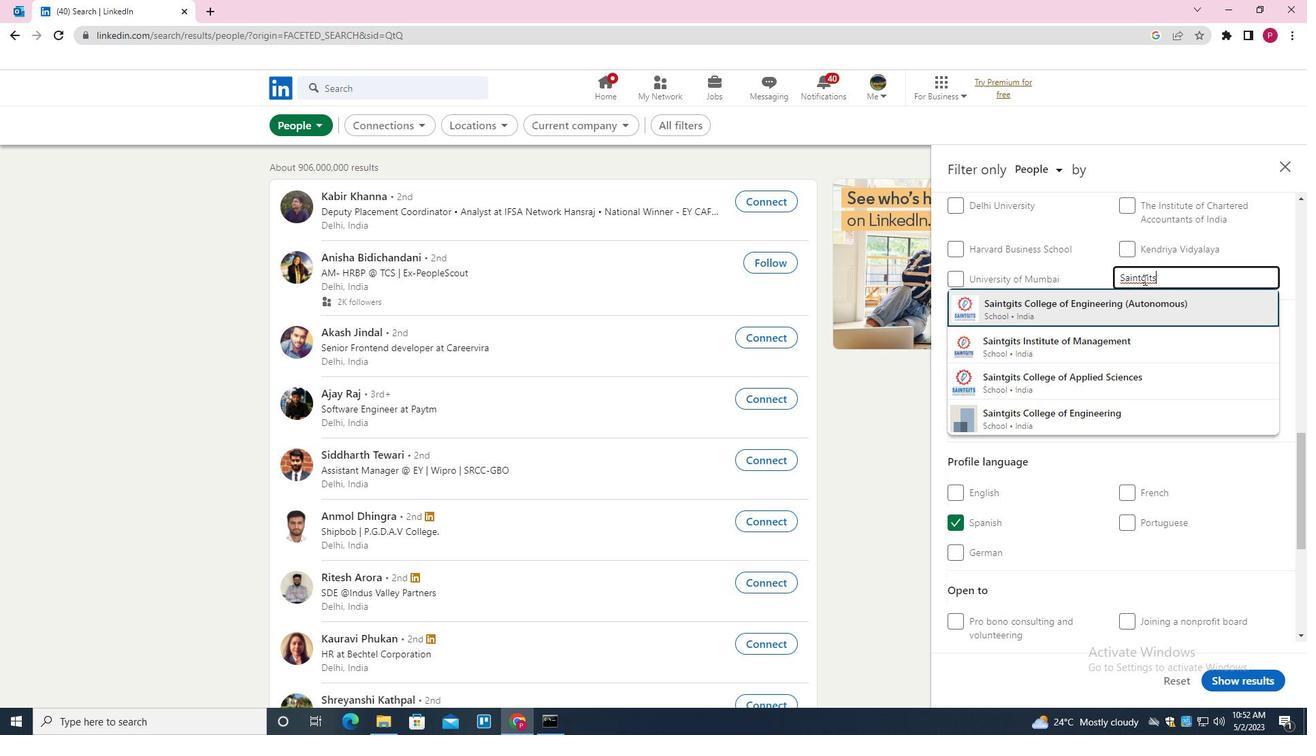 
Action: Mouse moved to (1107, 328)
Screenshot: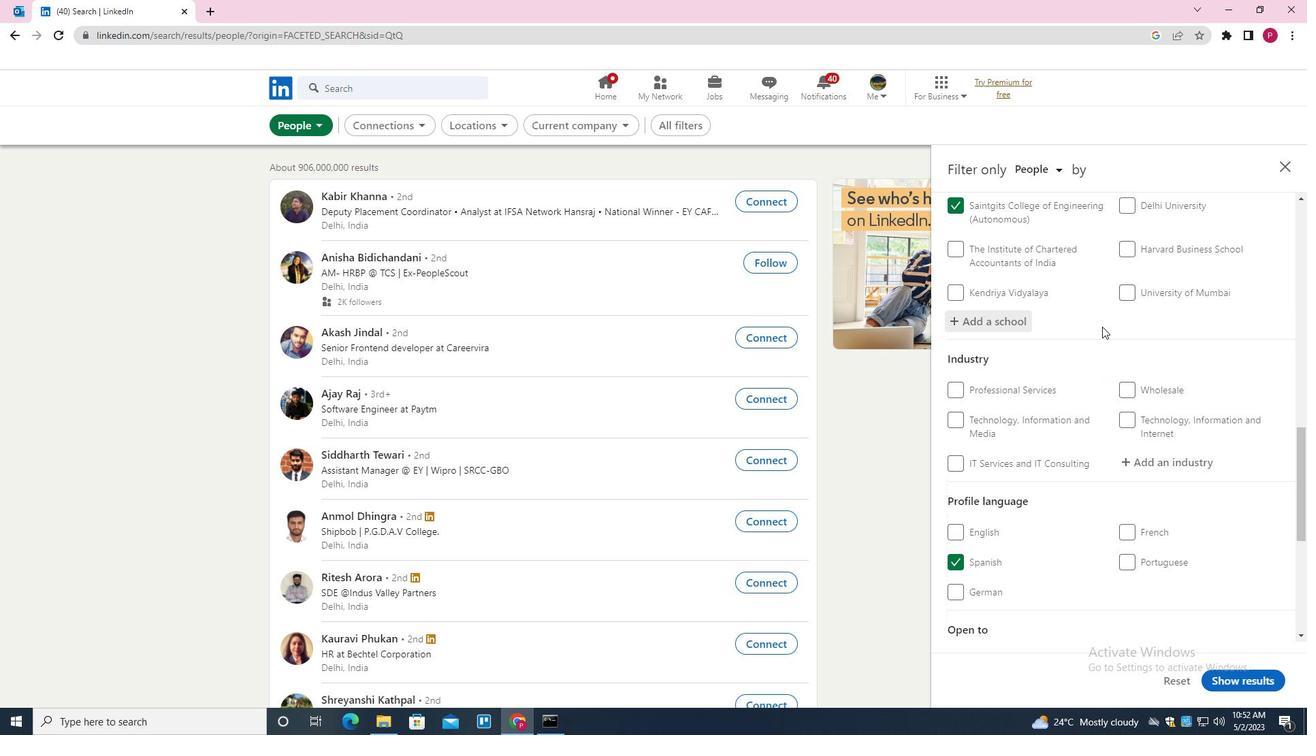 
Action: Mouse scrolled (1107, 327) with delta (0, 0)
Screenshot: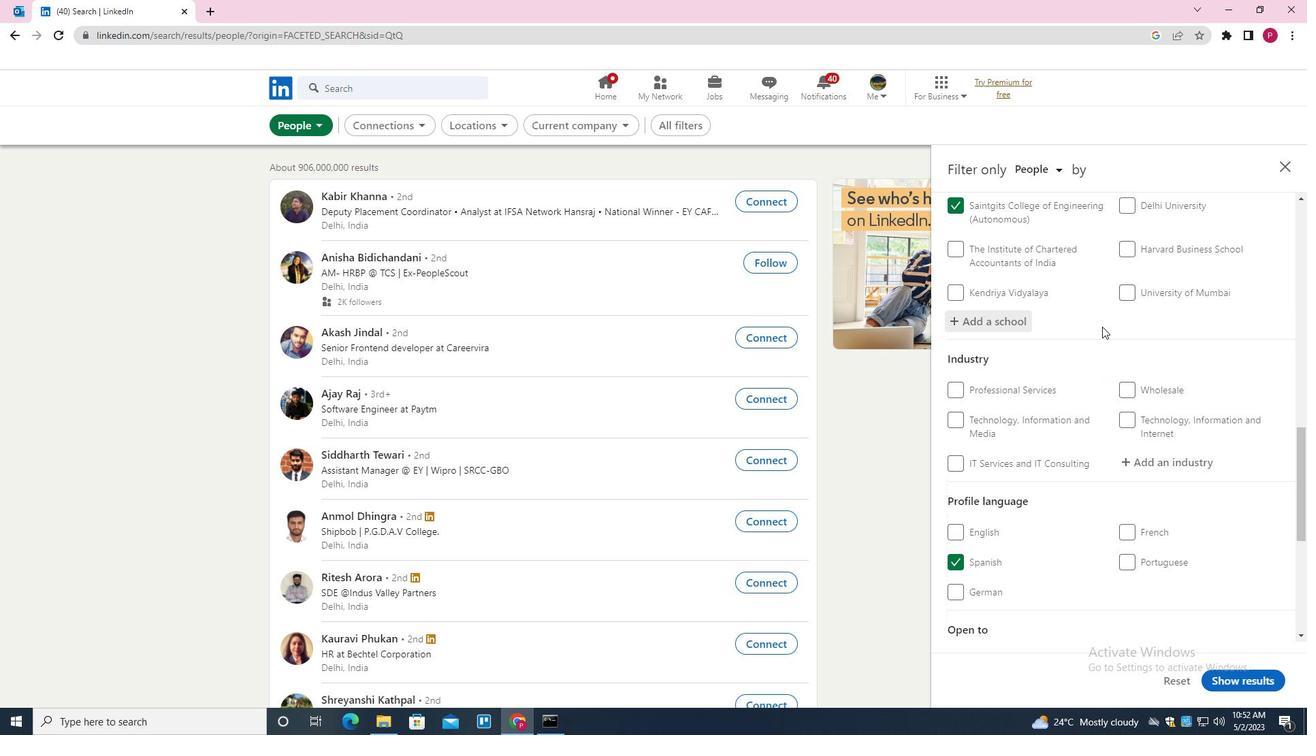 
Action: Mouse moved to (1116, 326)
Screenshot: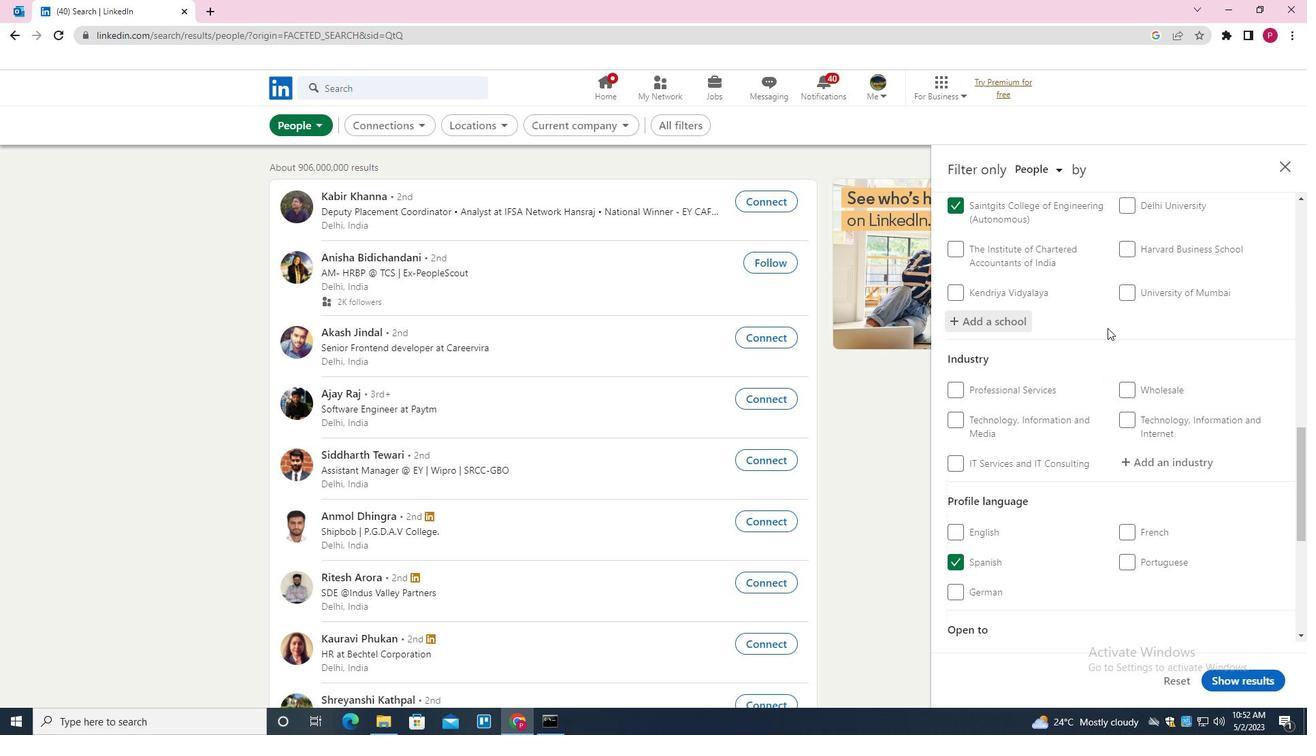 
Action: Mouse scrolled (1116, 326) with delta (0, 0)
Screenshot: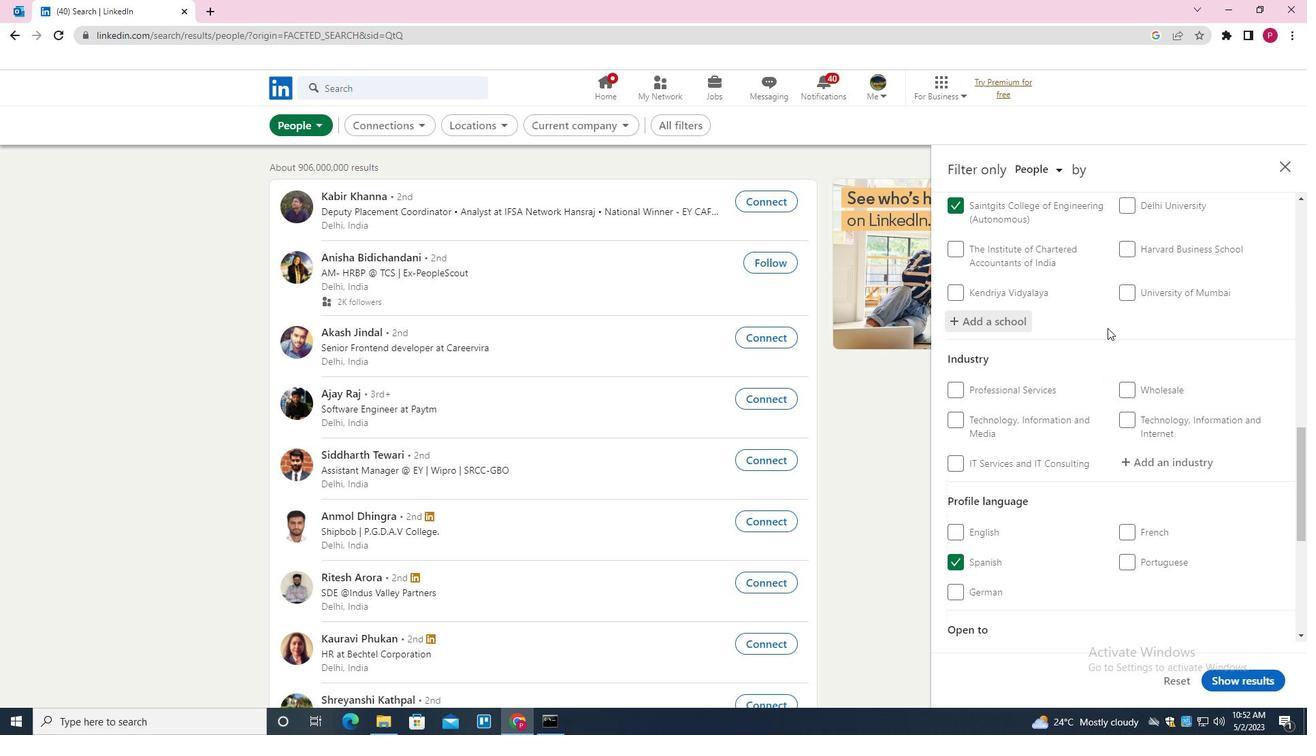 
Action: Mouse moved to (1122, 325)
Screenshot: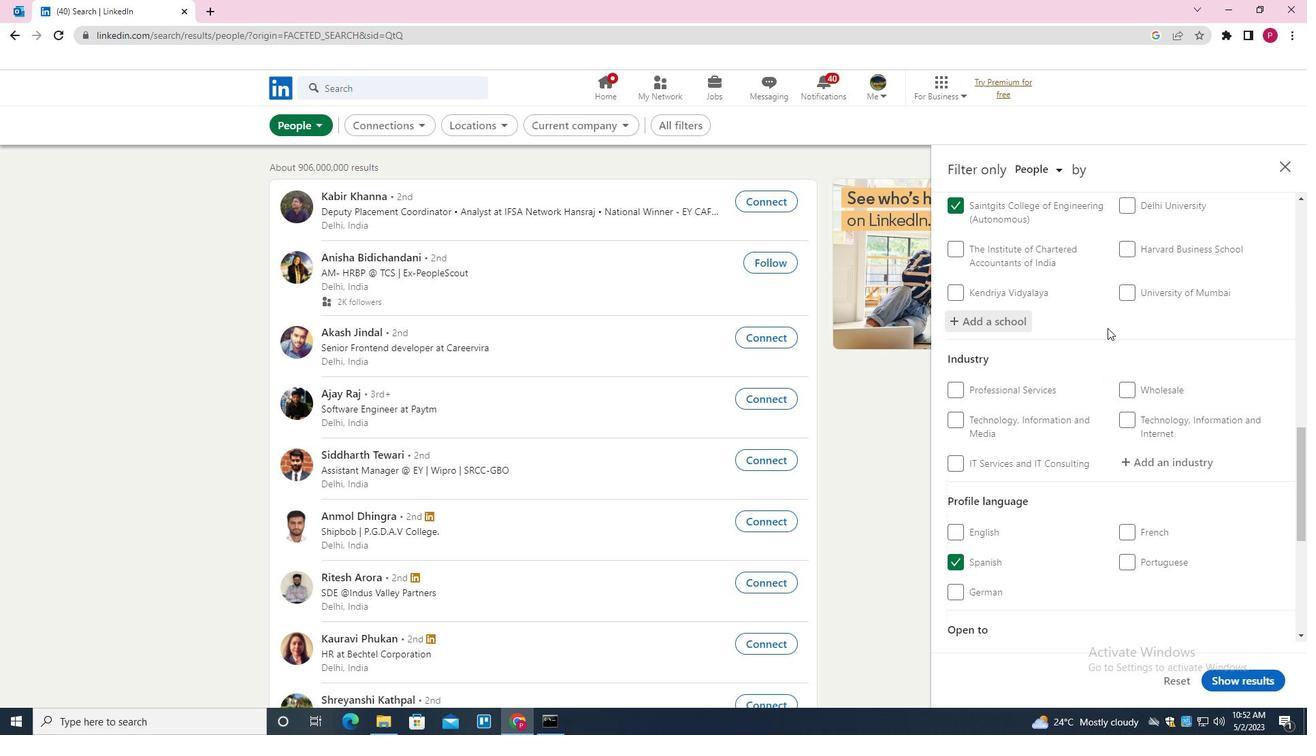 
Action: Mouse scrolled (1122, 324) with delta (0, 0)
Screenshot: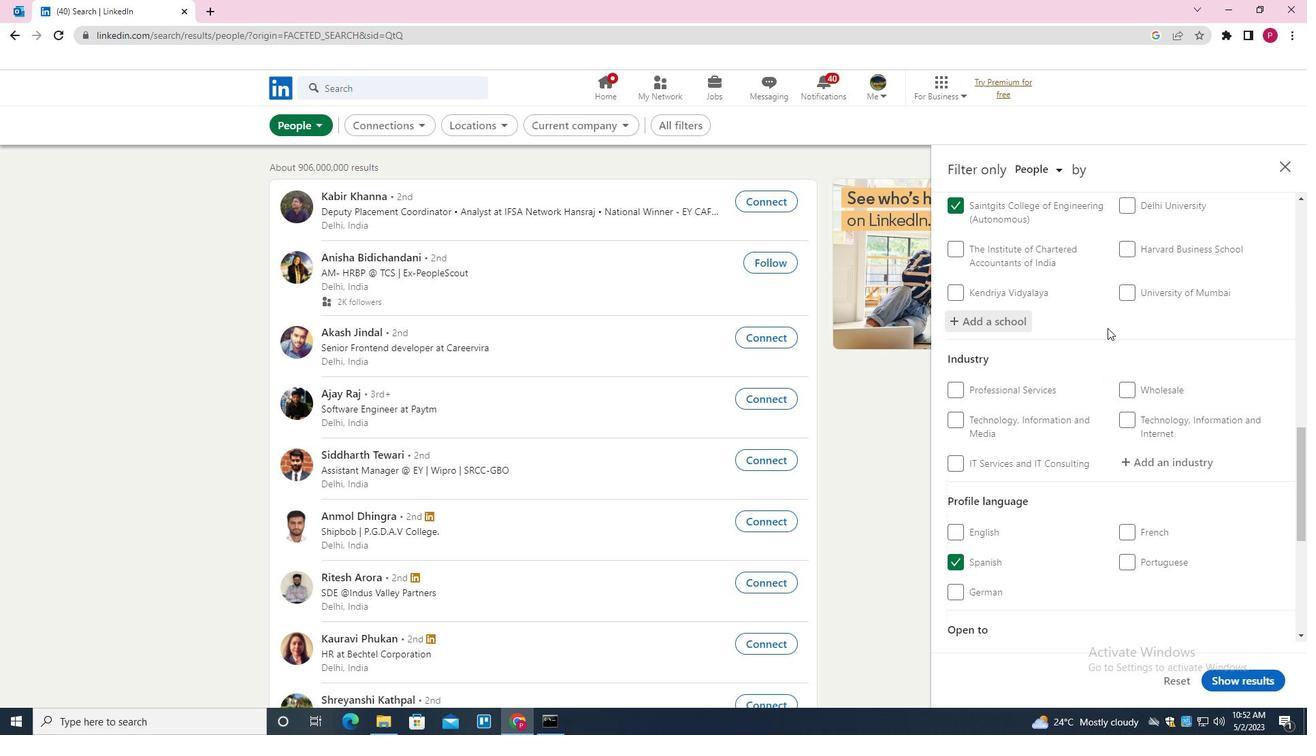 
Action: Mouse moved to (1170, 257)
Screenshot: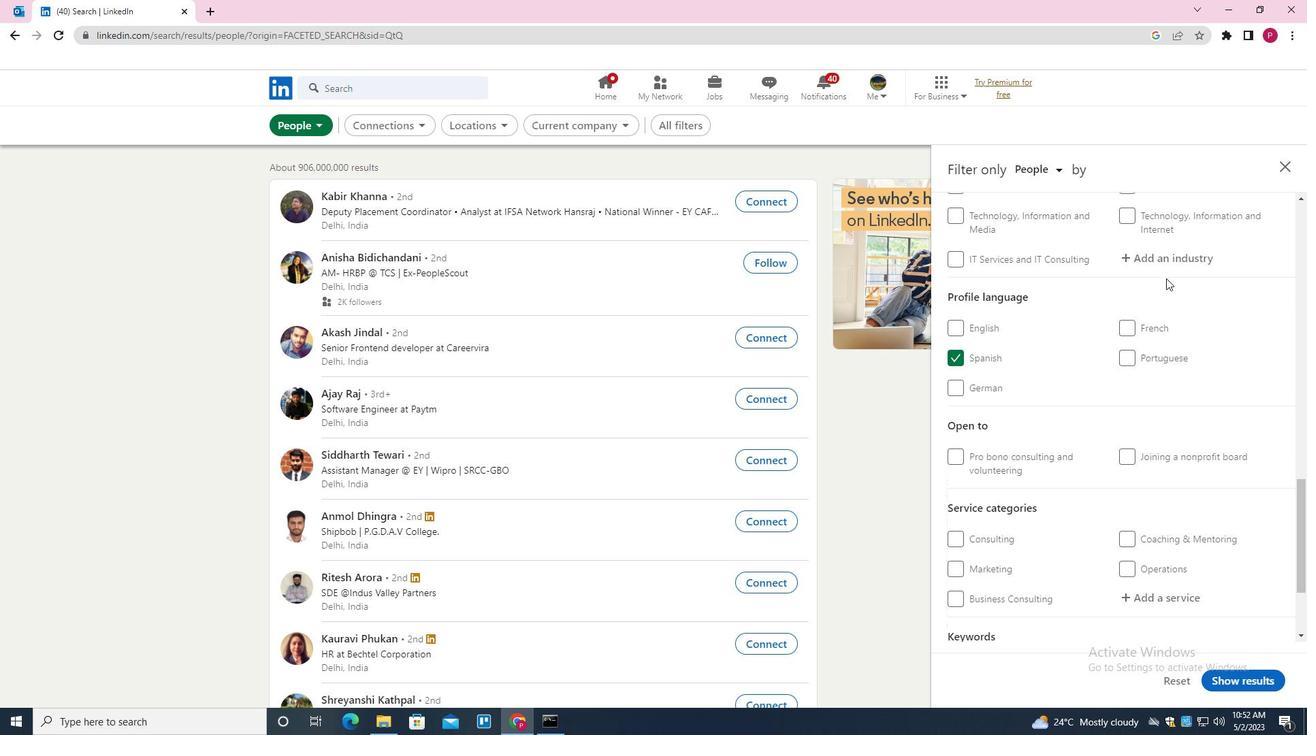 
Action: Mouse pressed left at (1170, 257)
Screenshot: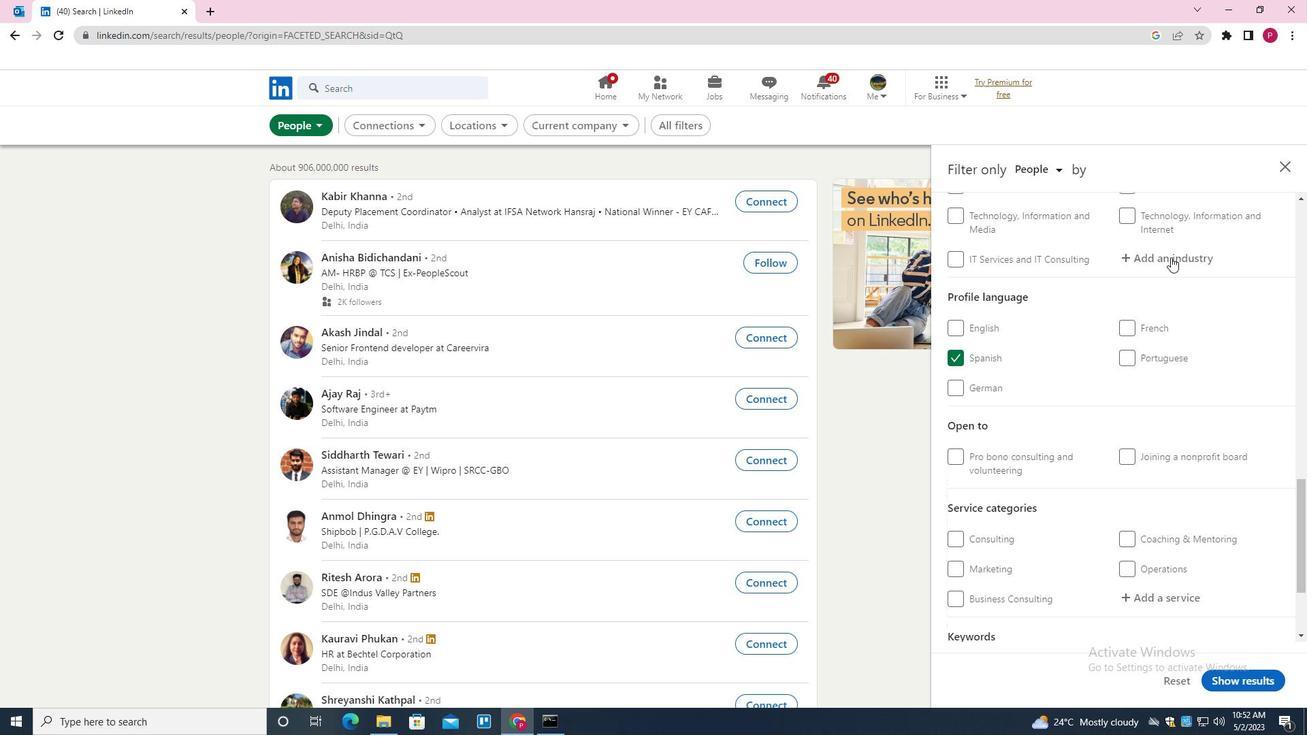 
Action: Mouse moved to (1139, 279)
Screenshot: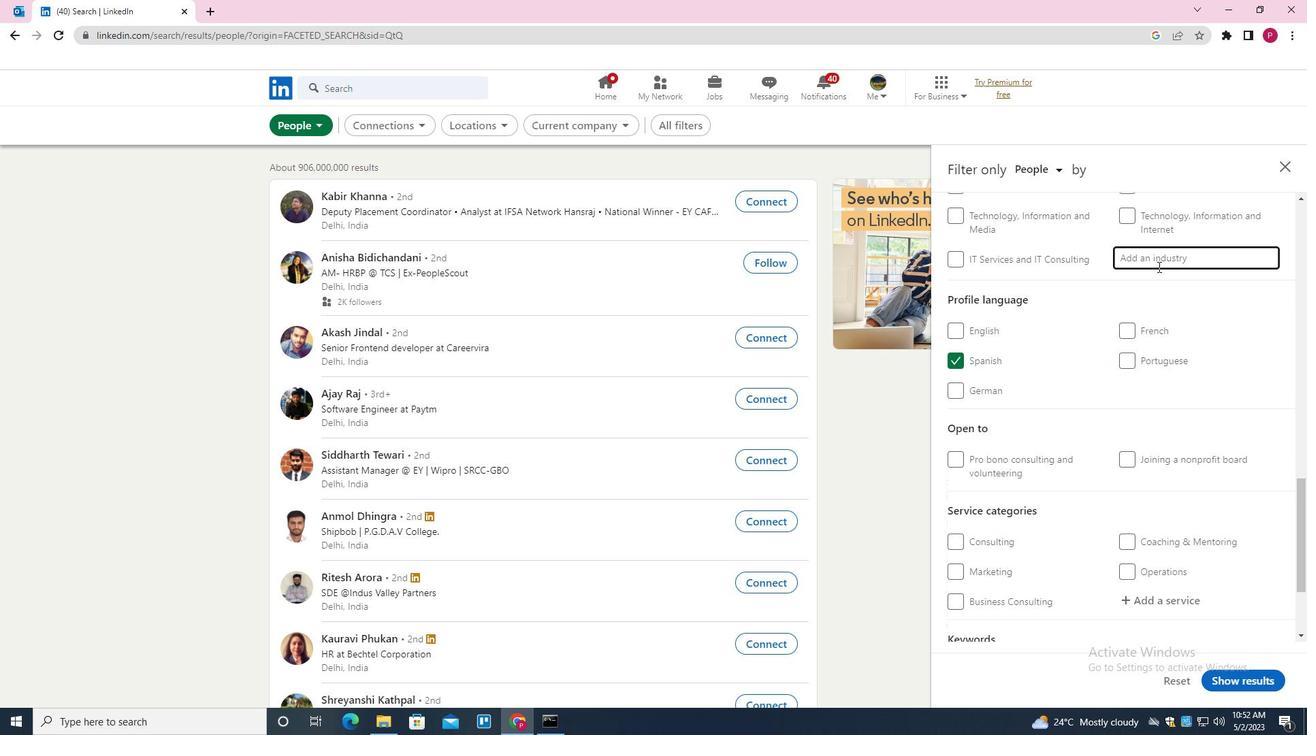 
Action: Key pressed <Key.shift><Key.shift>LAW<Key.down><Key.enter>
Screenshot: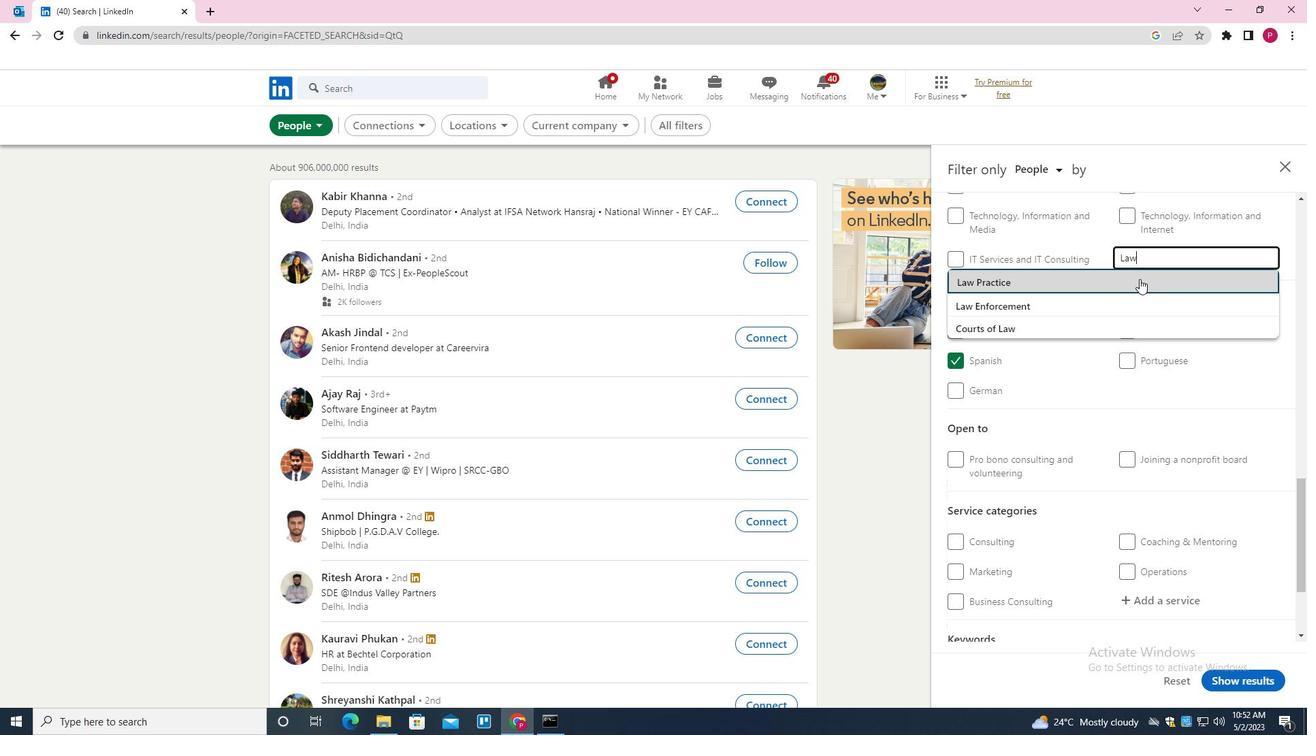 
Action: Mouse moved to (1133, 283)
Screenshot: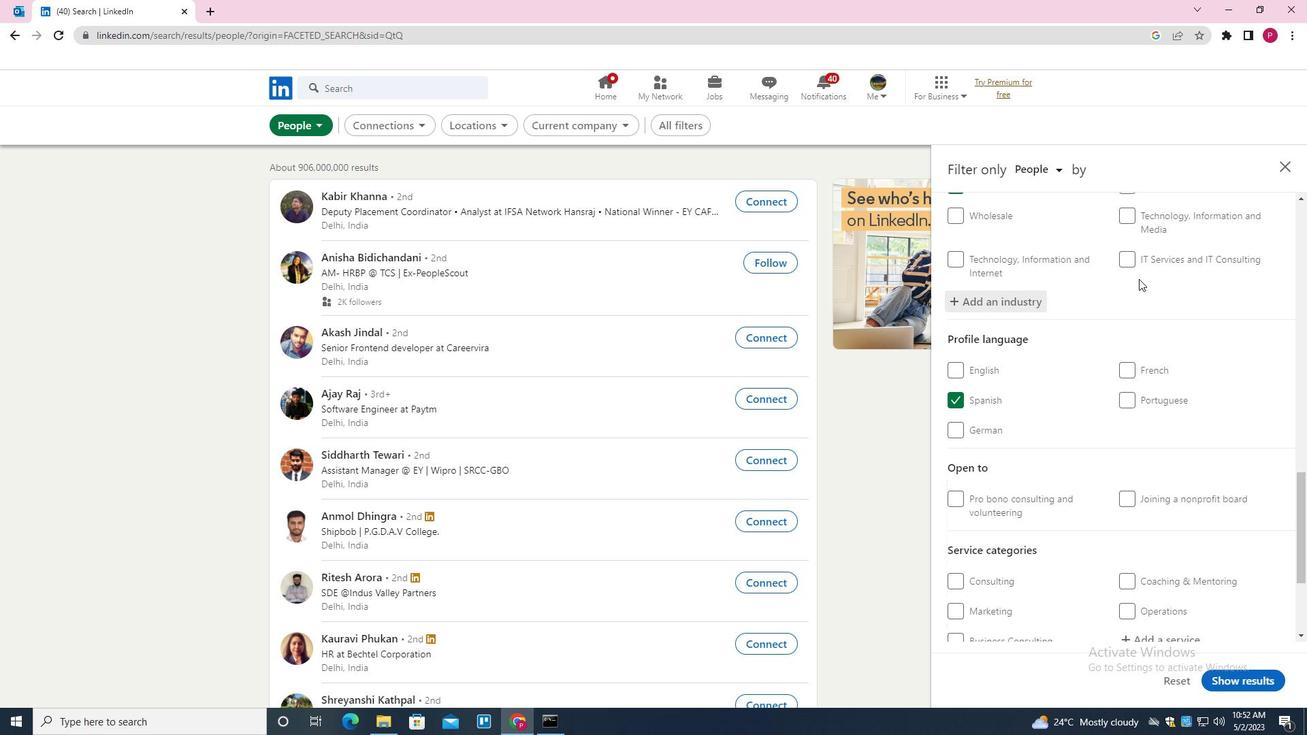
Action: Mouse scrolled (1133, 282) with delta (0, 0)
Screenshot: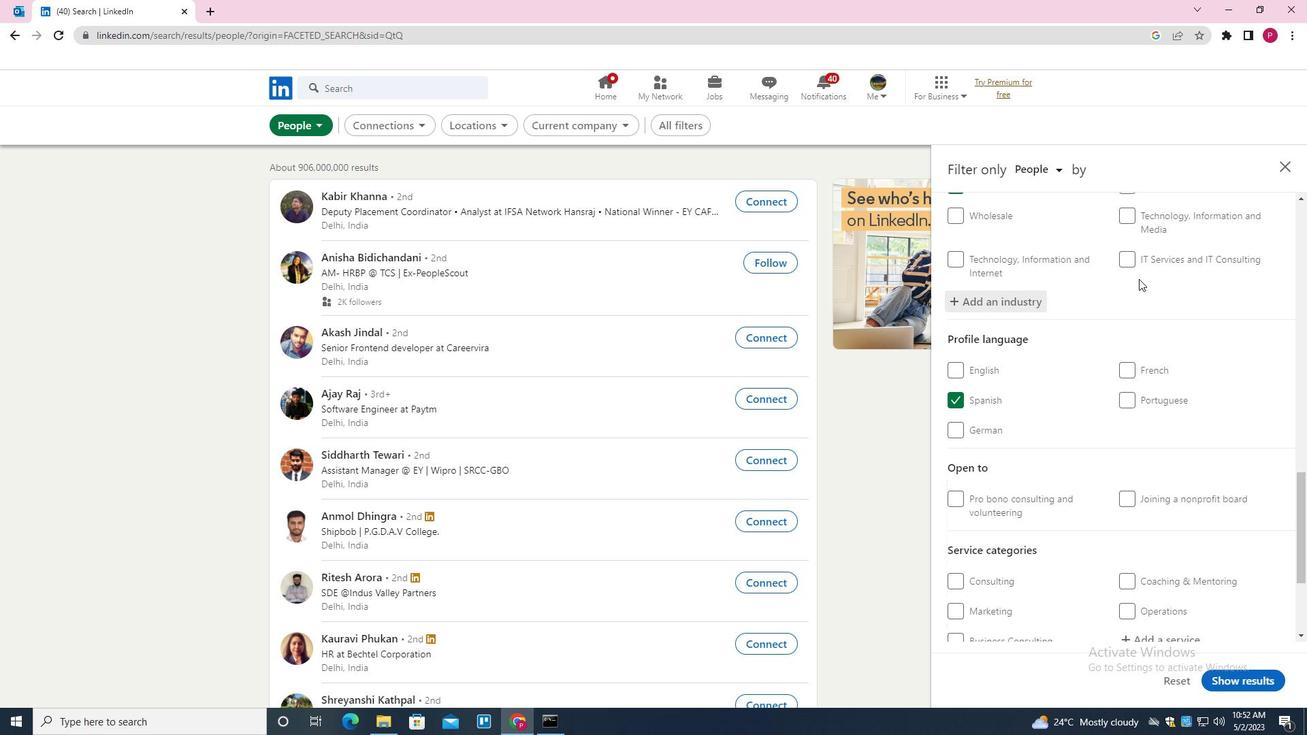
Action: Mouse moved to (1133, 283)
Screenshot: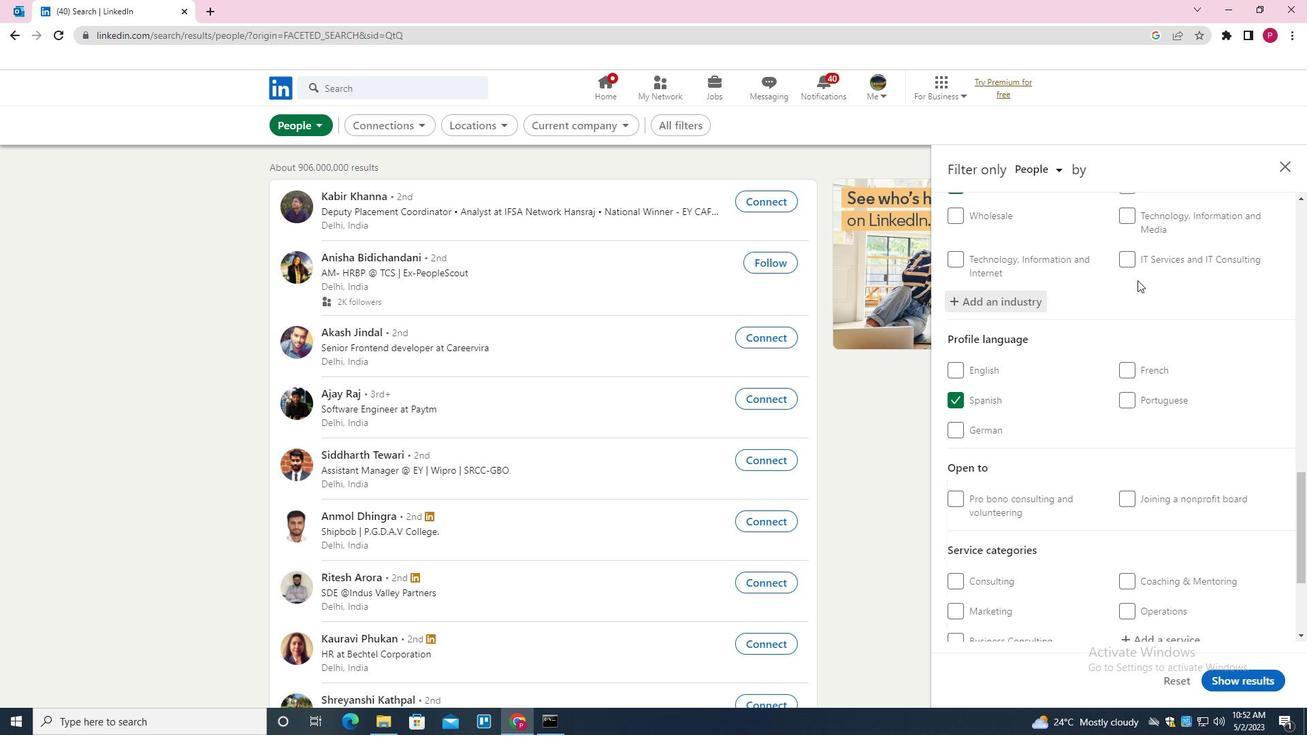 
Action: Mouse scrolled (1133, 282) with delta (0, 0)
Screenshot: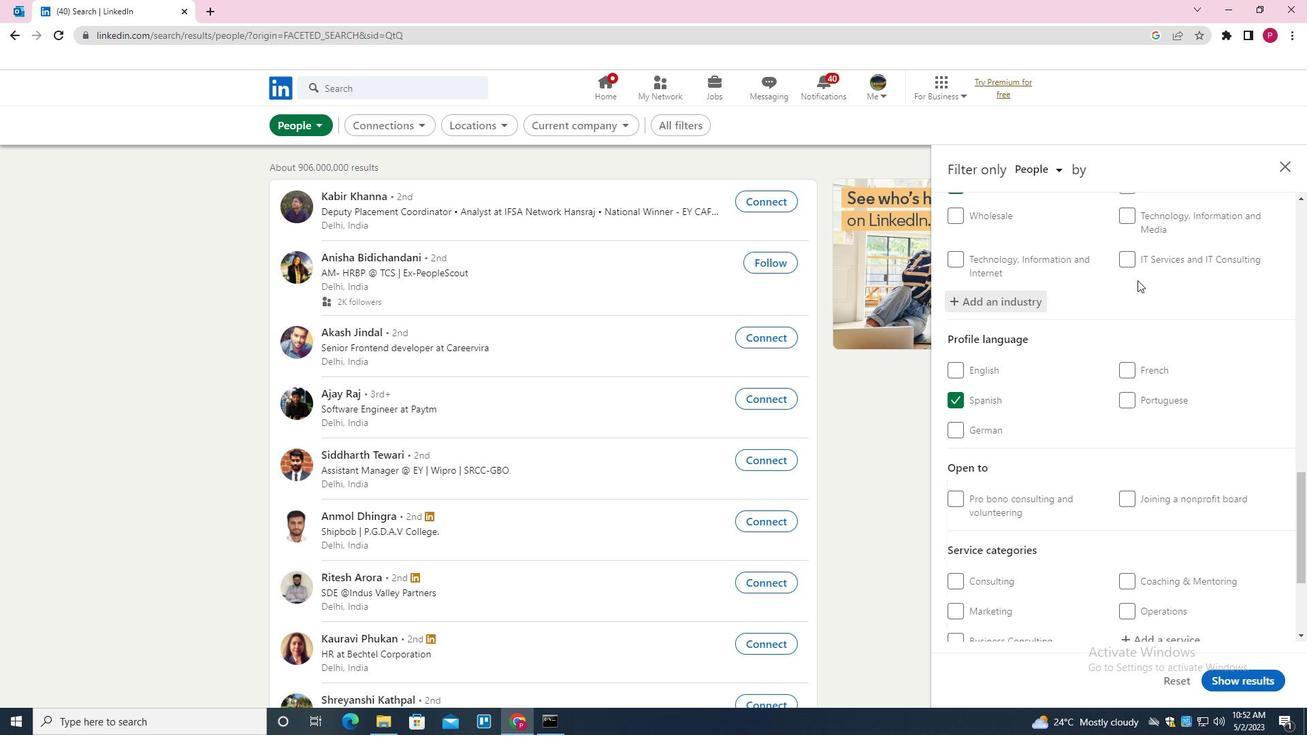 
Action: Mouse moved to (1132, 285)
Screenshot: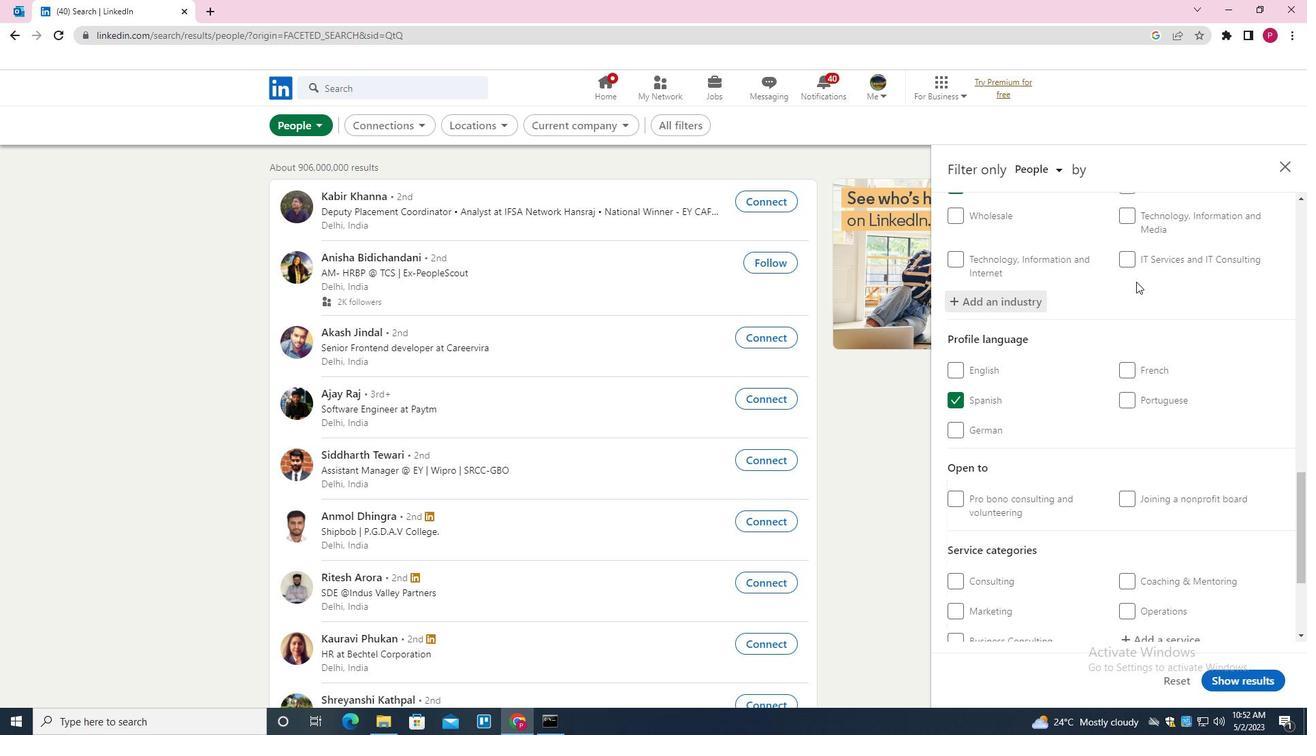 
Action: Mouse scrolled (1132, 284) with delta (0, 0)
Screenshot: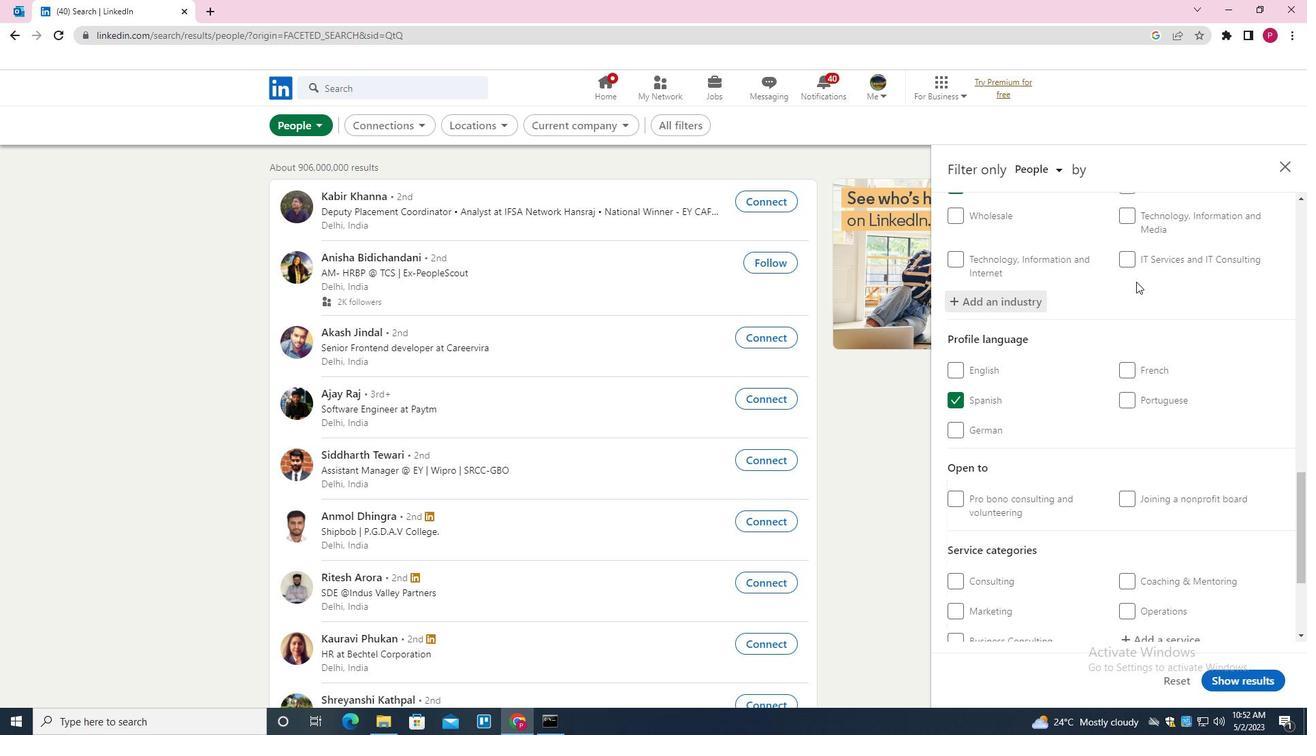 
Action: Mouse moved to (1129, 287)
Screenshot: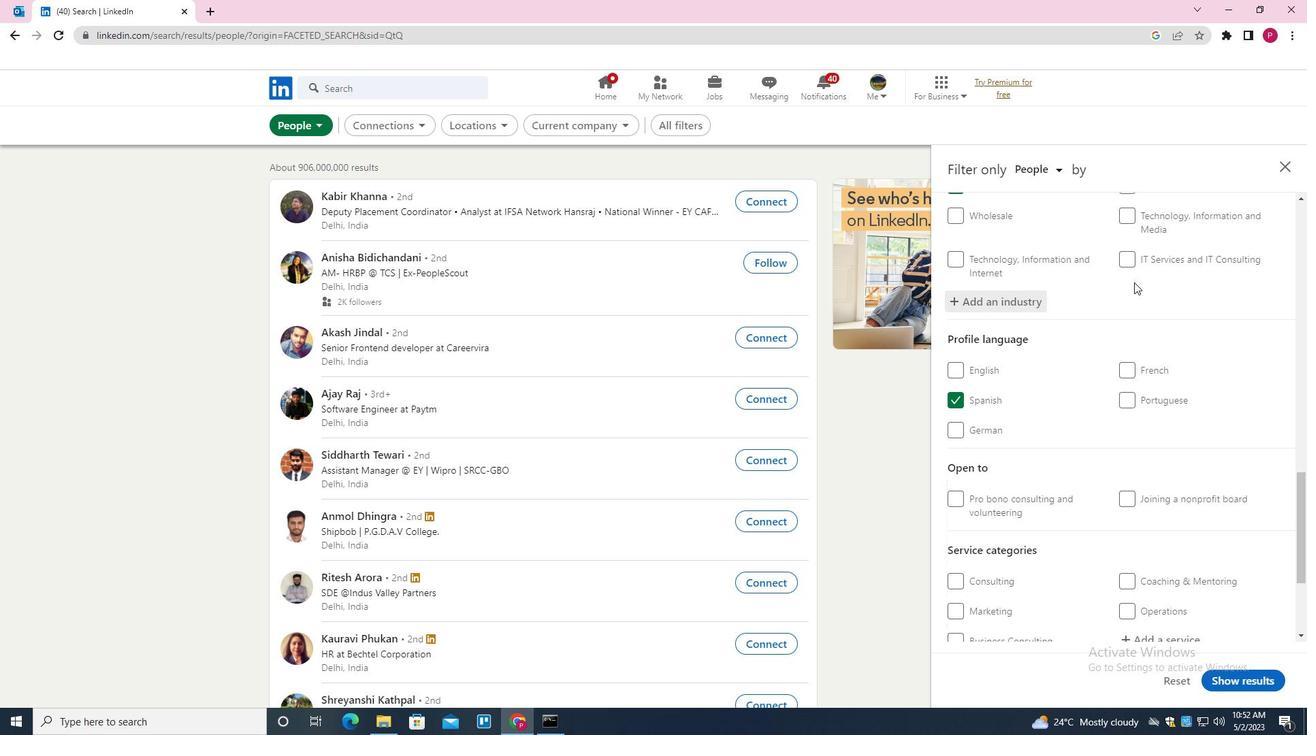 
Action: Mouse scrolled (1129, 286) with delta (0, 0)
Screenshot: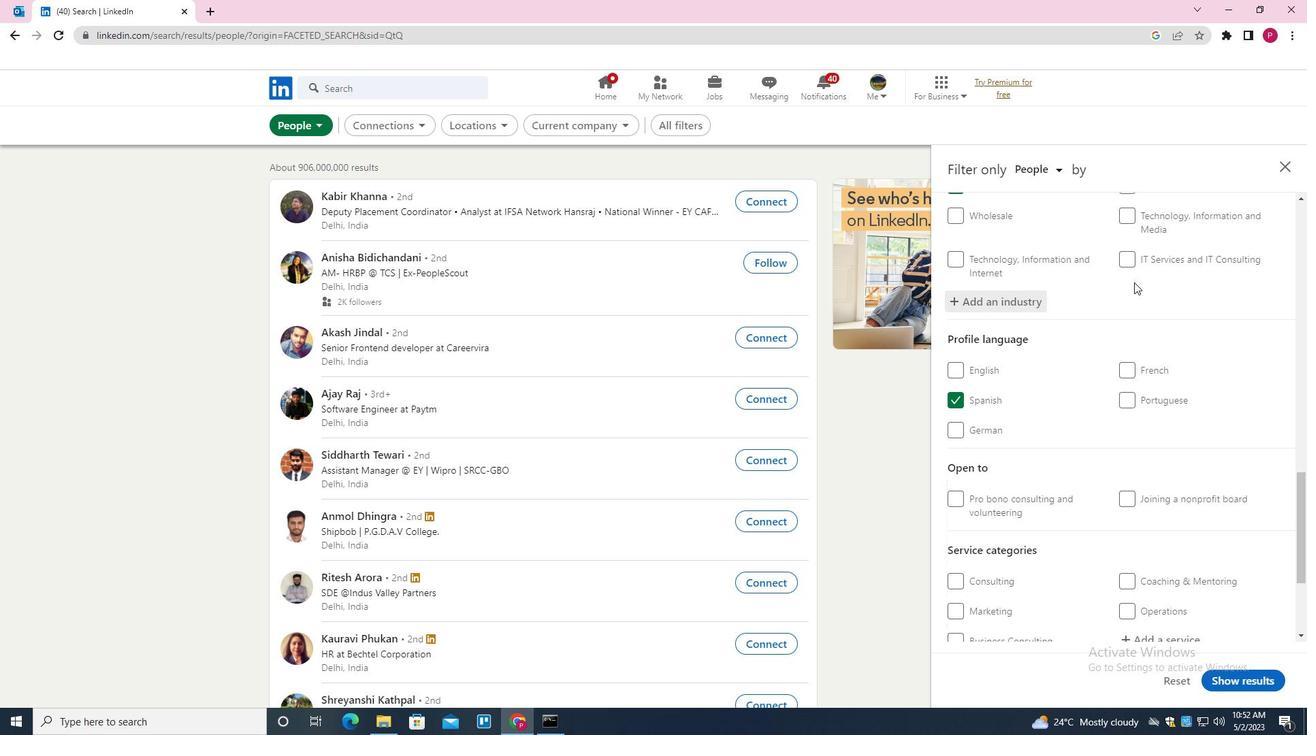 
Action: Mouse moved to (1128, 287)
Screenshot: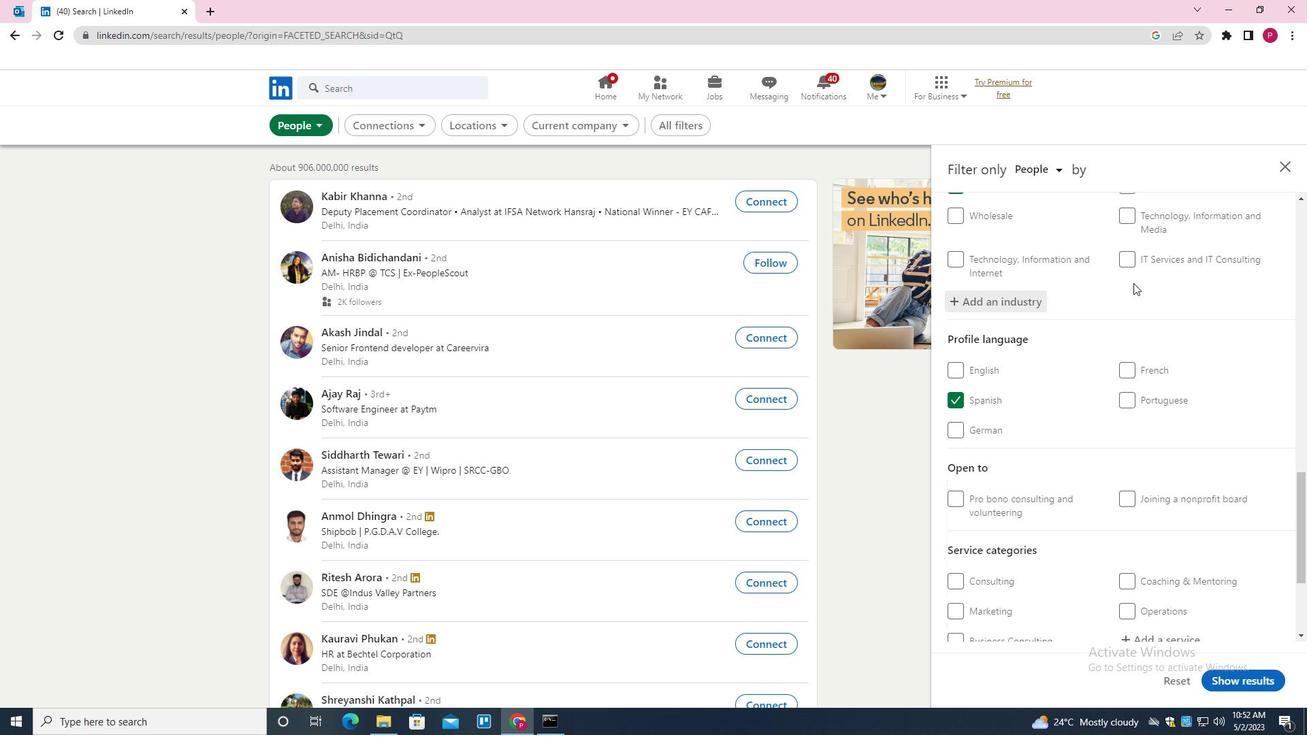 
Action: Mouse scrolled (1128, 287) with delta (0, 0)
Screenshot: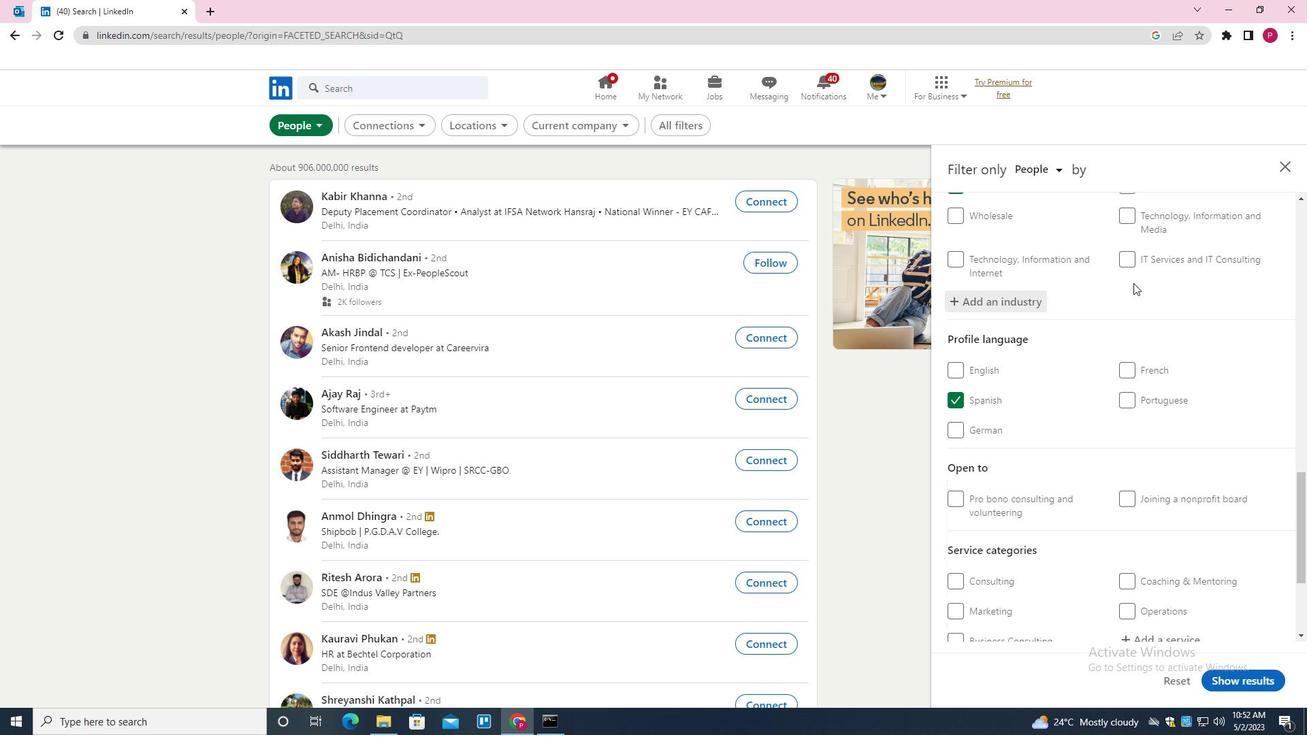 
Action: Mouse moved to (1178, 447)
Screenshot: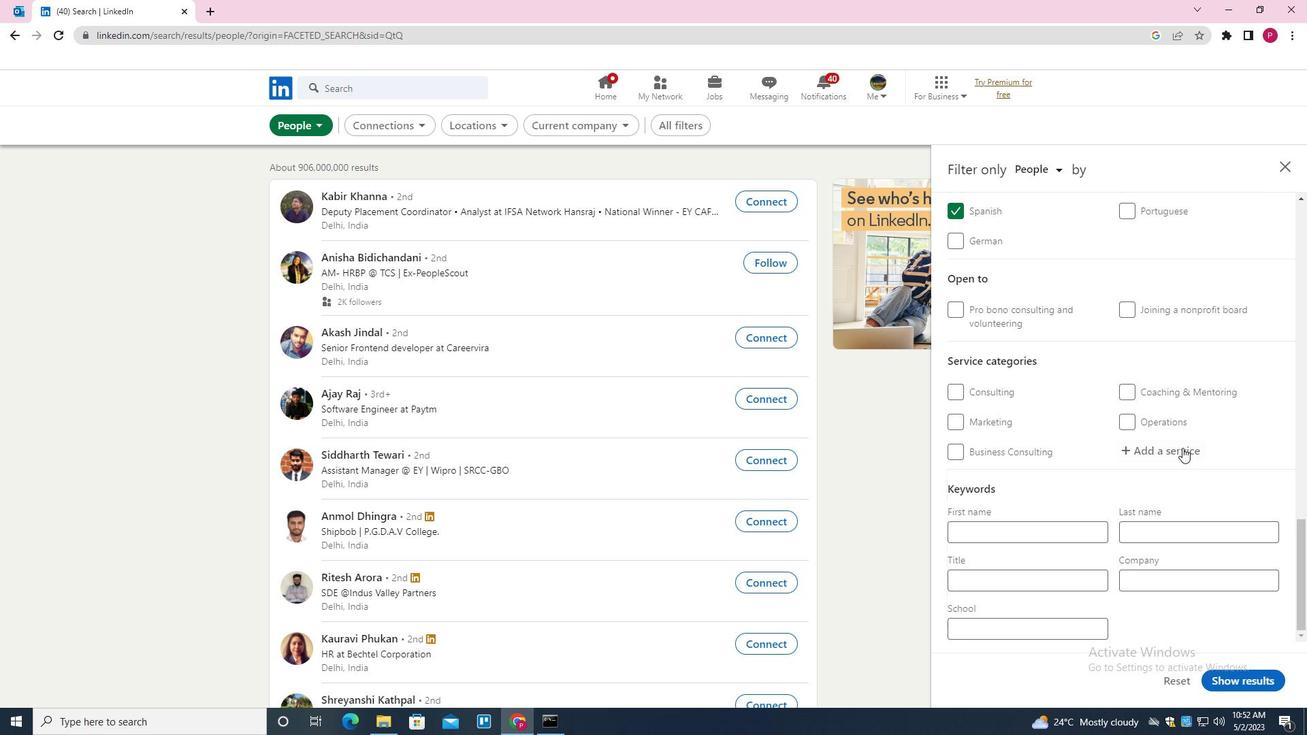 
Action: Mouse pressed left at (1178, 447)
Screenshot: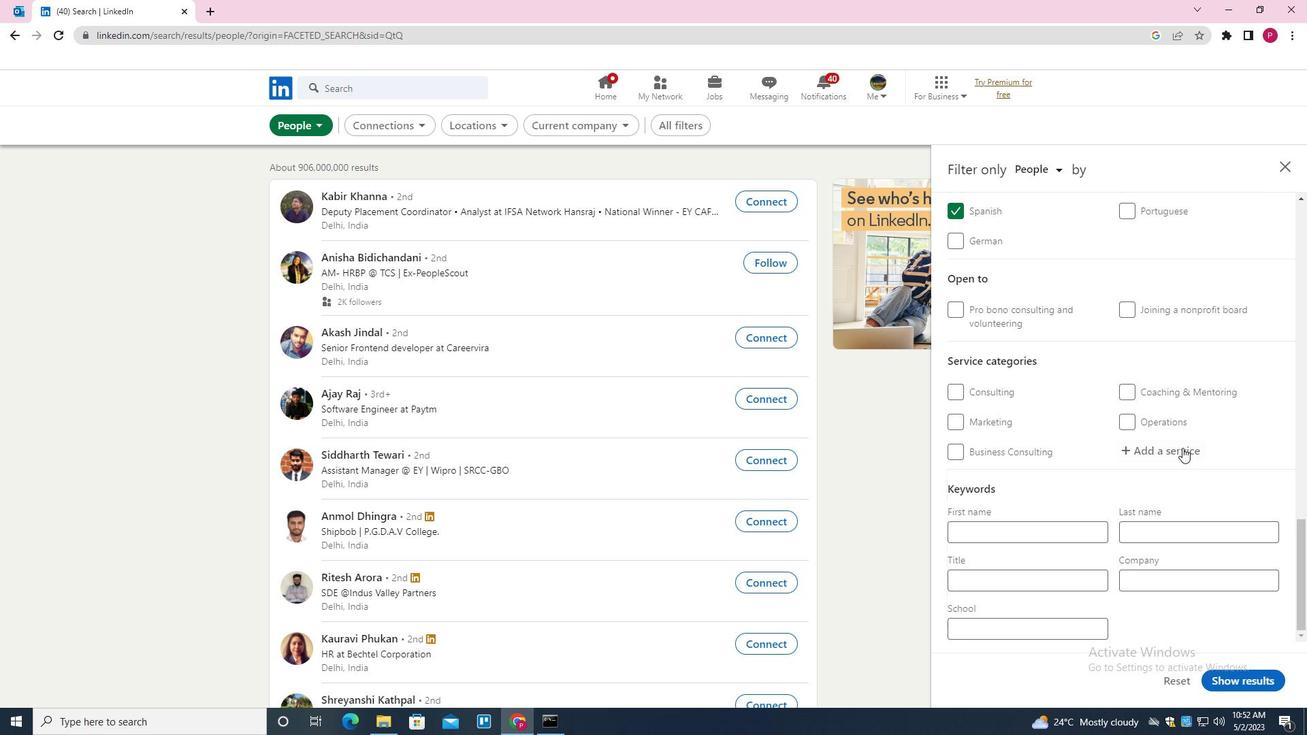 
Action: Mouse moved to (1163, 439)
Screenshot: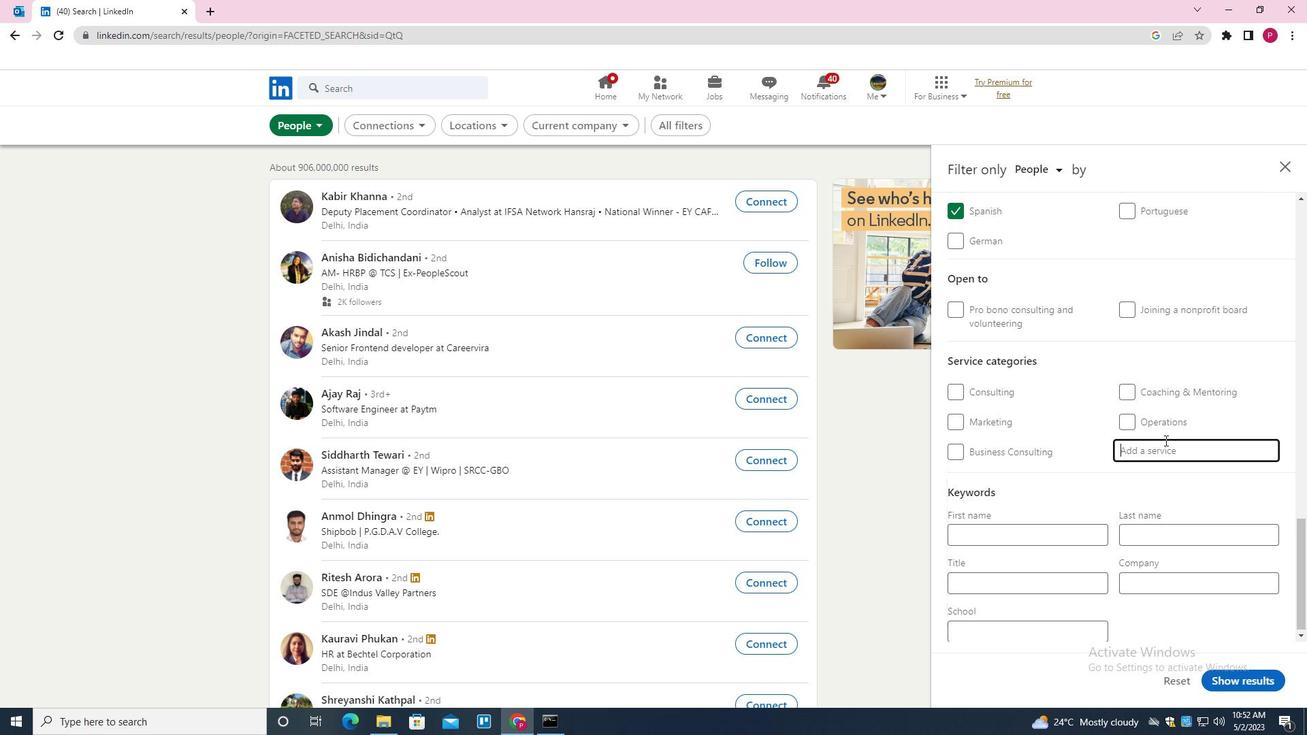 
Action: Key pressed <Key.shift><Key.shift><Key.shift><Key.shift><Key.shift><Key.shift><Key.shift>FINANCIAL<Key.down><Key.enter>
Screenshot: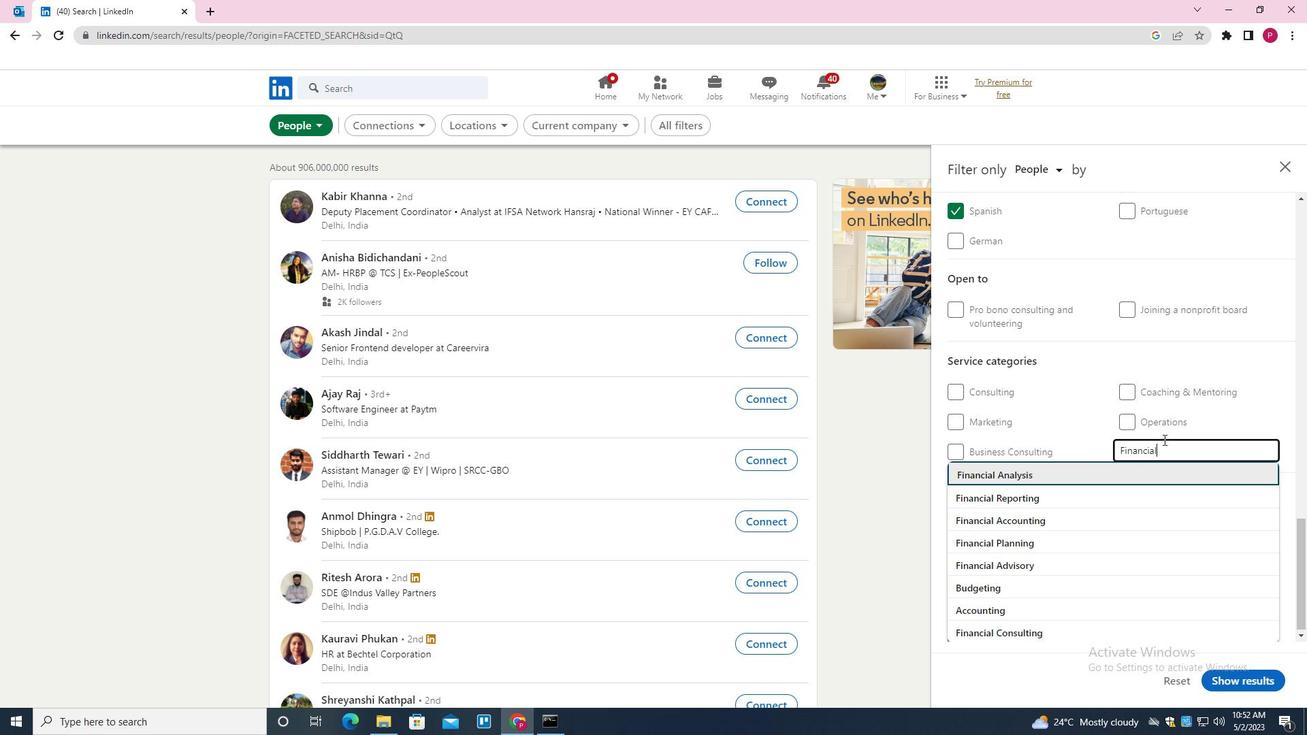
Action: Mouse moved to (1152, 447)
Screenshot: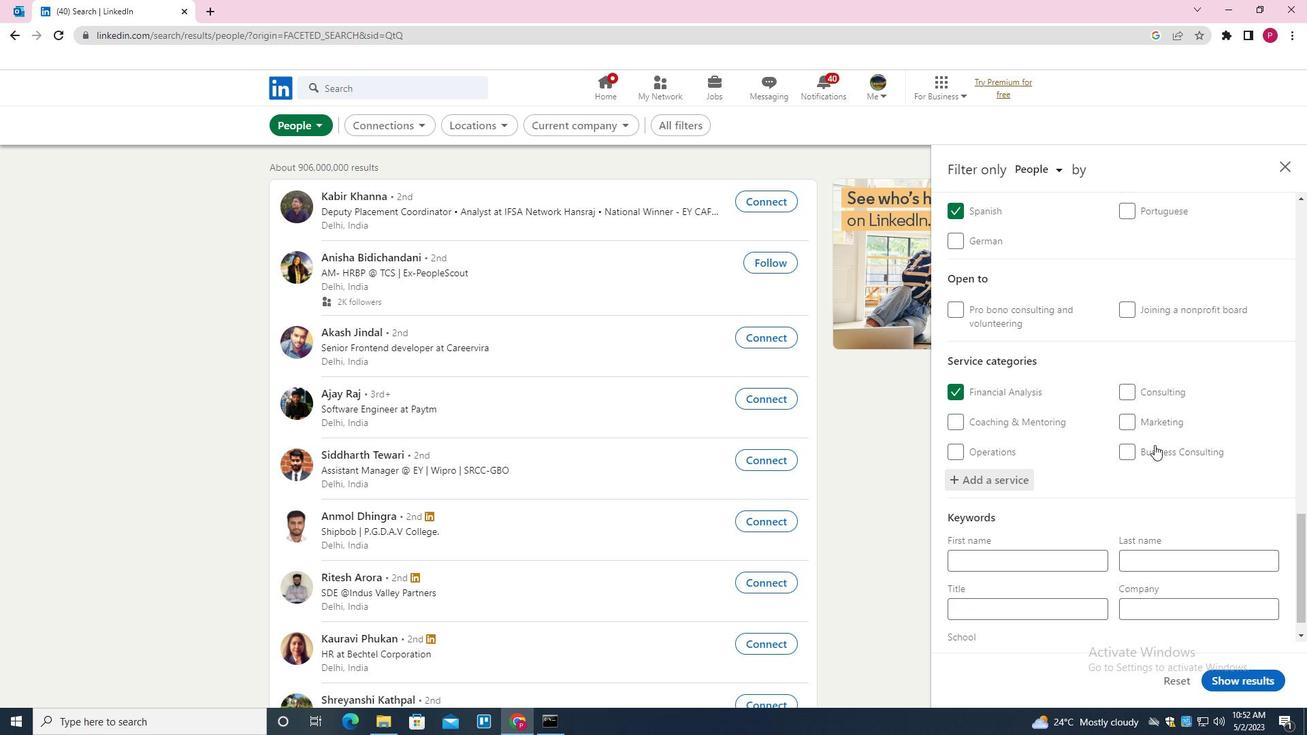 
Action: Mouse scrolled (1152, 447) with delta (0, 0)
Screenshot: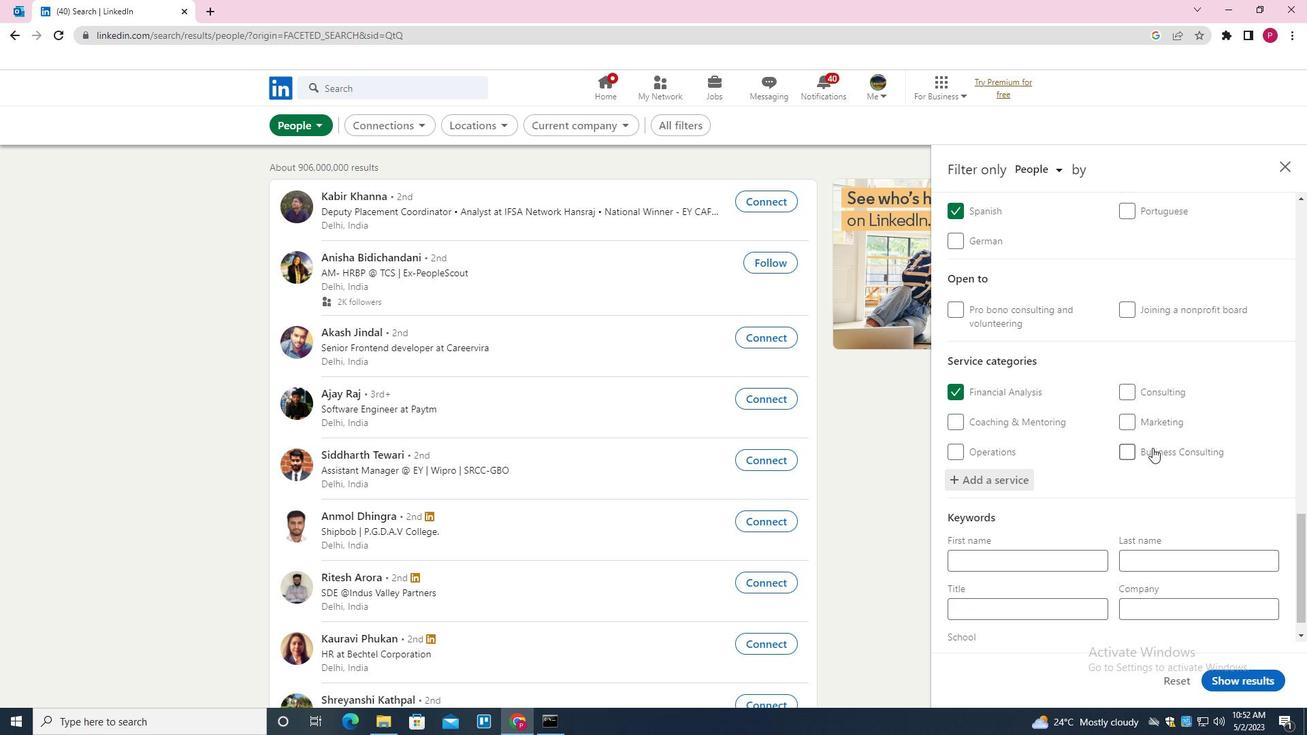 
Action: Mouse scrolled (1152, 447) with delta (0, 0)
Screenshot: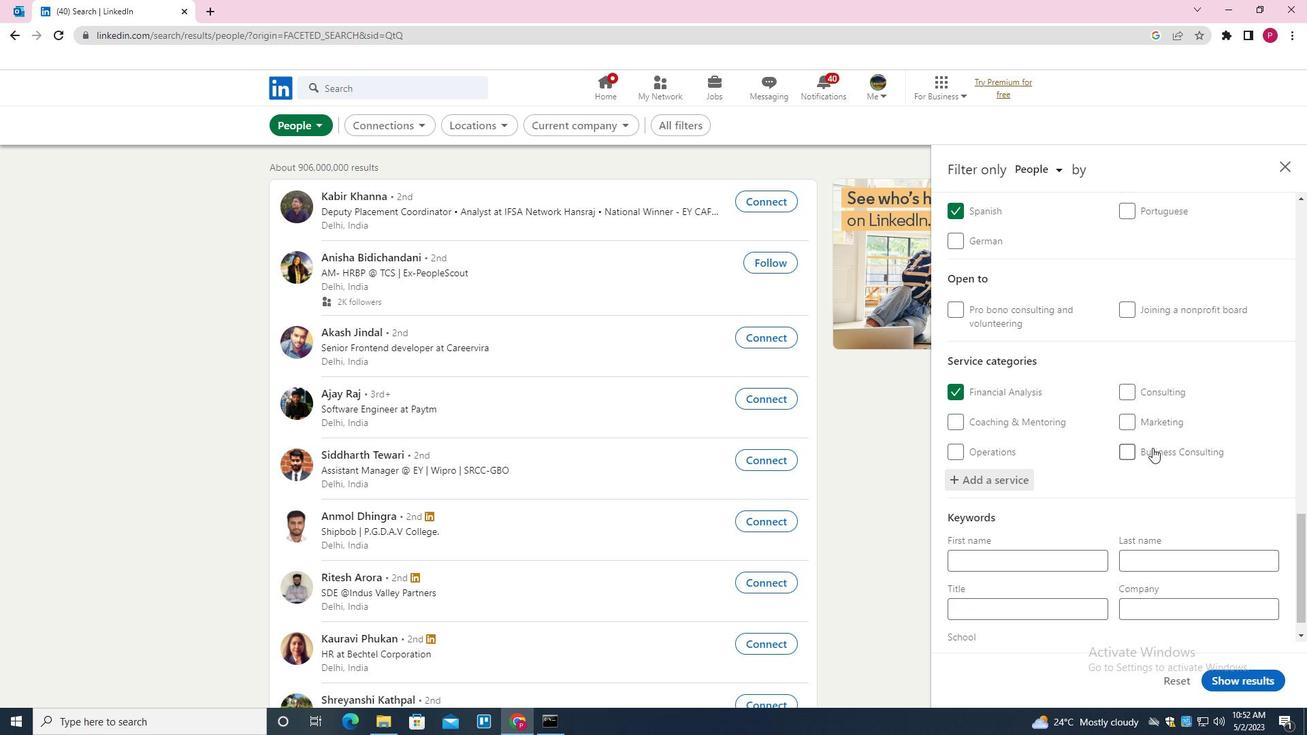 
Action: Mouse scrolled (1152, 447) with delta (0, 0)
Screenshot: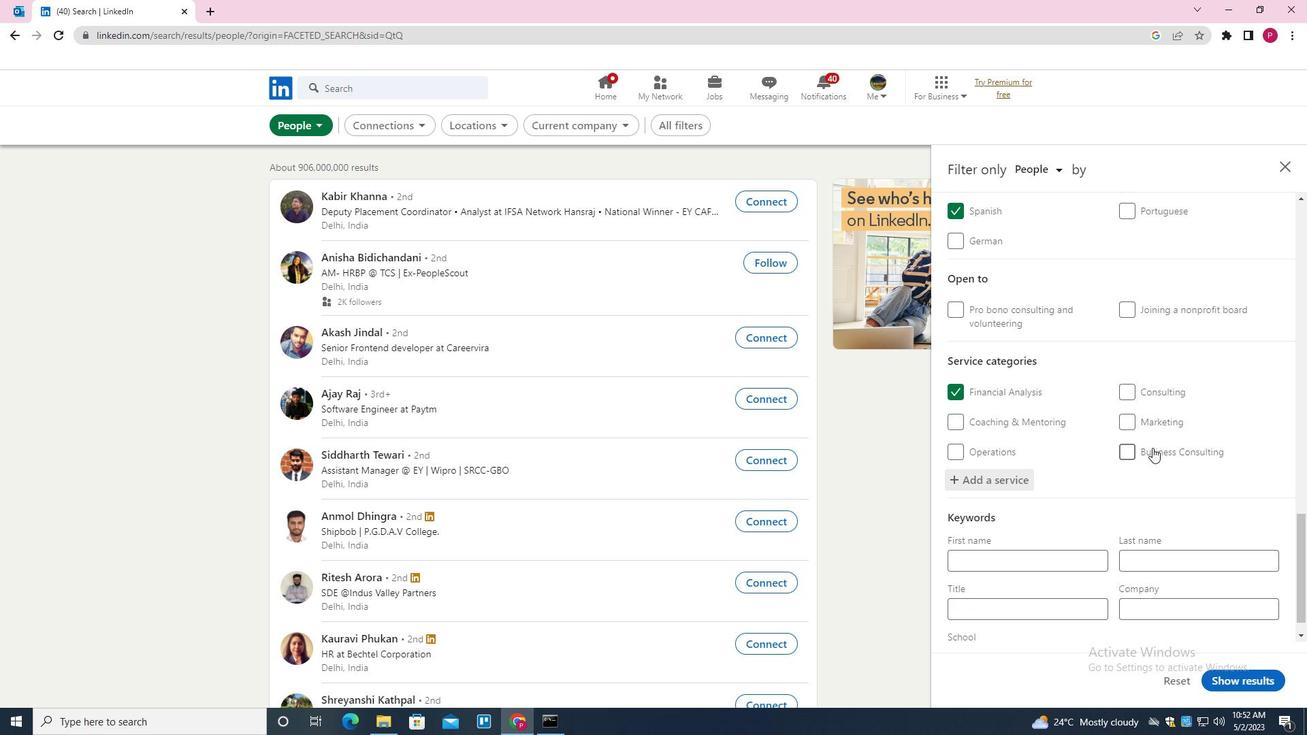 
Action: Mouse scrolled (1152, 447) with delta (0, 0)
Screenshot: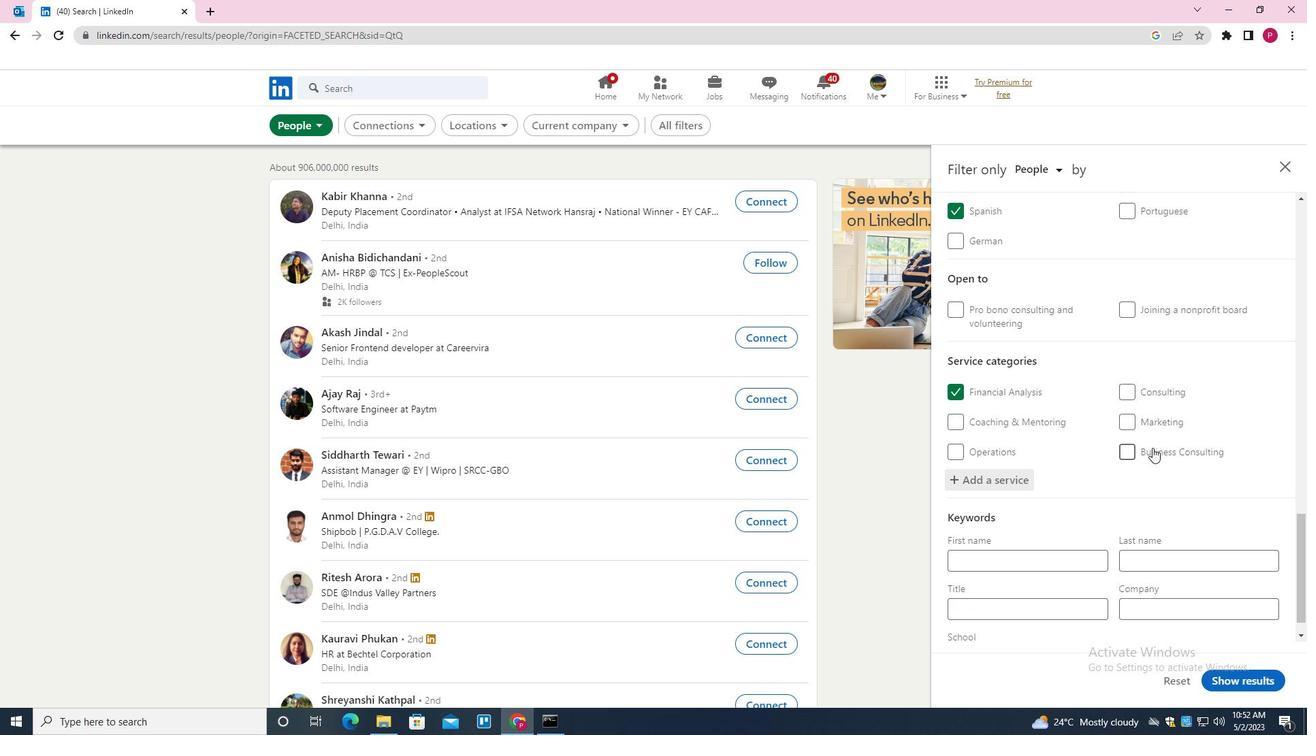 
Action: Mouse moved to (1022, 575)
Screenshot: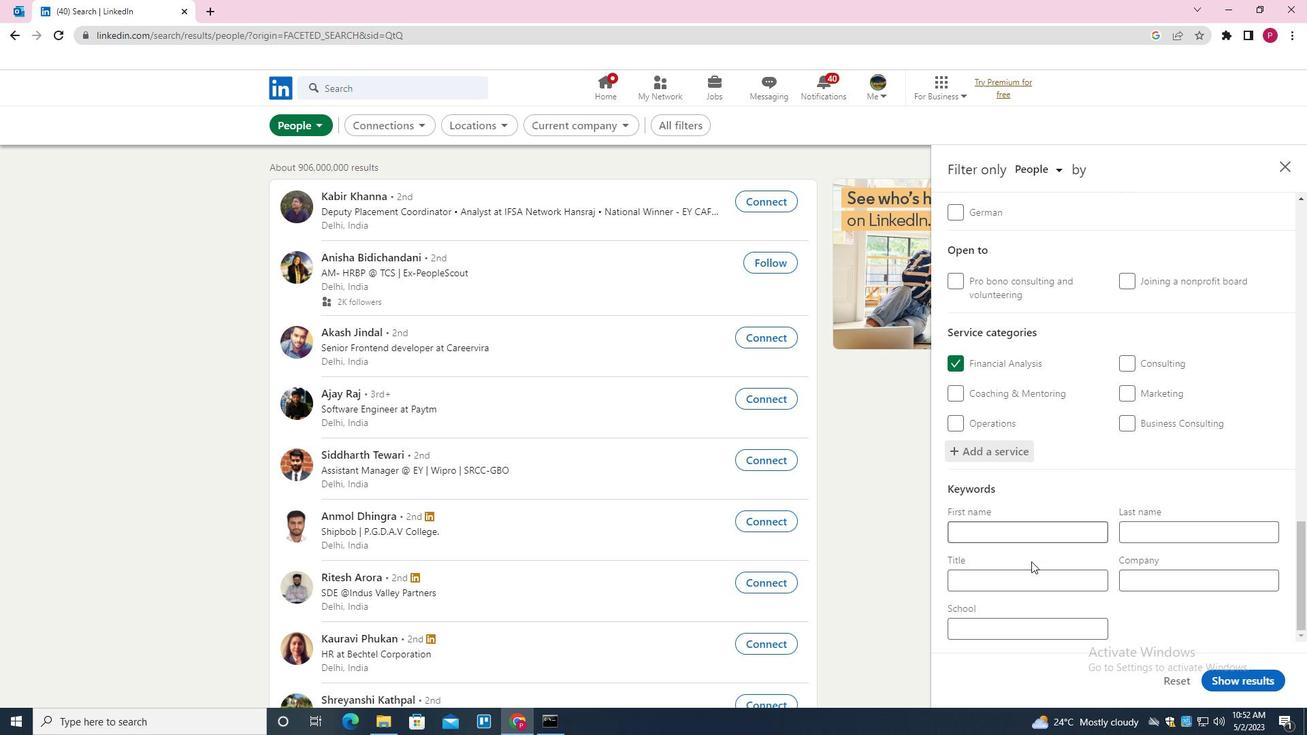 
Action: Mouse pressed left at (1022, 575)
Screenshot: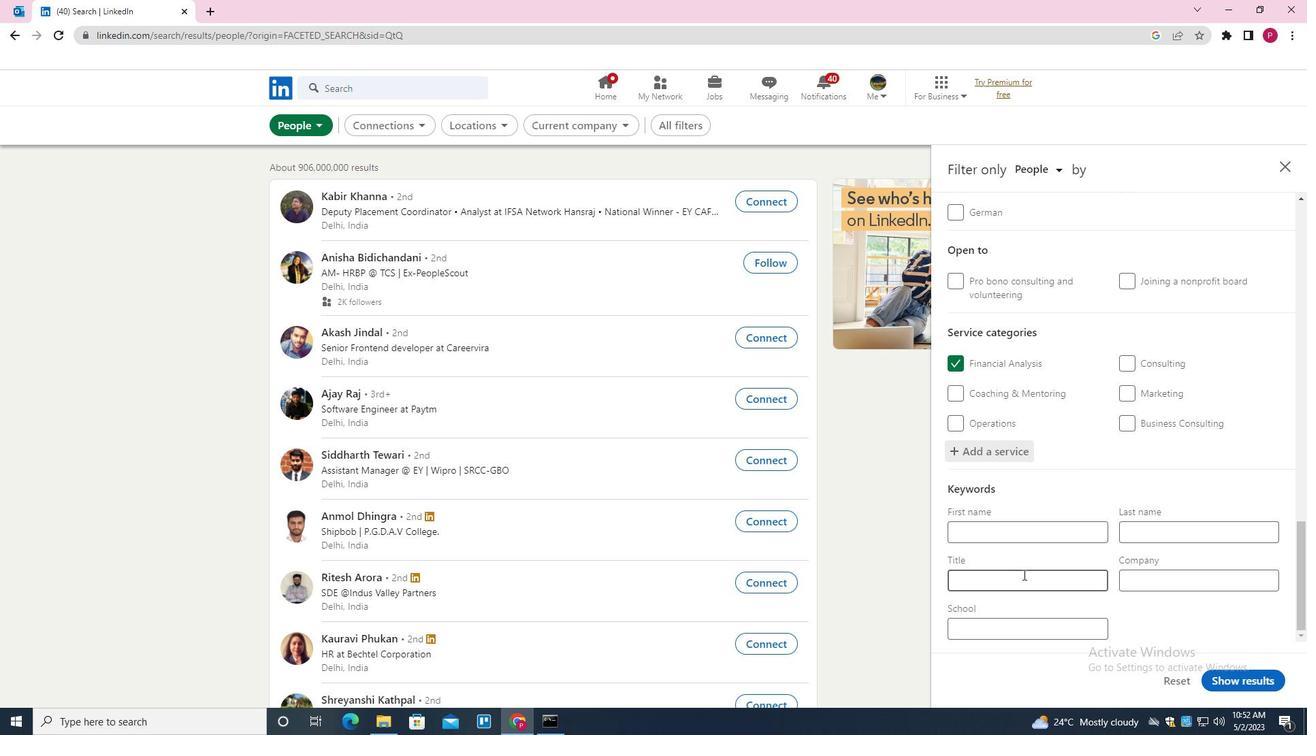 
Action: Mouse moved to (1022, 575)
Screenshot: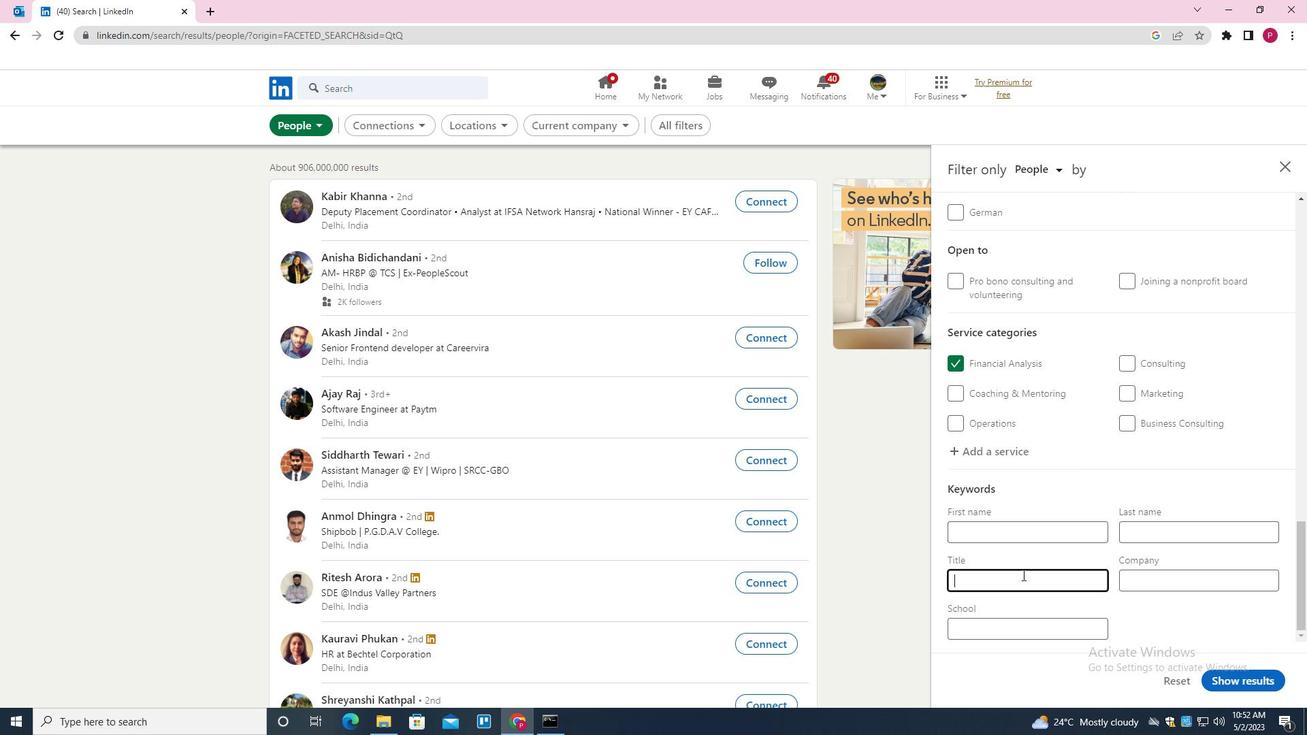 
Action: Key pressed <Key.shift>TAPER
Screenshot: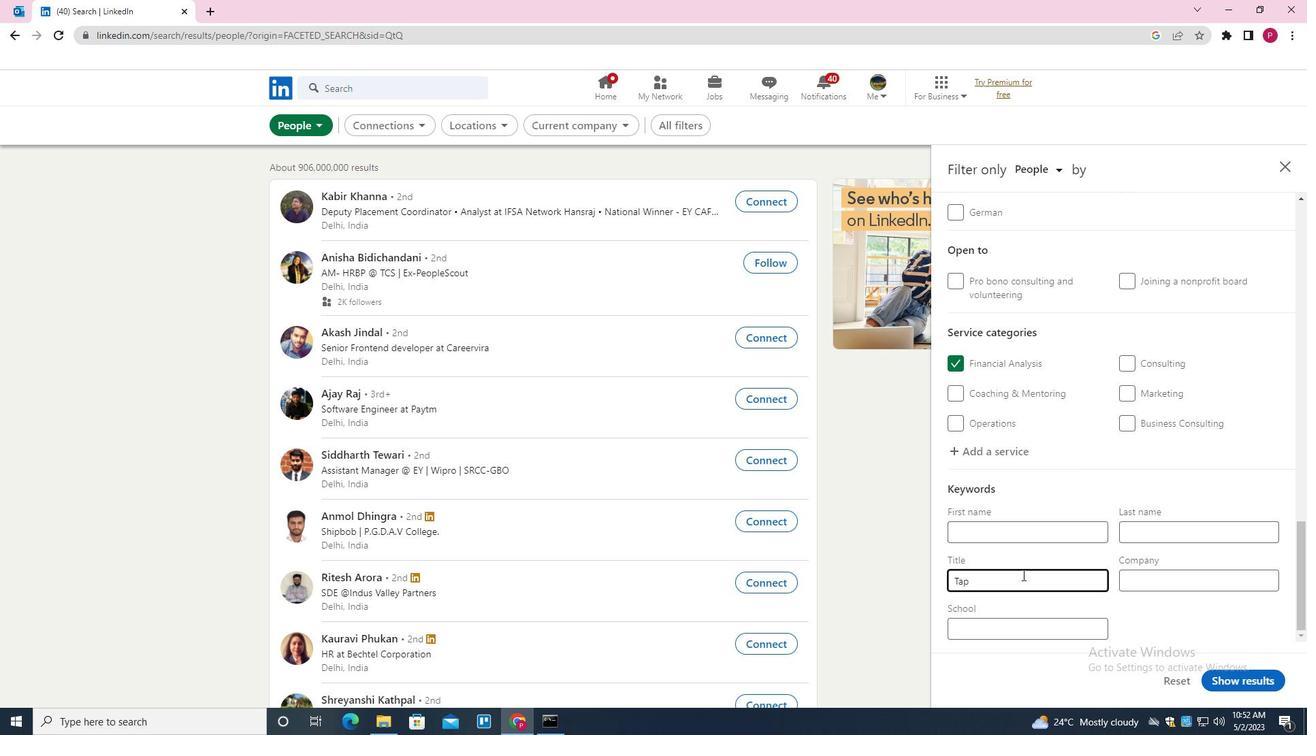 
Action: Mouse moved to (1260, 676)
Screenshot: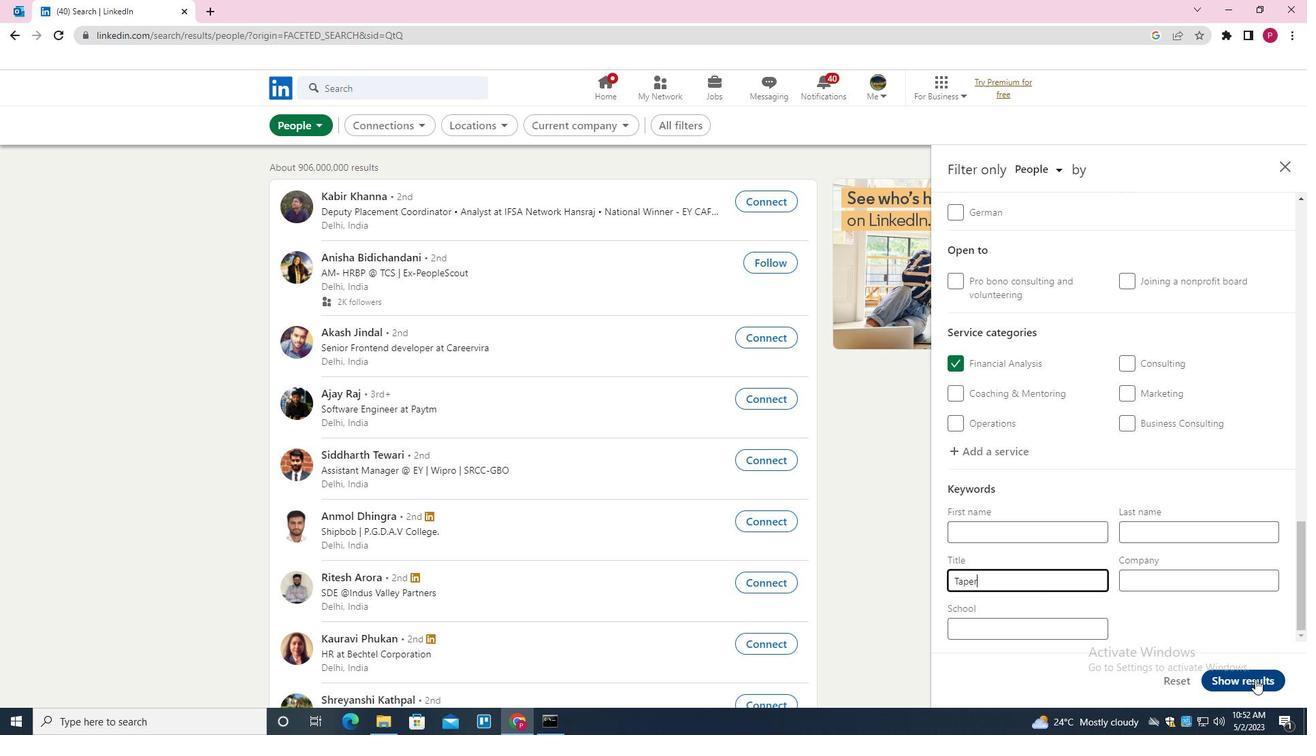 
Action: Mouse pressed left at (1260, 676)
Screenshot: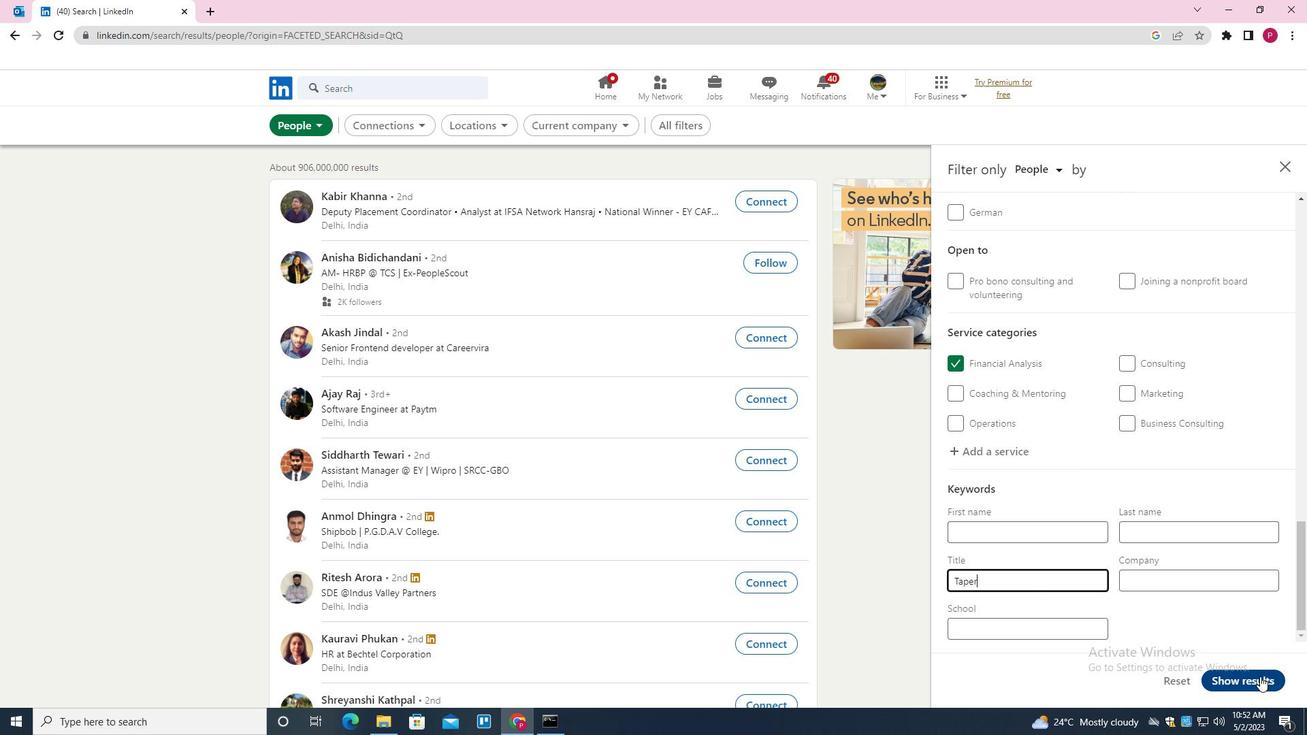 
Action: Mouse moved to (660, 255)
Screenshot: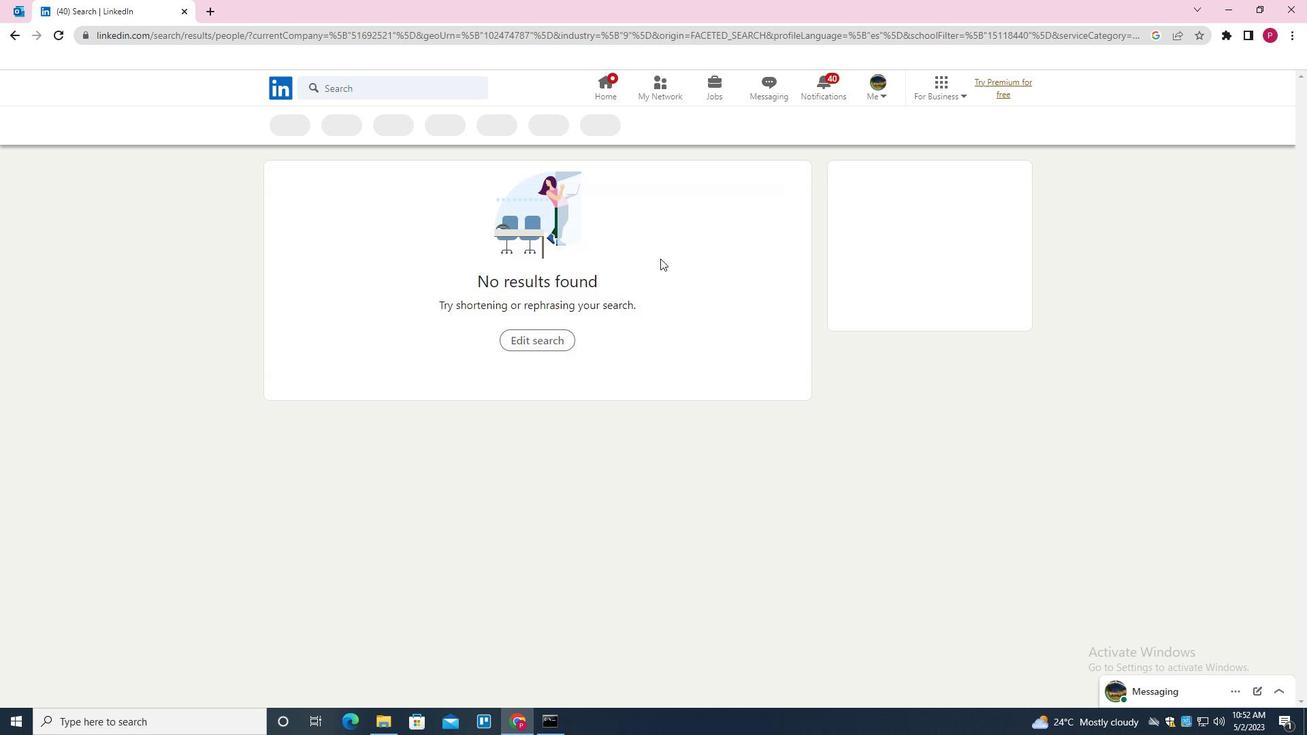 
